 Task: Find connections with filter location Koynanagar with filter topic #socialentrepreneurshipwith filter profile language French with filter current company Ssangyong Engineering & Construction Co. Ltd. with filter school Gogte Institute of Technology, Belgaum with filter industry Reupholstery and Furniture Repair with filter service category Social Media Marketing with filter keywords title Bookkeeper
Action: Mouse moved to (398, 250)
Screenshot: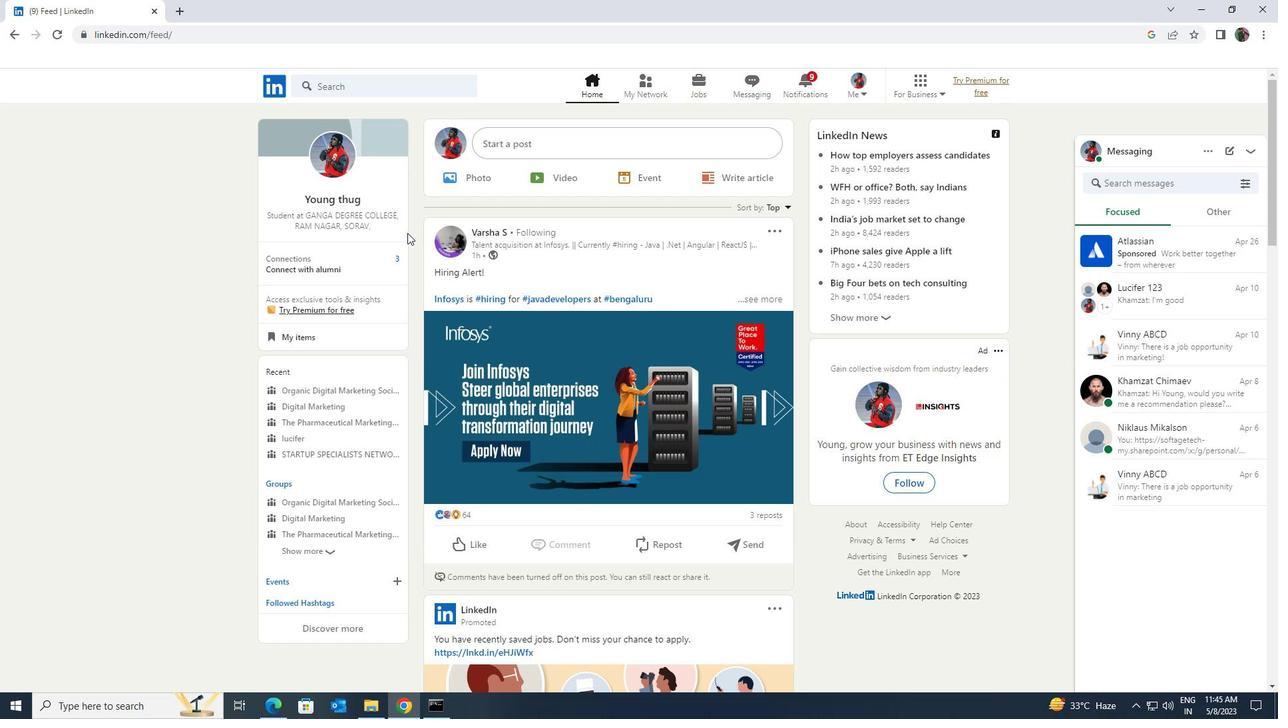 
Action: Mouse pressed left at (398, 250)
Screenshot: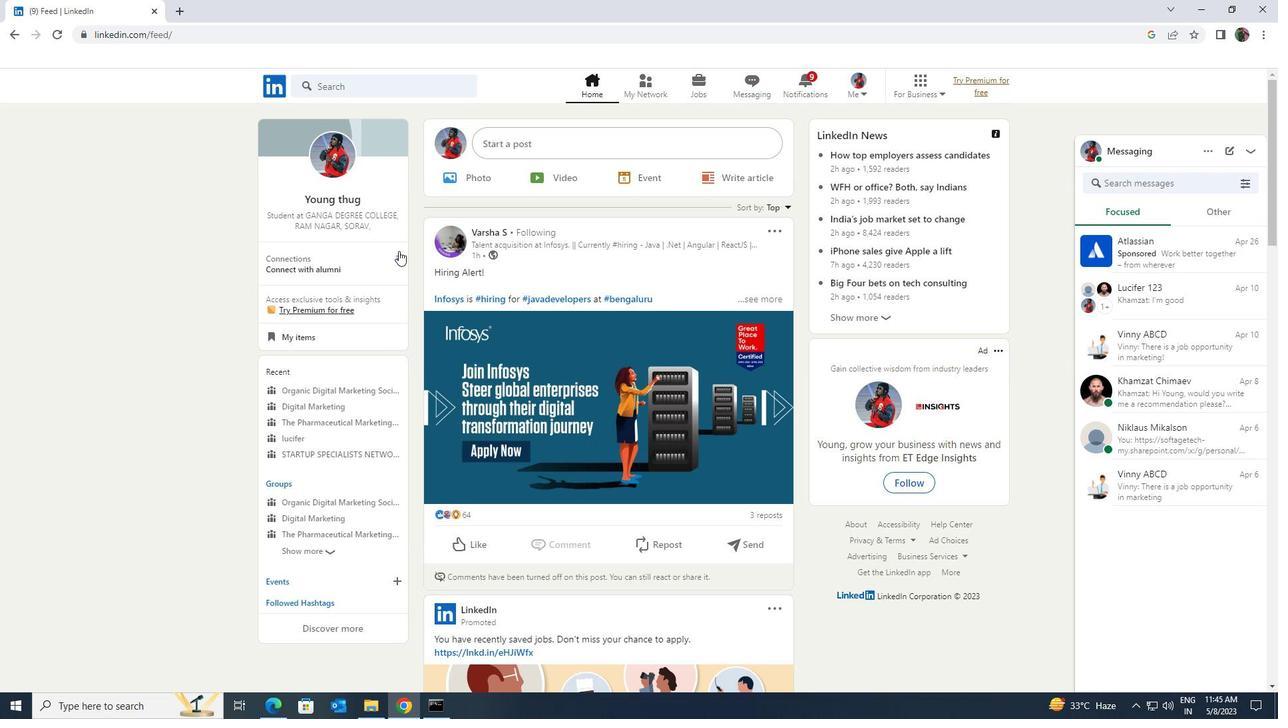
Action: Mouse moved to (403, 161)
Screenshot: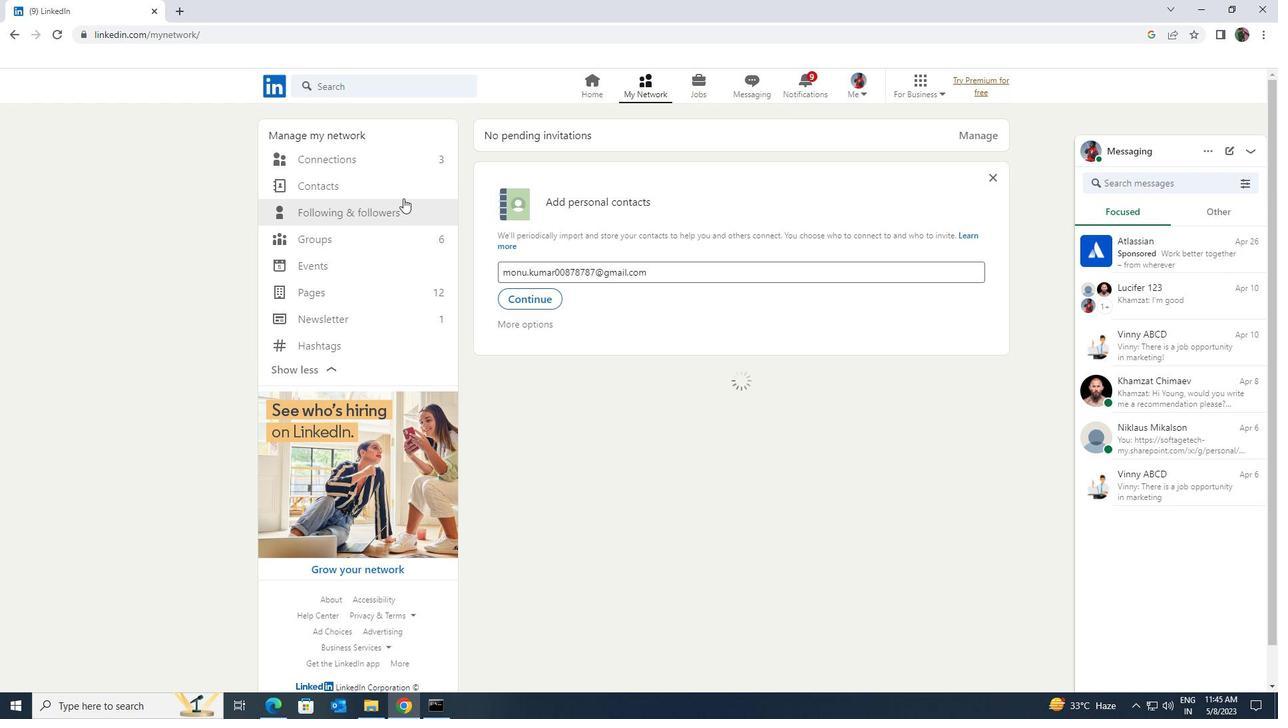 
Action: Mouse pressed left at (403, 161)
Screenshot: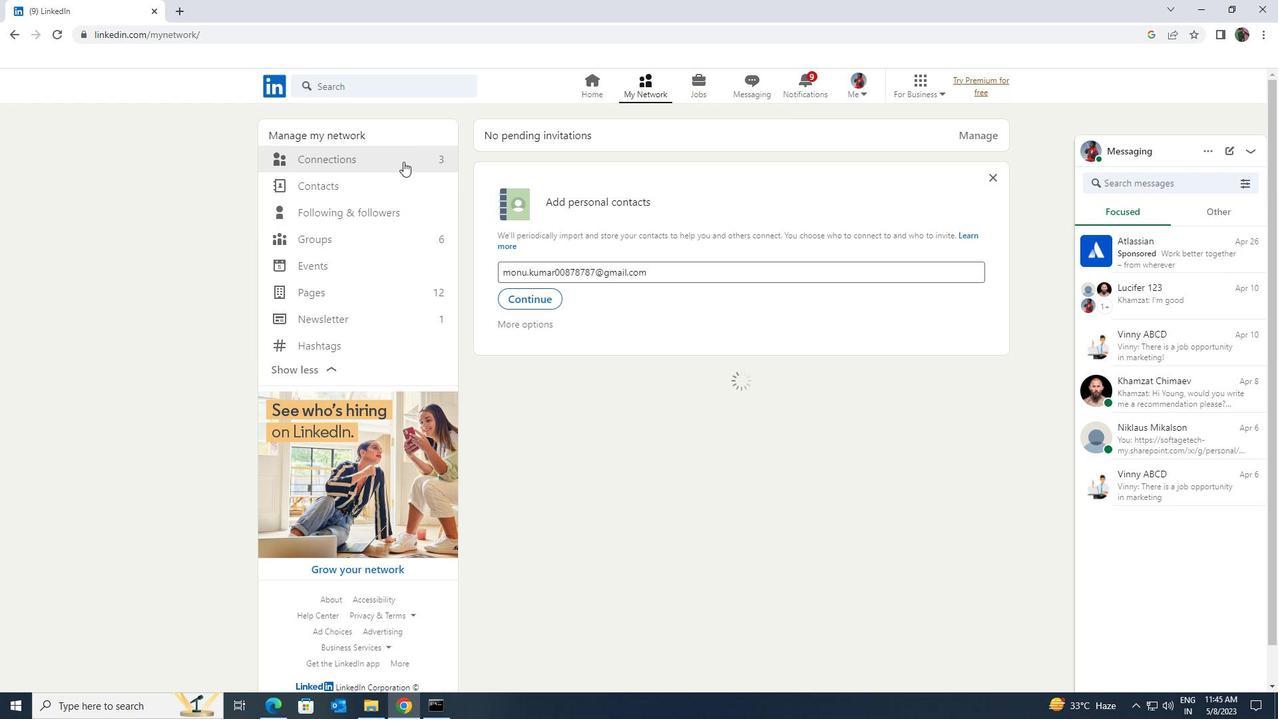 
Action: Mouse moved to (701, 158)
Screenshot: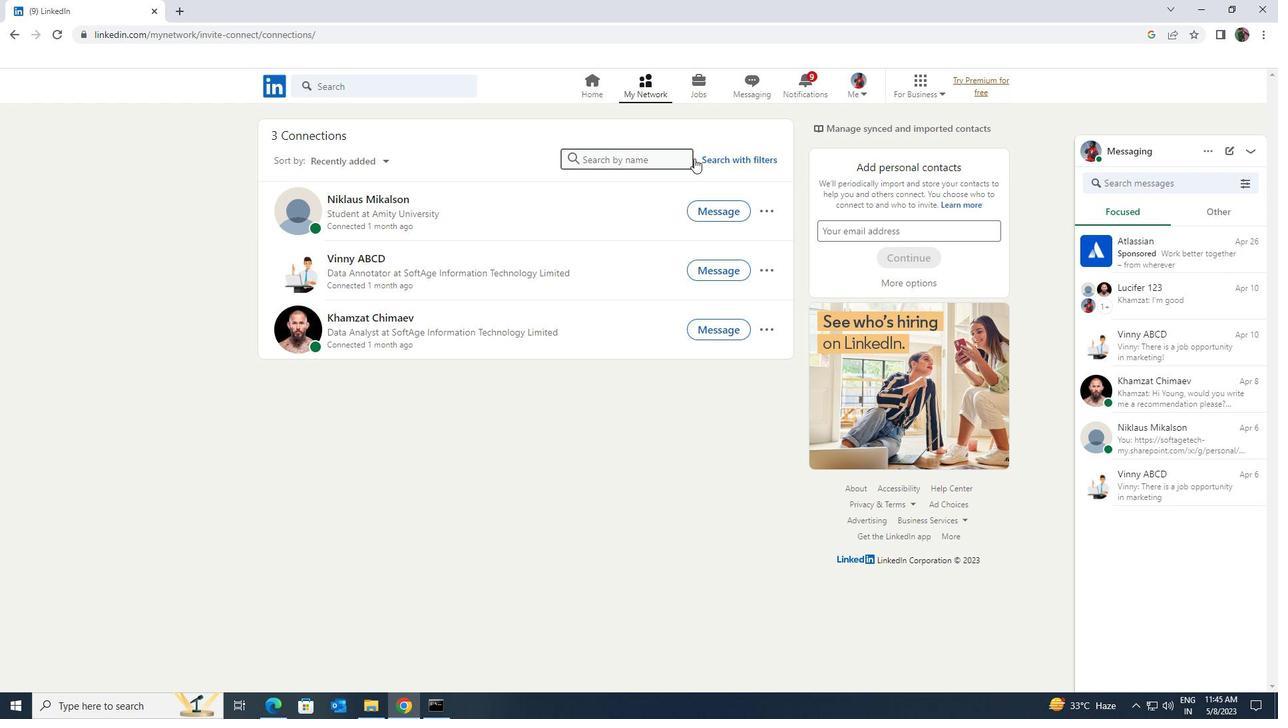 
Action: Mouse pressed left at (701, 158)
Screenshot: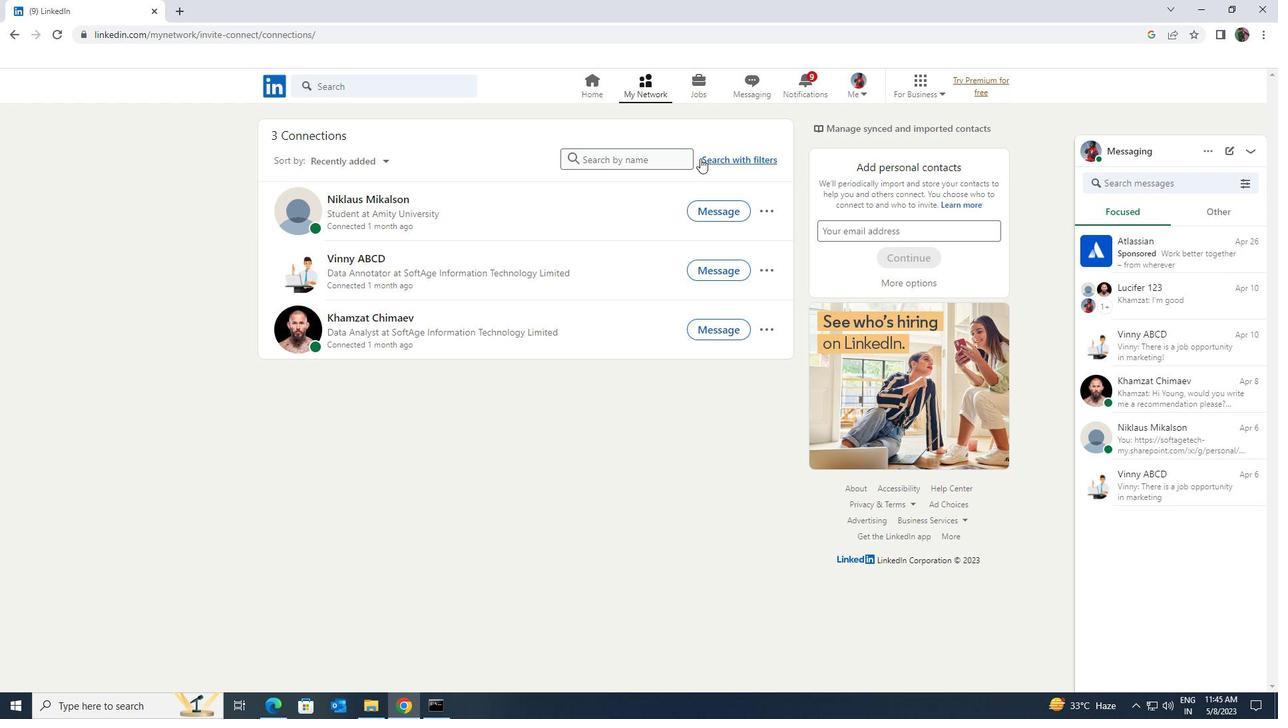 
Action: Mouse moved to (683, 123)
Screenshot: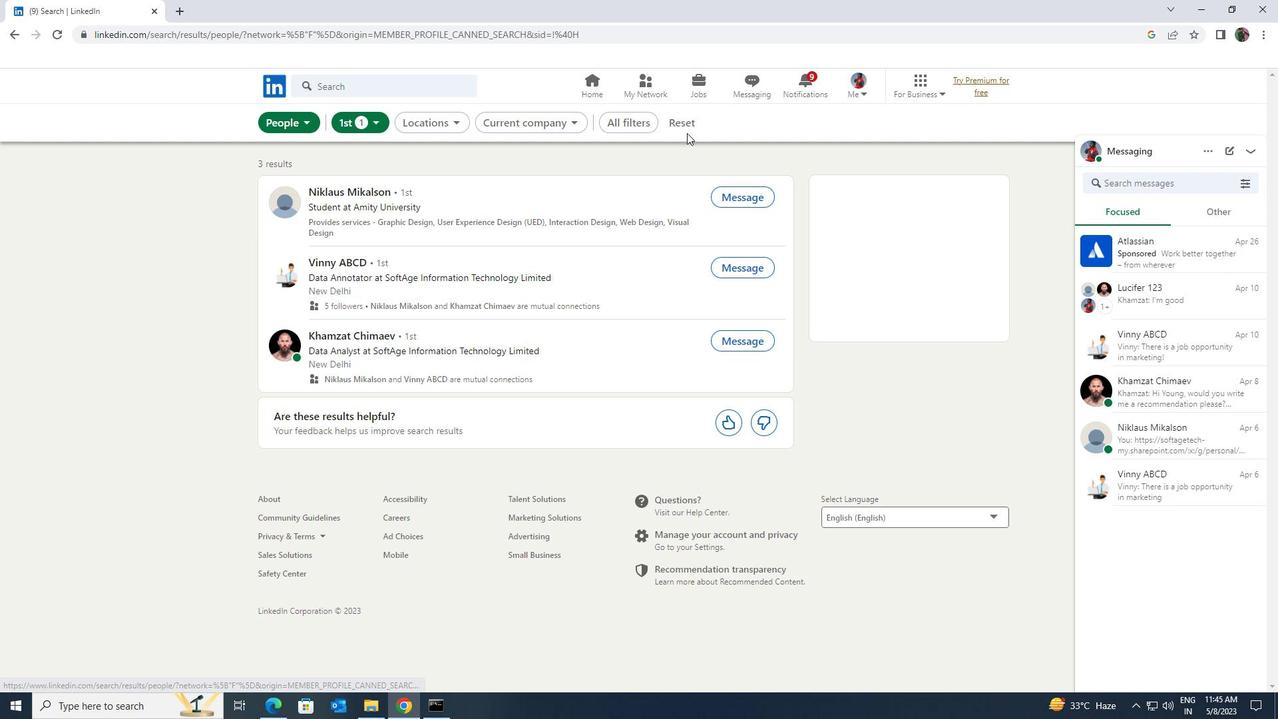 
Action: Mouse pressed left at (683, 123)
Screenshot: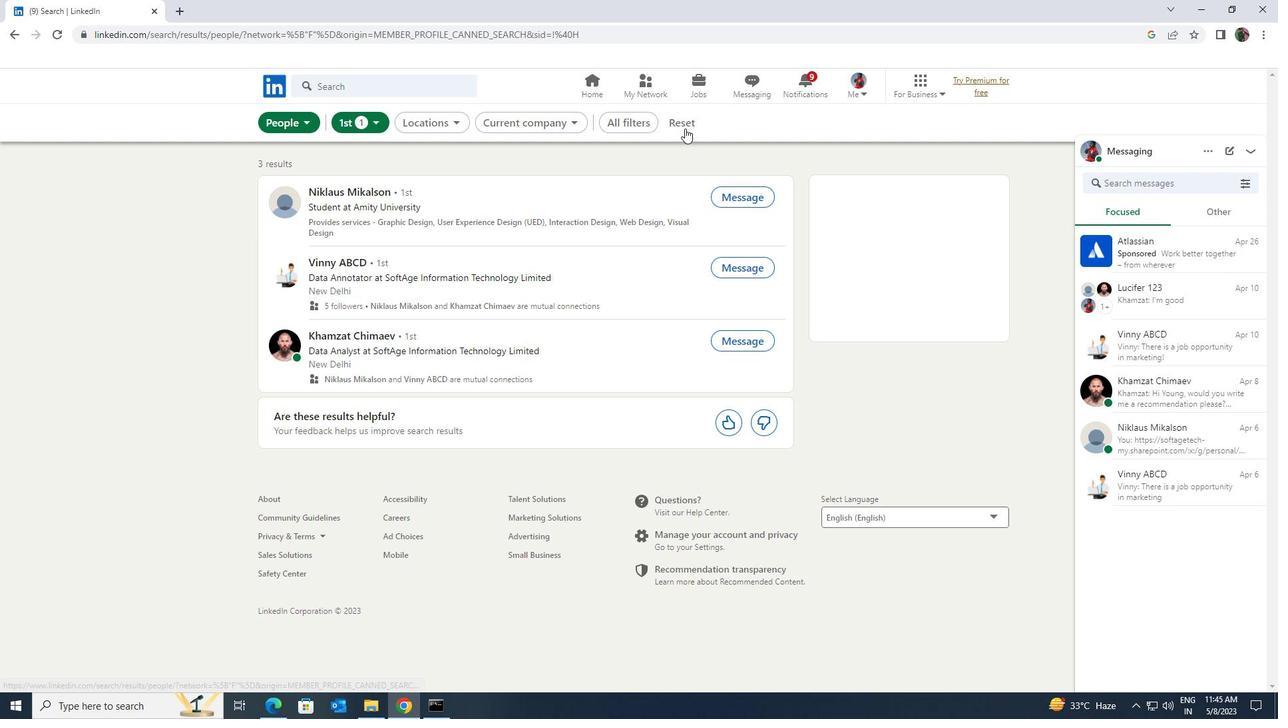 
Action: Mouse moved to (671, 123)
Screenshot: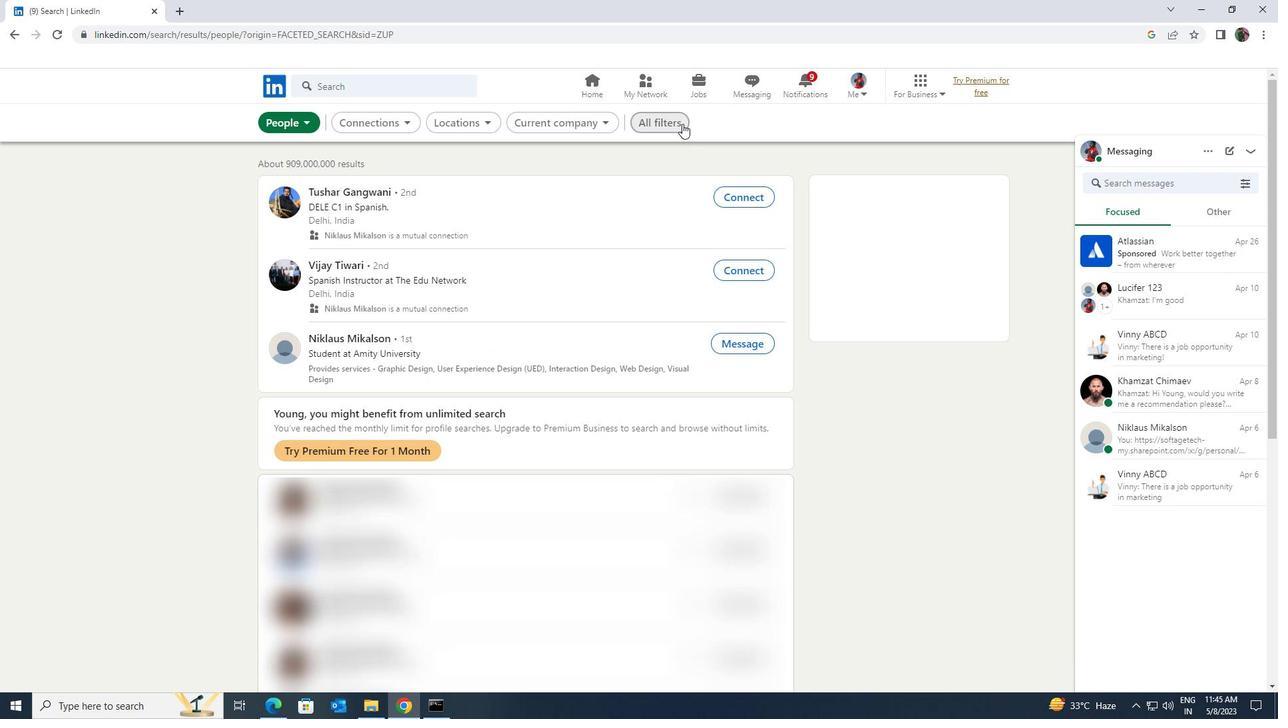 
Action: Mouse pressed left at (671, 123)
Screenshot: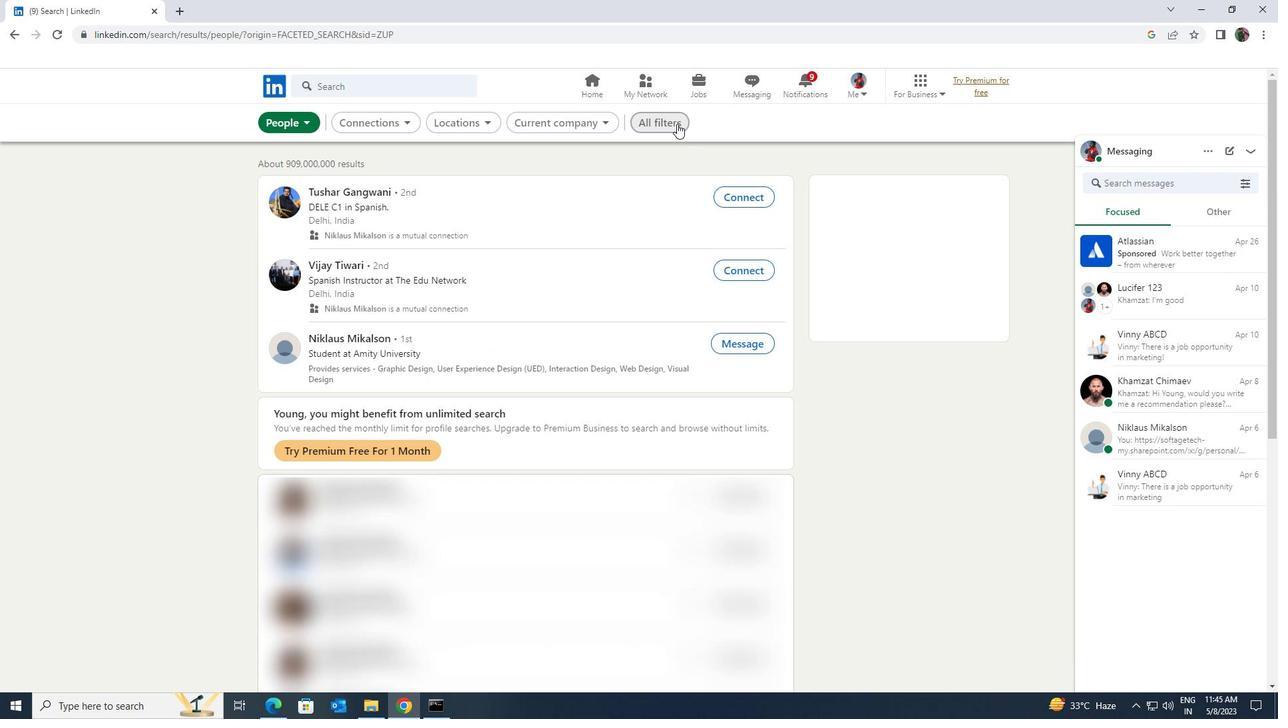 
Action: Mouse moved to (1103, 525)
Screenshot: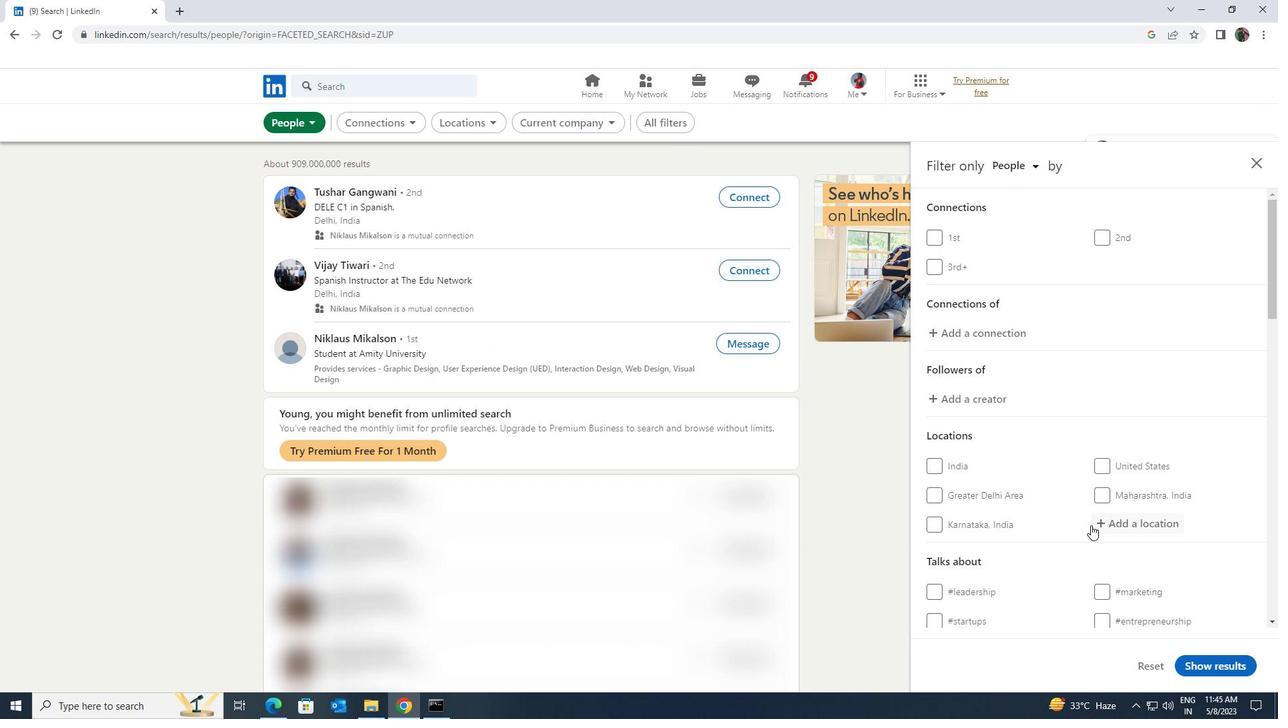 
Action: Mouse pressed left at (1103, 525)
Screenshot: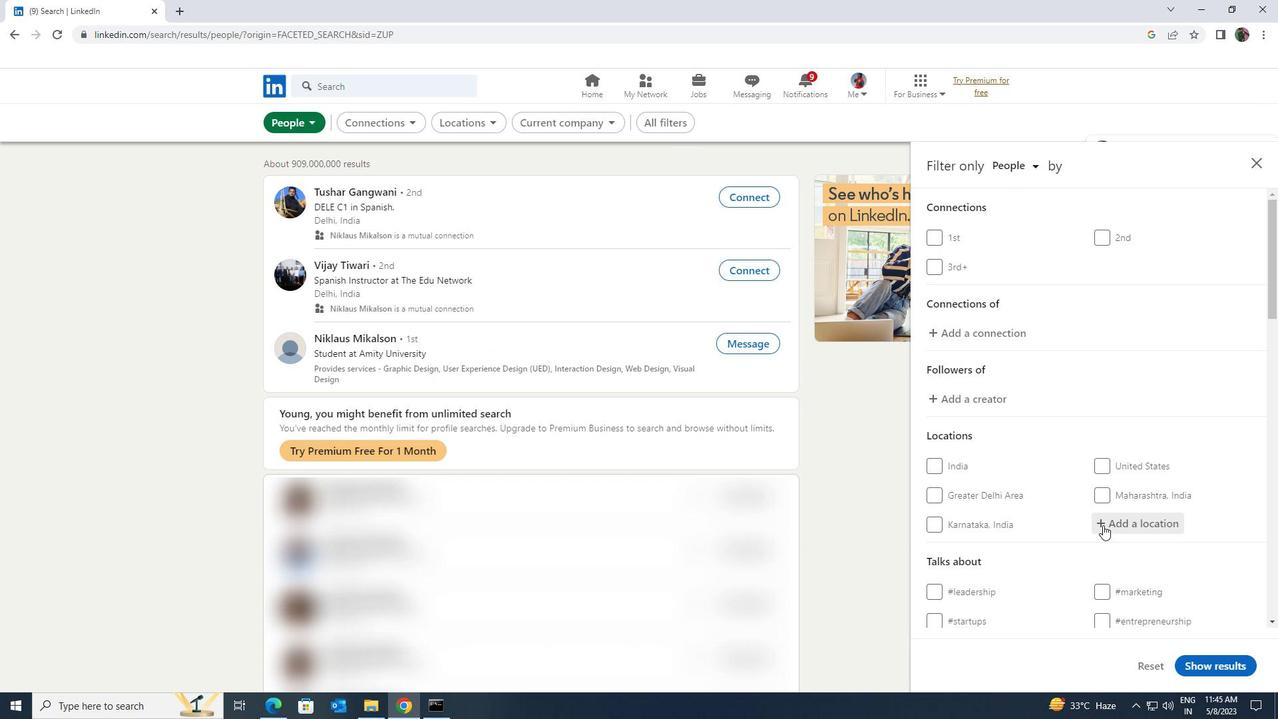 
Action: Key pressed <Key.shift><Key.shift><Key.shift><Key.shift><Key.shift>KOYANANAGAR
Screenshot: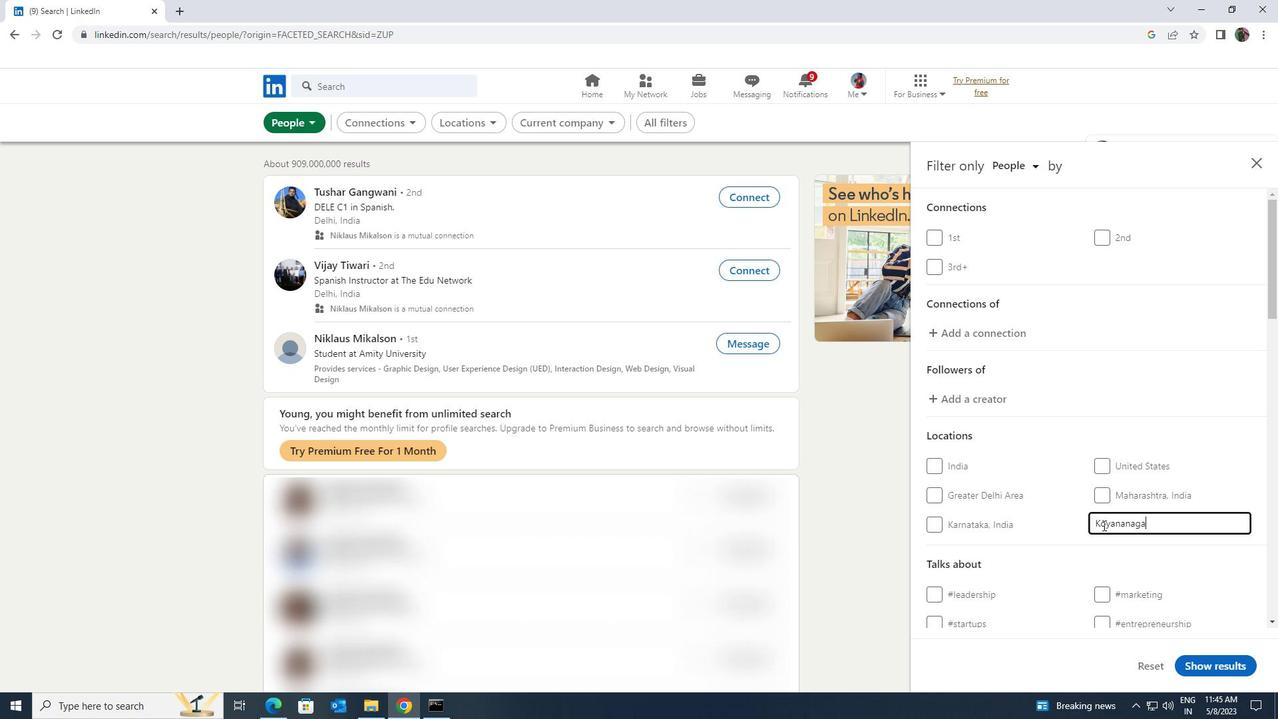 
Action: Mouse moved to (1119, 525)
Screenshot: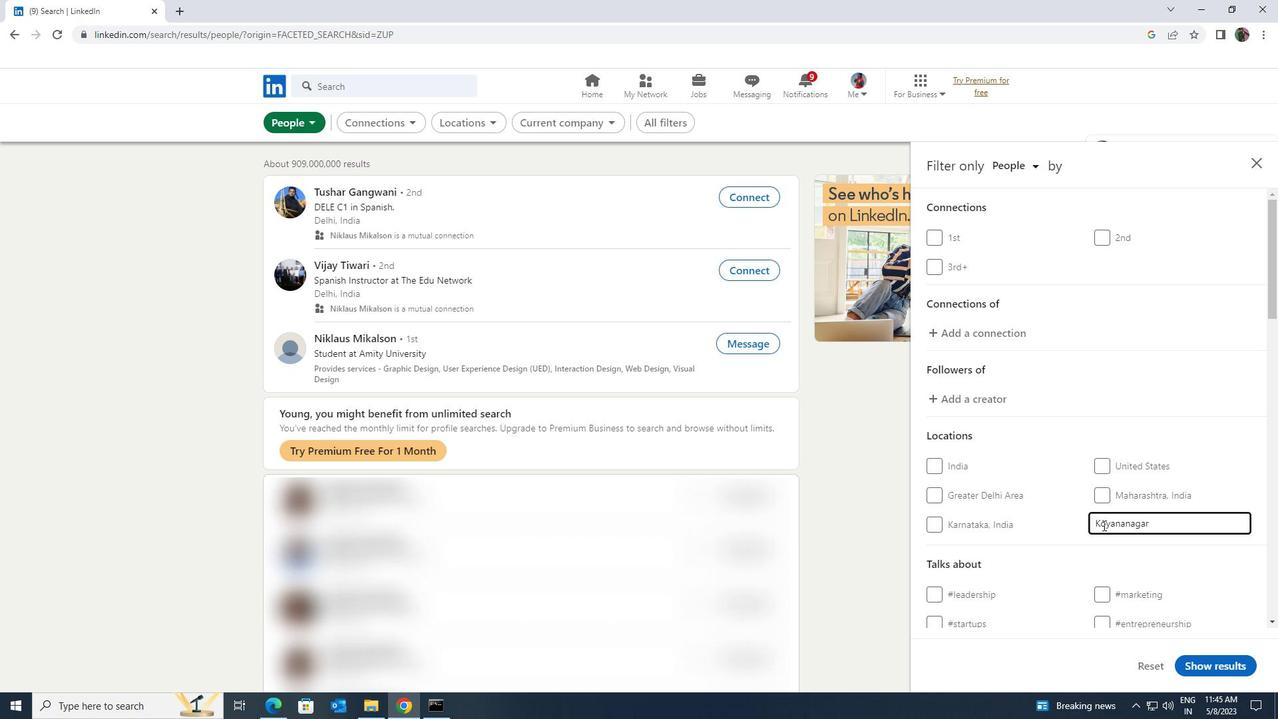 
Action: Mouse scrolled (1119, 524) with delta (0, 0)
Screenshot: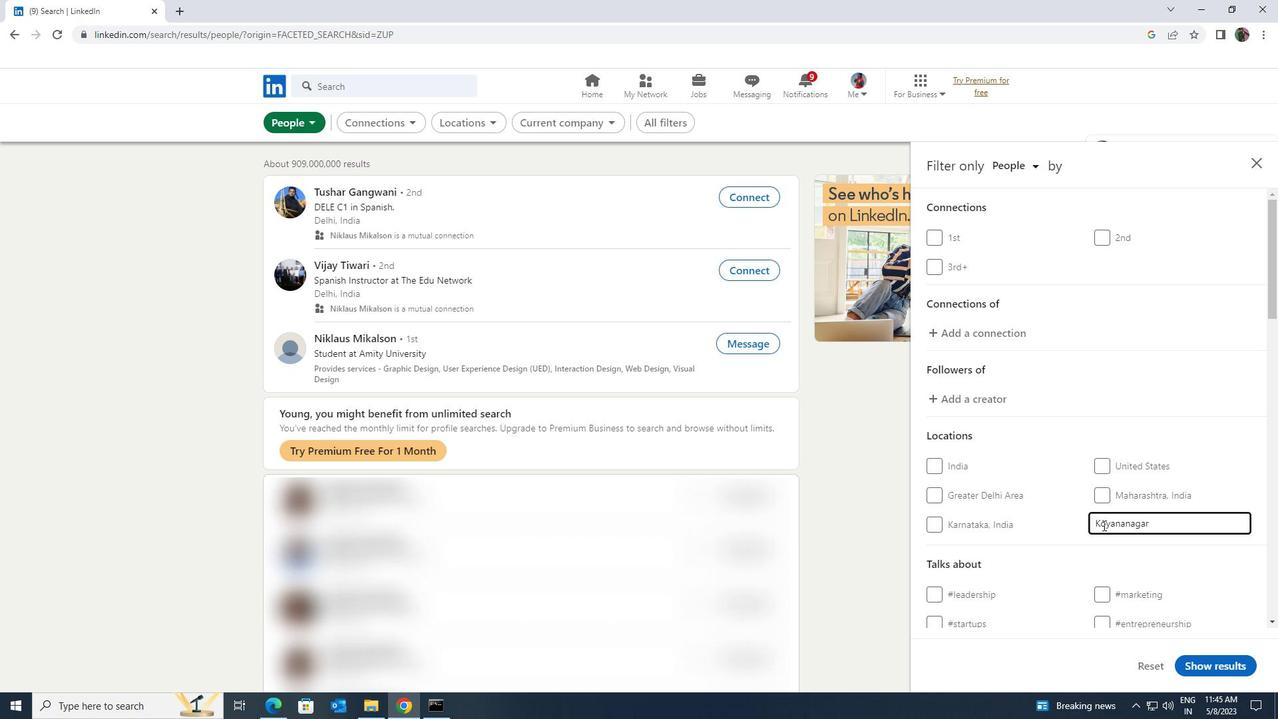 
Action: Mouse moved to (1131, 575)
Screenshot: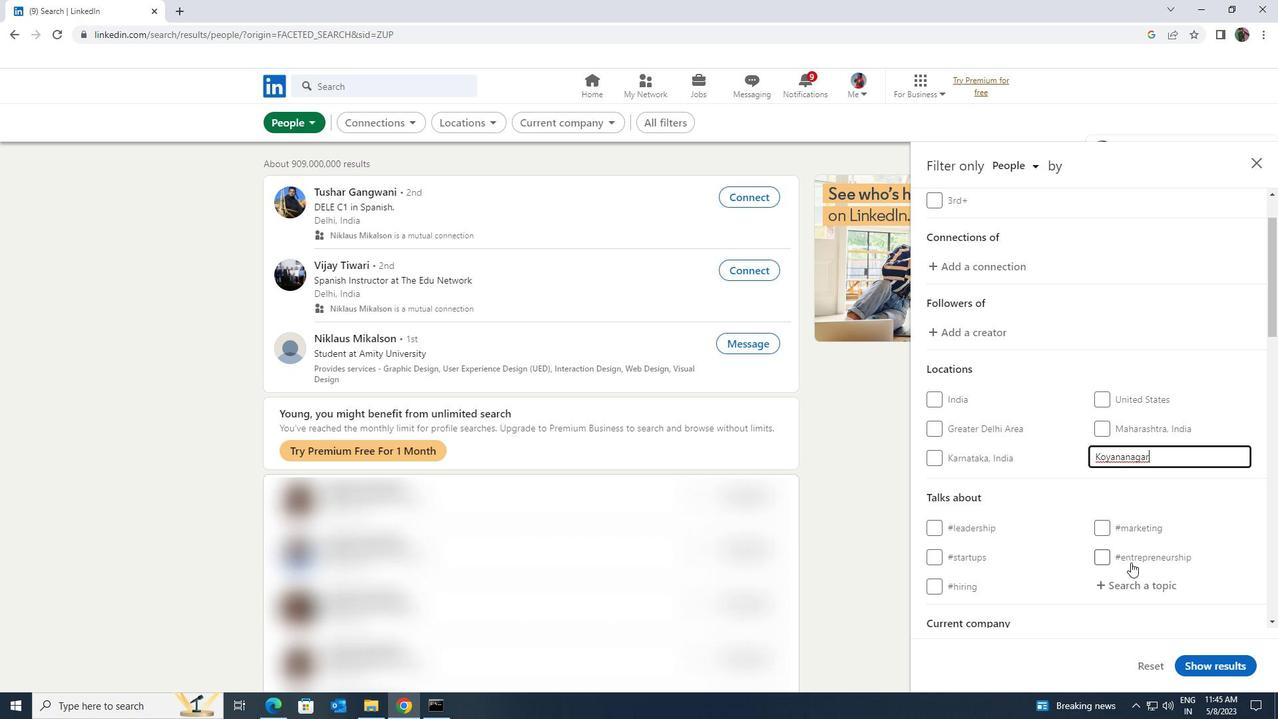 
Action: Mouse pressed left at (1131, 575)
Screenshot: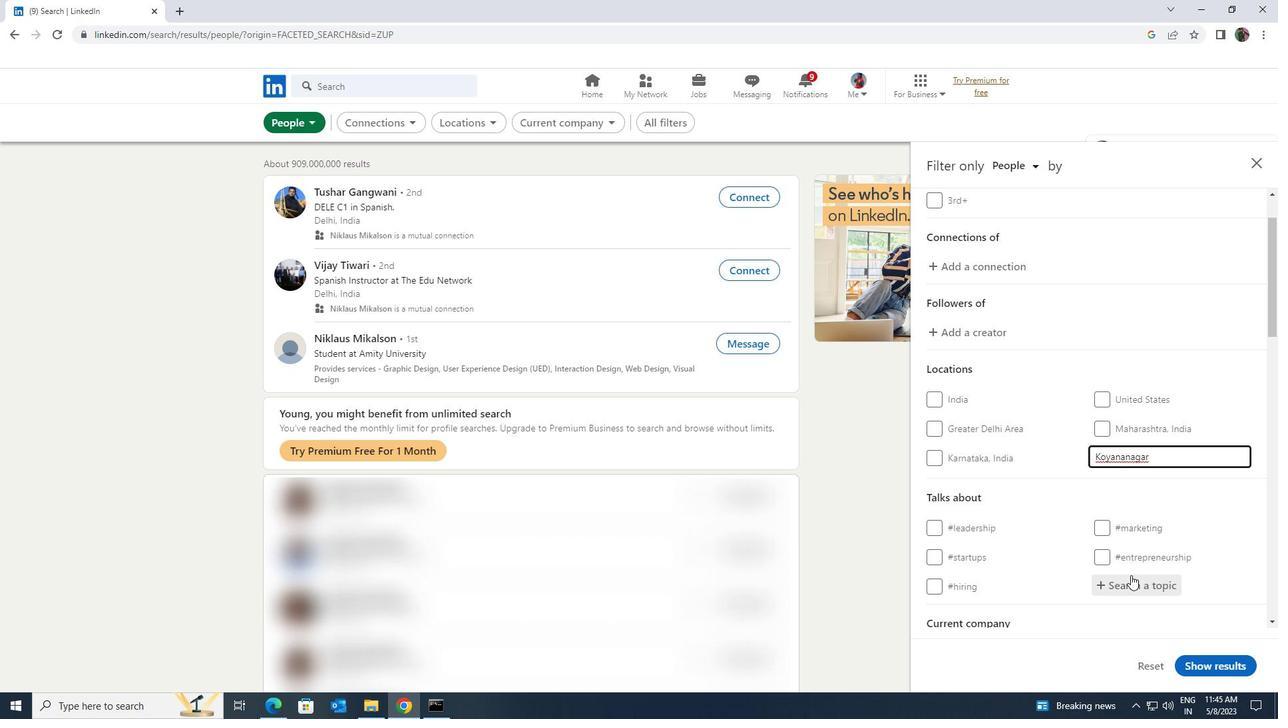 
Action: Key pressed <Key.shift><Key.shift>SOCIALENTR
Screenshot: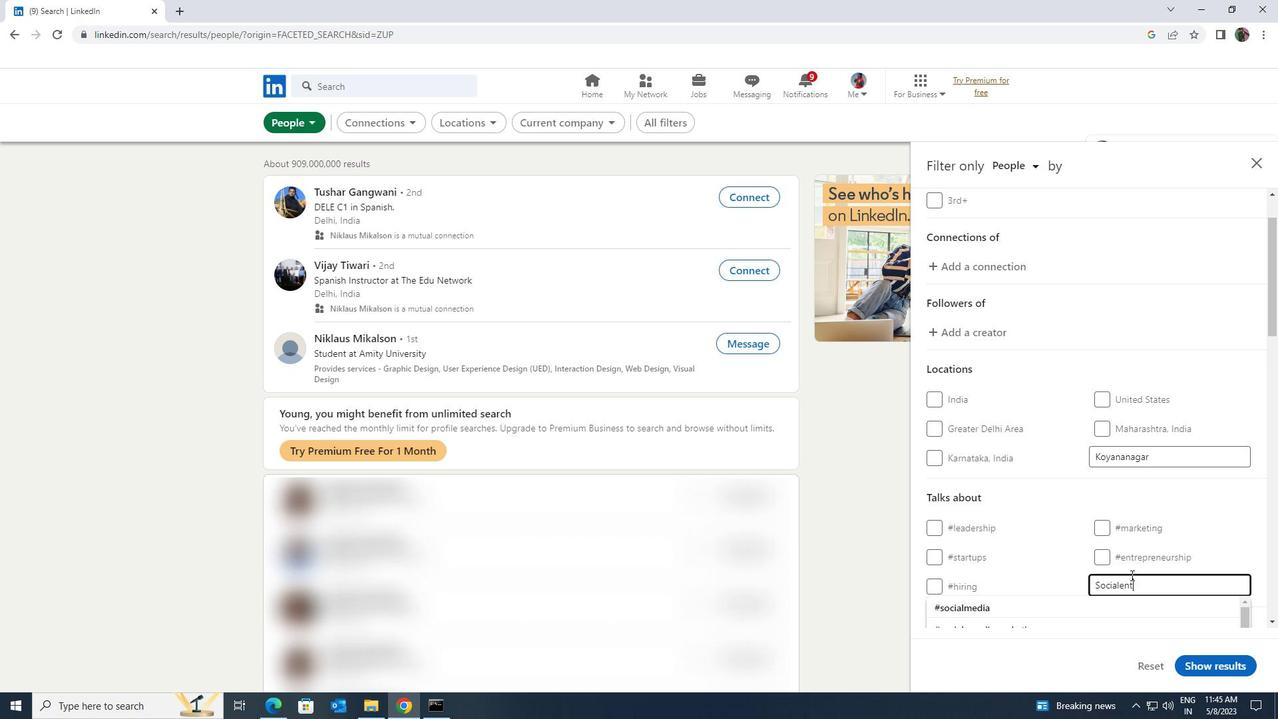 
Action: Mouse moved to (1111, 593)
Screenshot: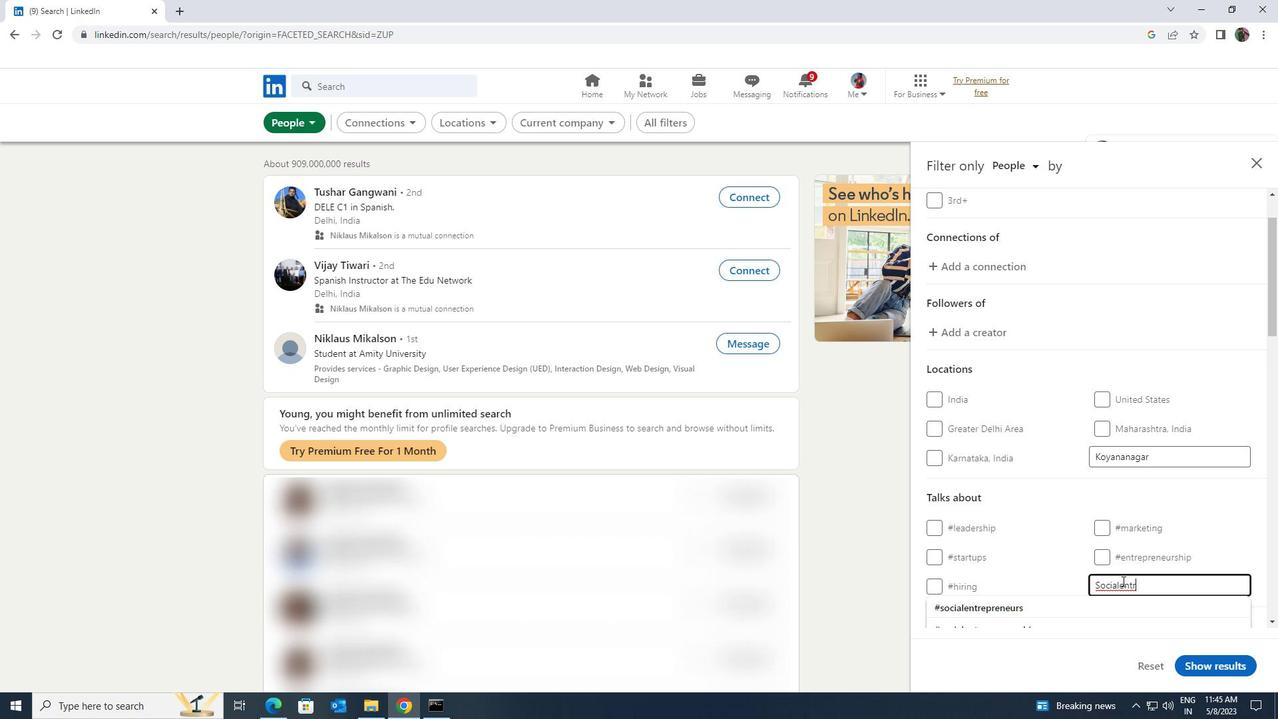 
Action: Mouse scrolled (1111, 593) with delta (0, 0)
Screenshot: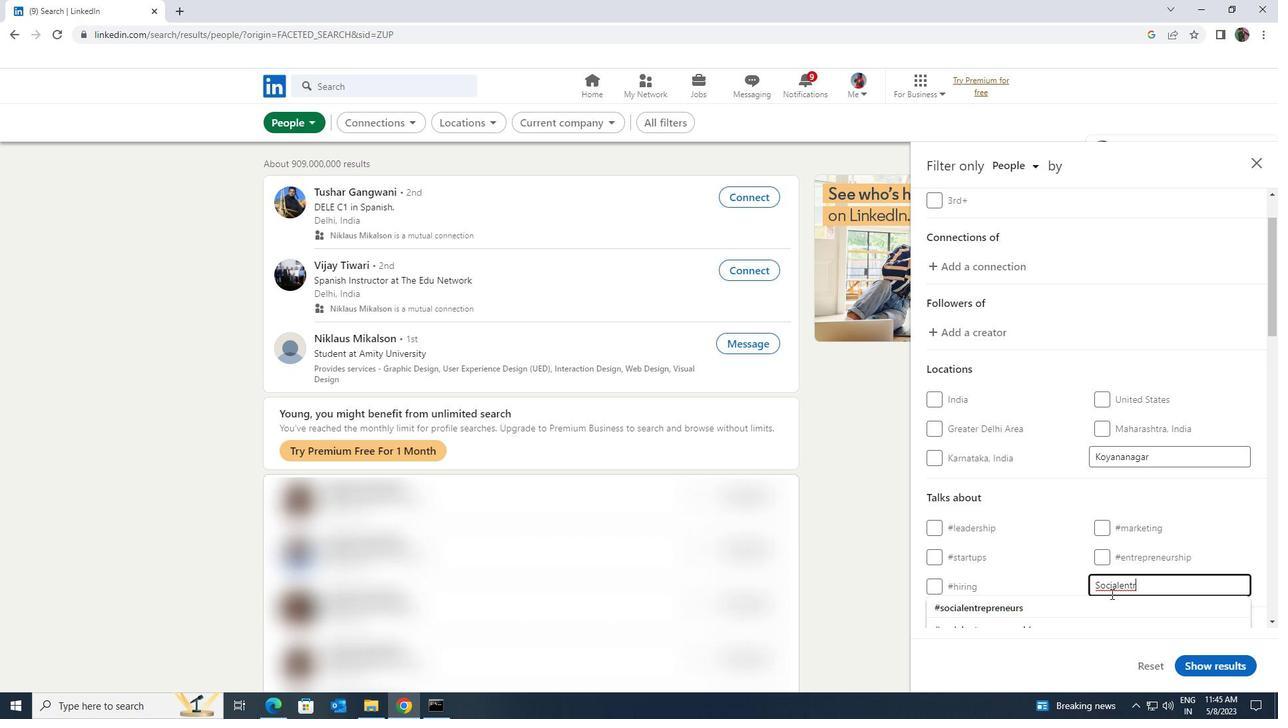 
Action: Mouse moved to (1101, 561)
Screenshot: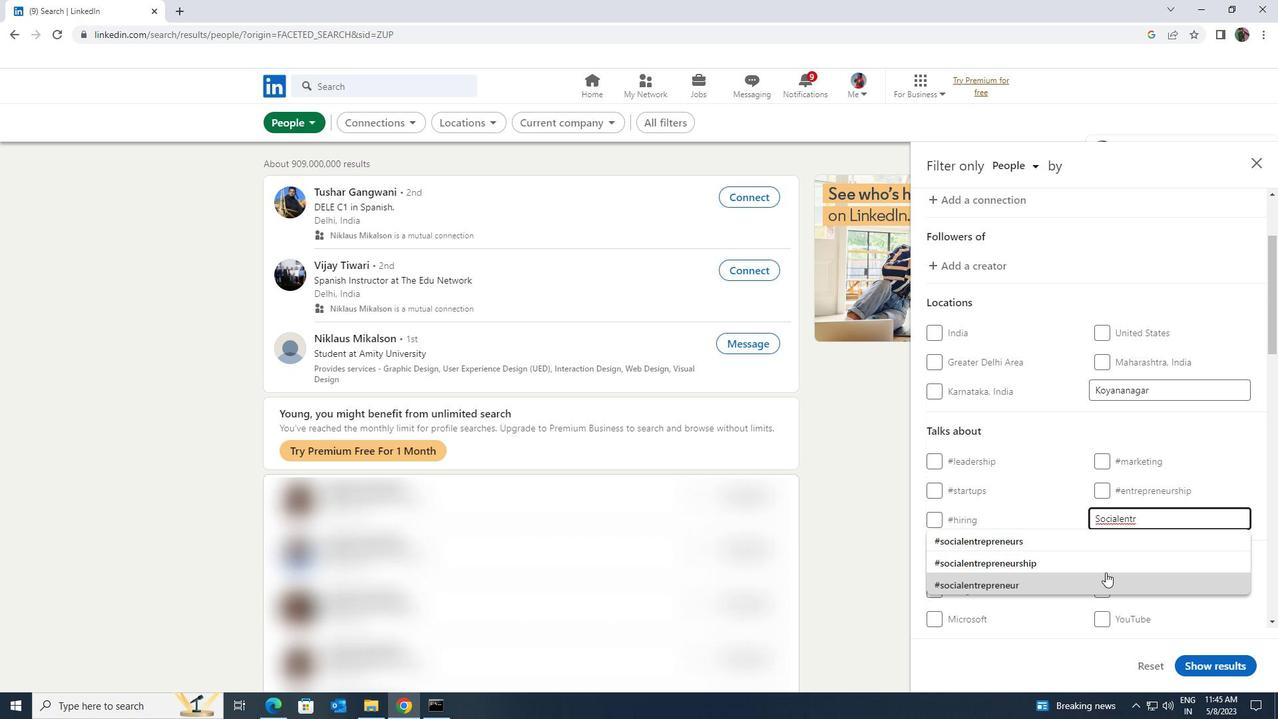 
Action: Mouse pressed left at (1101, 561)
Screenshot: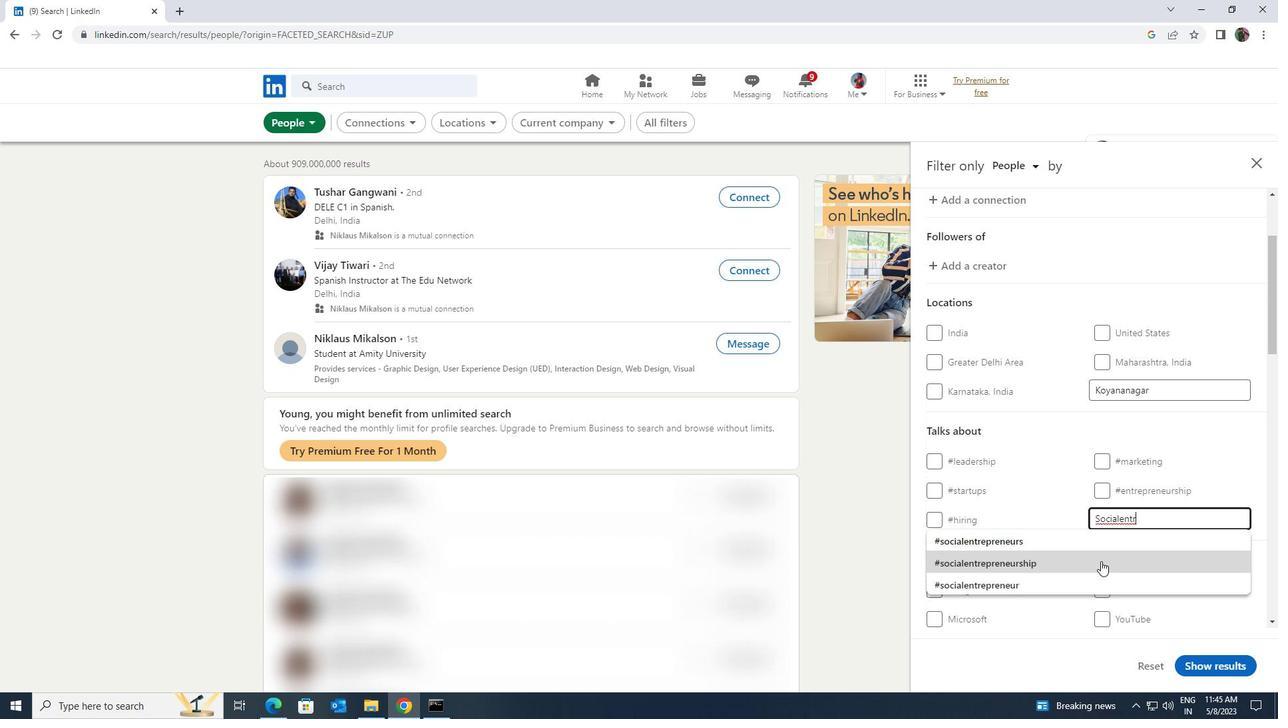 
Action: Mouse scrolled (1101, 560) with delta (0, 0)
Screenshot: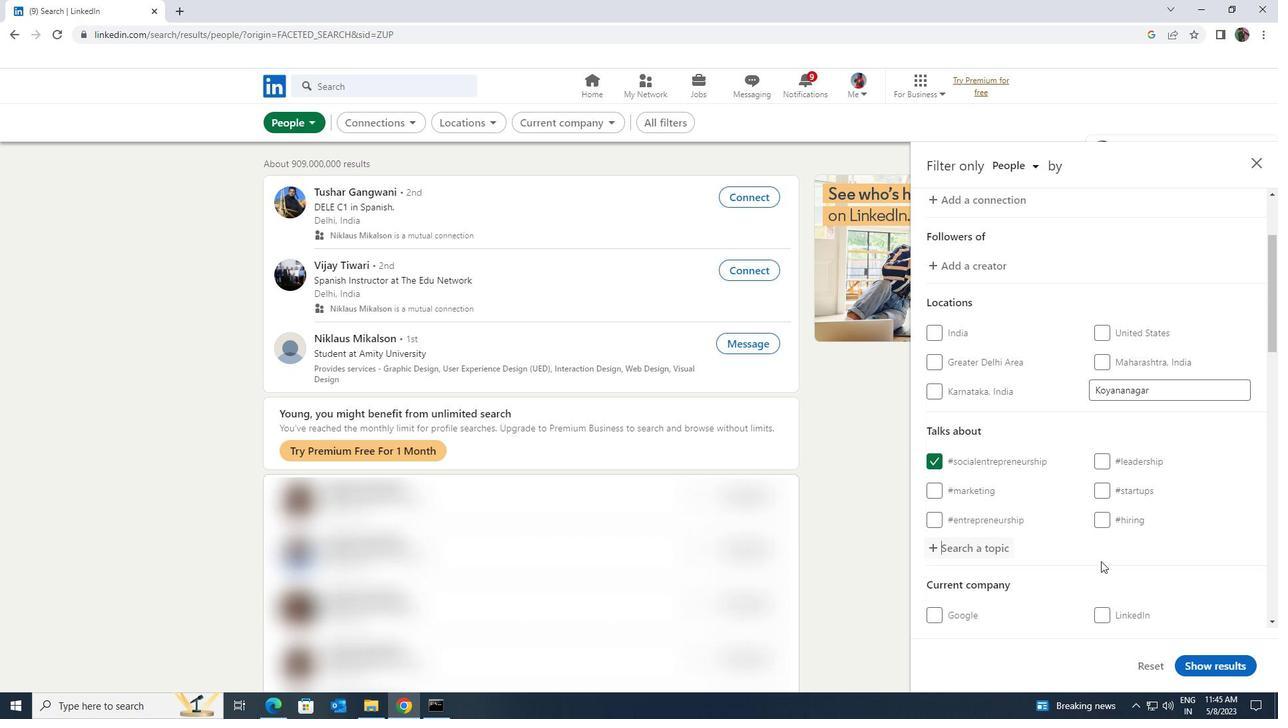 
Action: Mouse scrolled (1101, 560) with delta (0, 0)
Screenshot: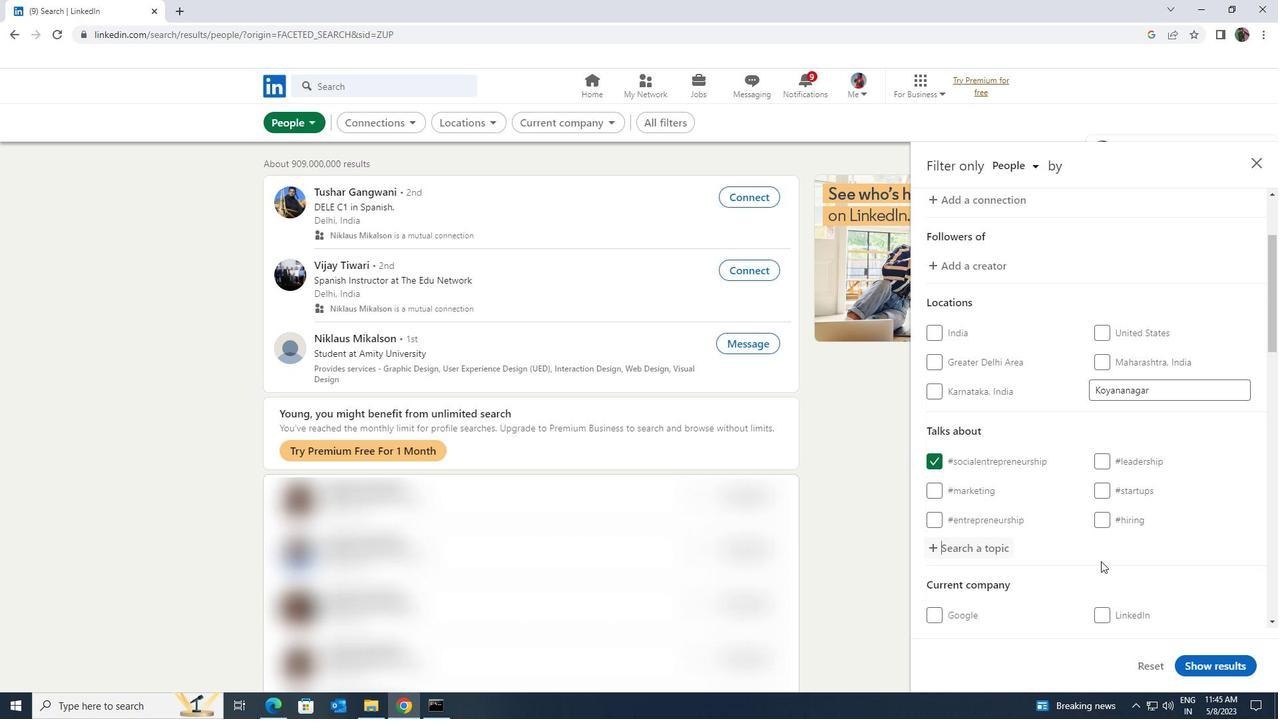 
Action: Mouse scrolled (1101, 560) with delta (0, 0)
Screenshot: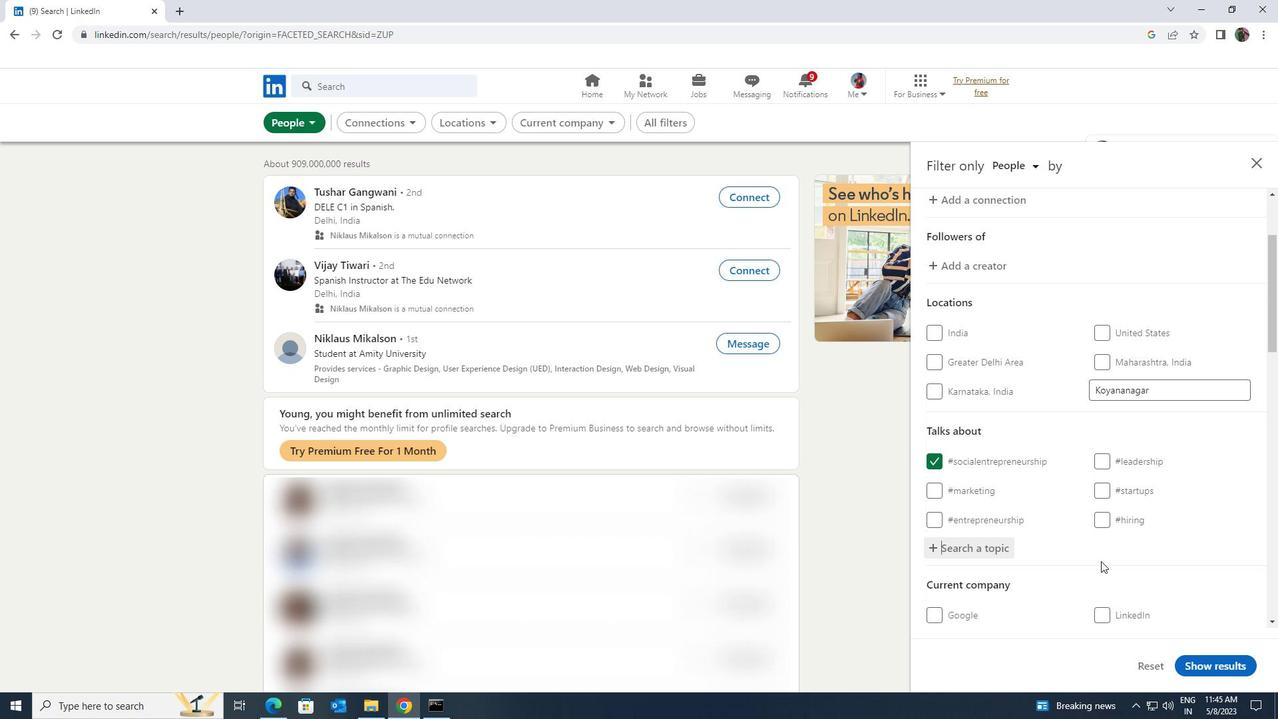 
Action: Mouse scrolled (1101, 560) with delta (0, 0)
Screenshot: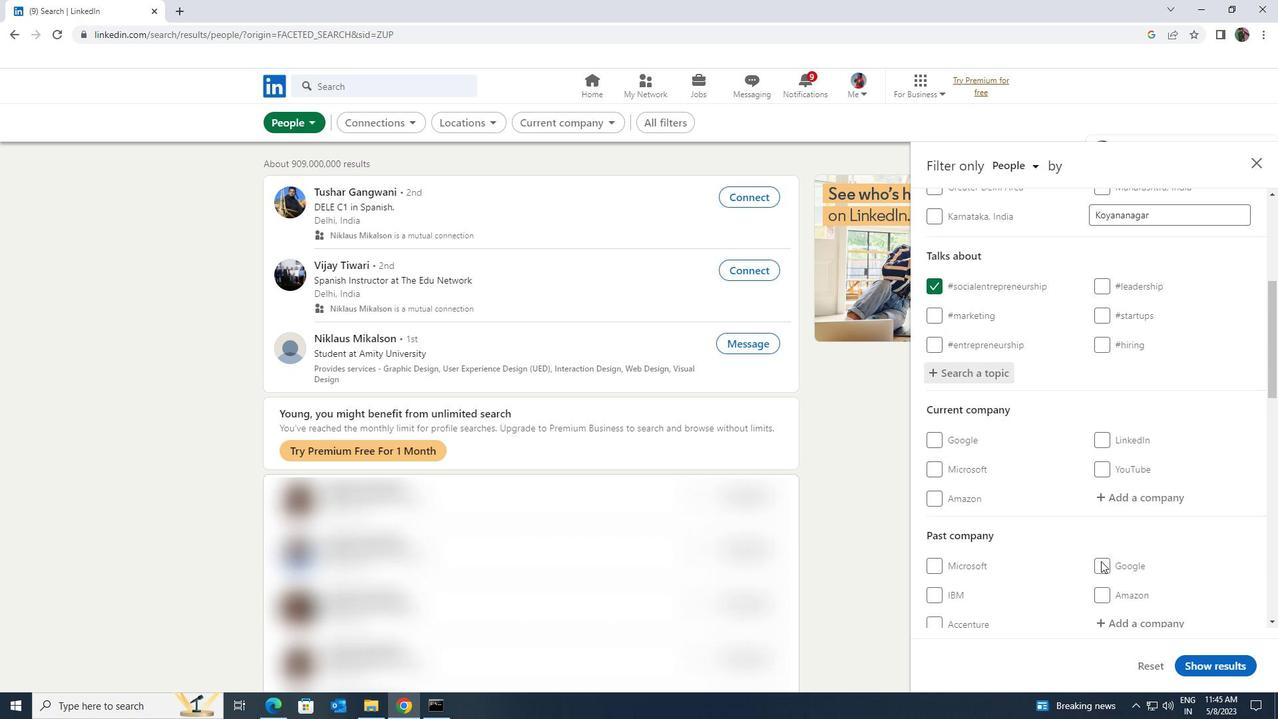 
Action: Mouse scrolled (1101, 560) with delta (0, 0)
Screenshot: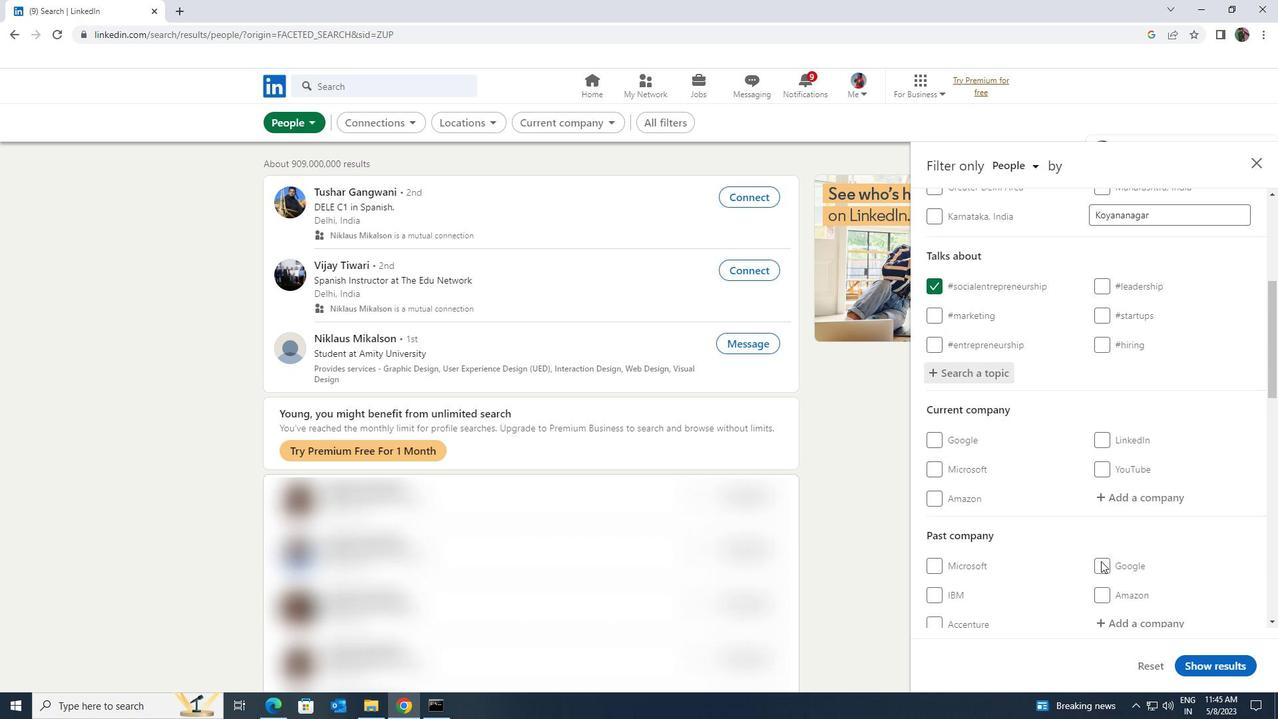 
Action: Mouse scrolled (1101, 560) with delta (0, 0)
Screenshot: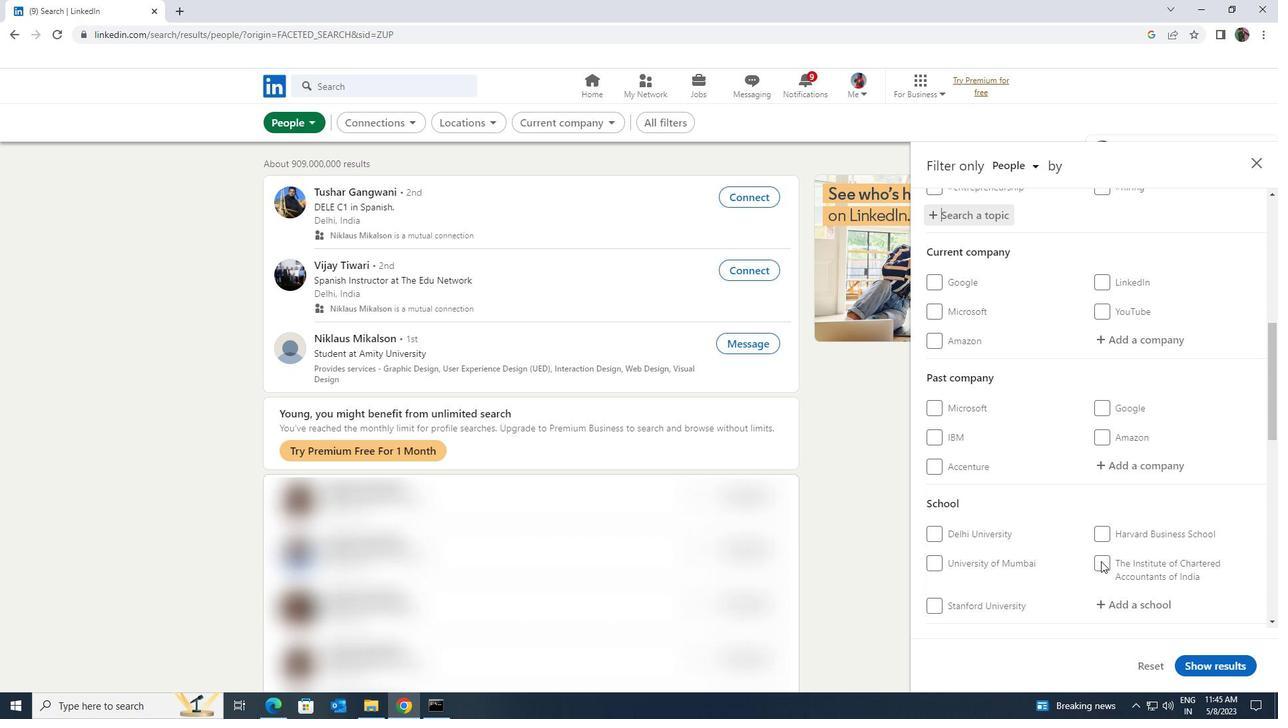 
Action: Mouse scrolled (1101, 560) with delta (0, 0)
Screenshot: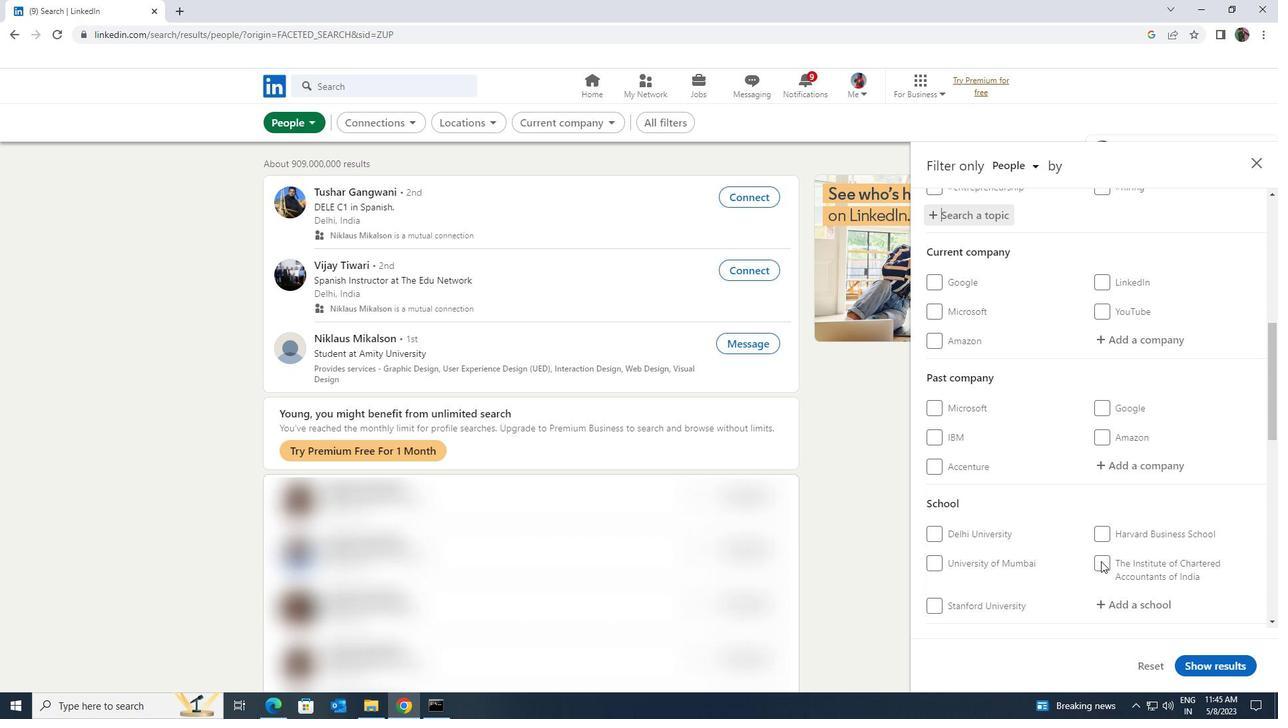 
Action: Mouse scrolled (1101, 560) with delta (0, 0)
Screenshot: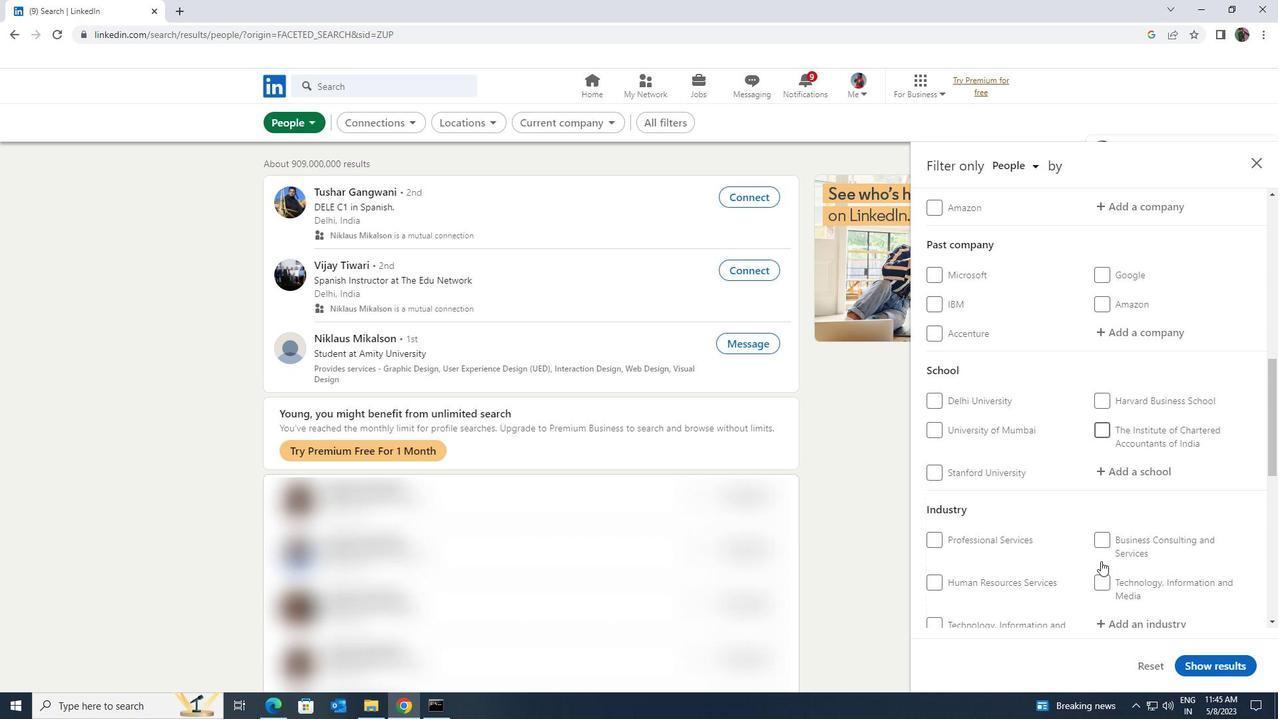 
Action: Mouse scrolled (1101, 560) with delta (0, 0)
Screenshot: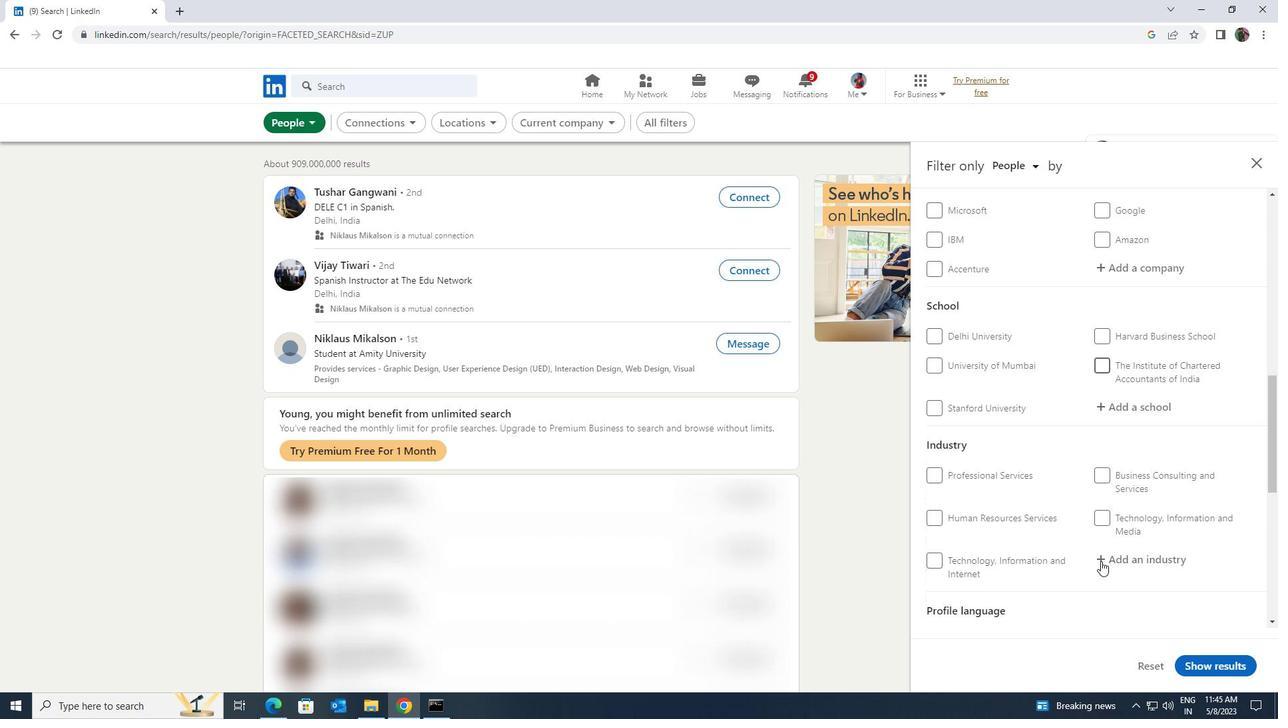 
Action: Mouse moved to (1101, 565)
Screenshot: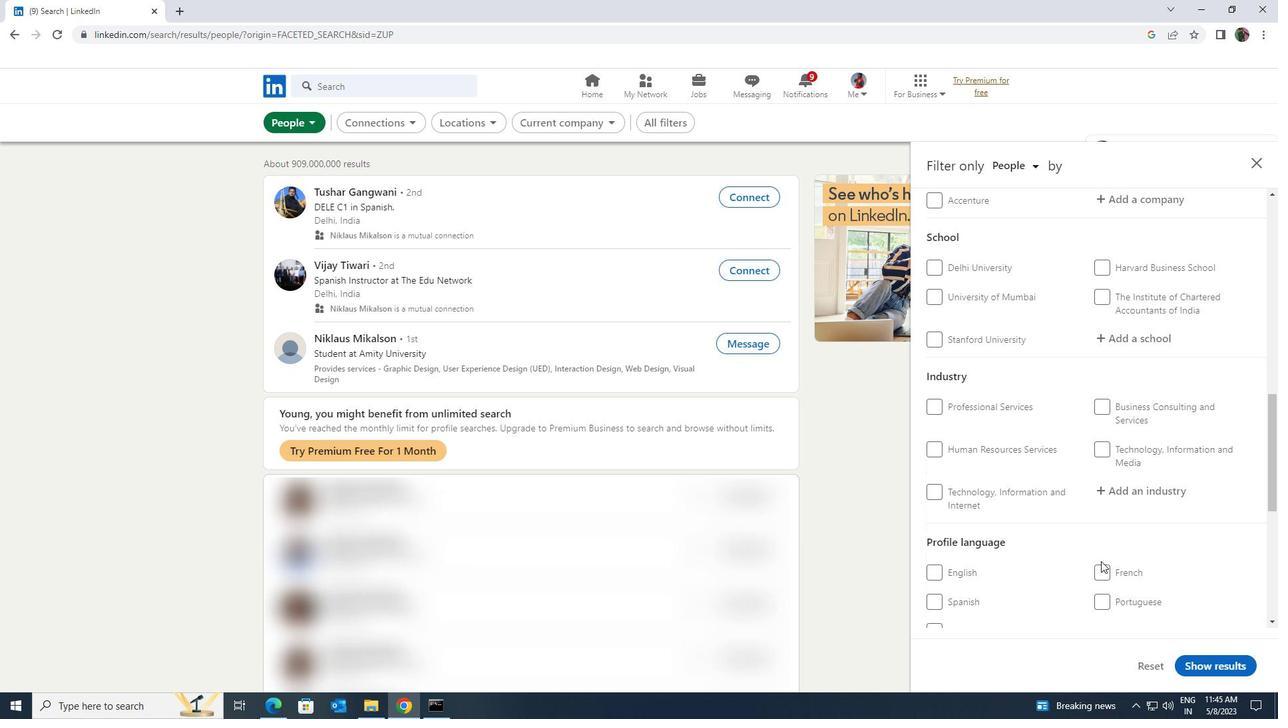 
Action: Mouse pressed left at (1101, 565)
Screenshot: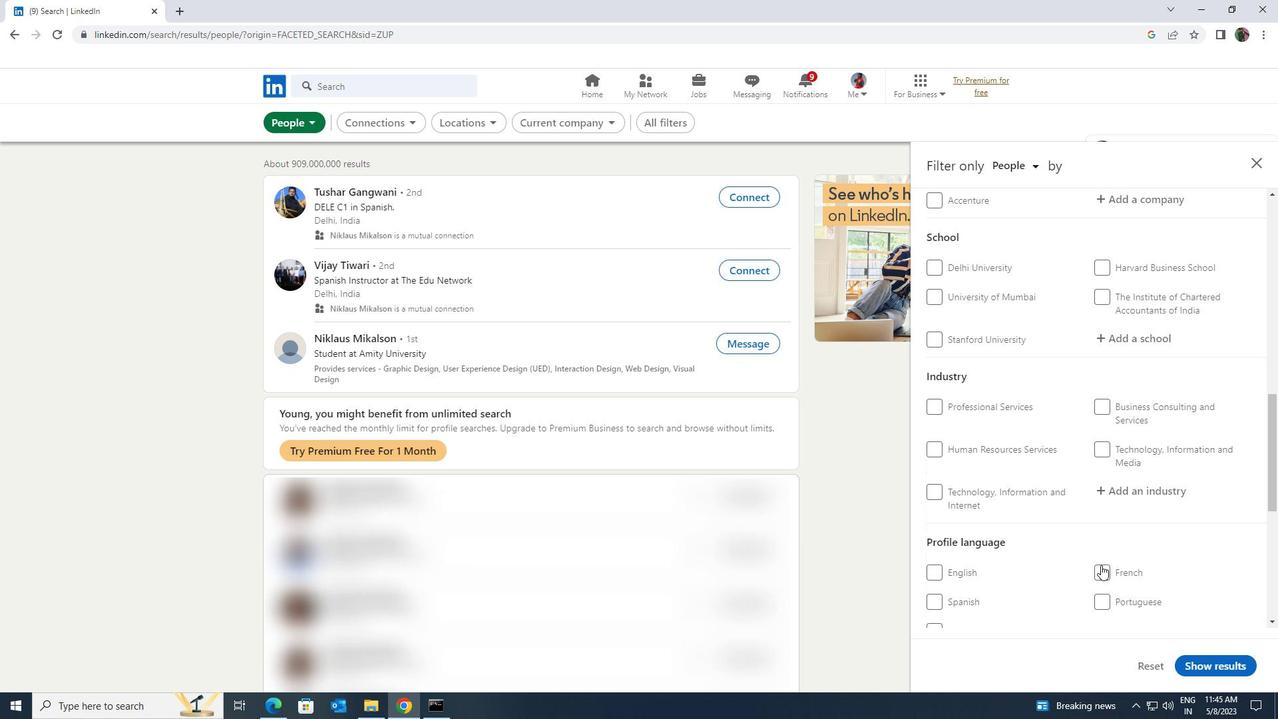
Action: Mouse scrolled (1101, 565) with delta (0, 0)
Screenshot: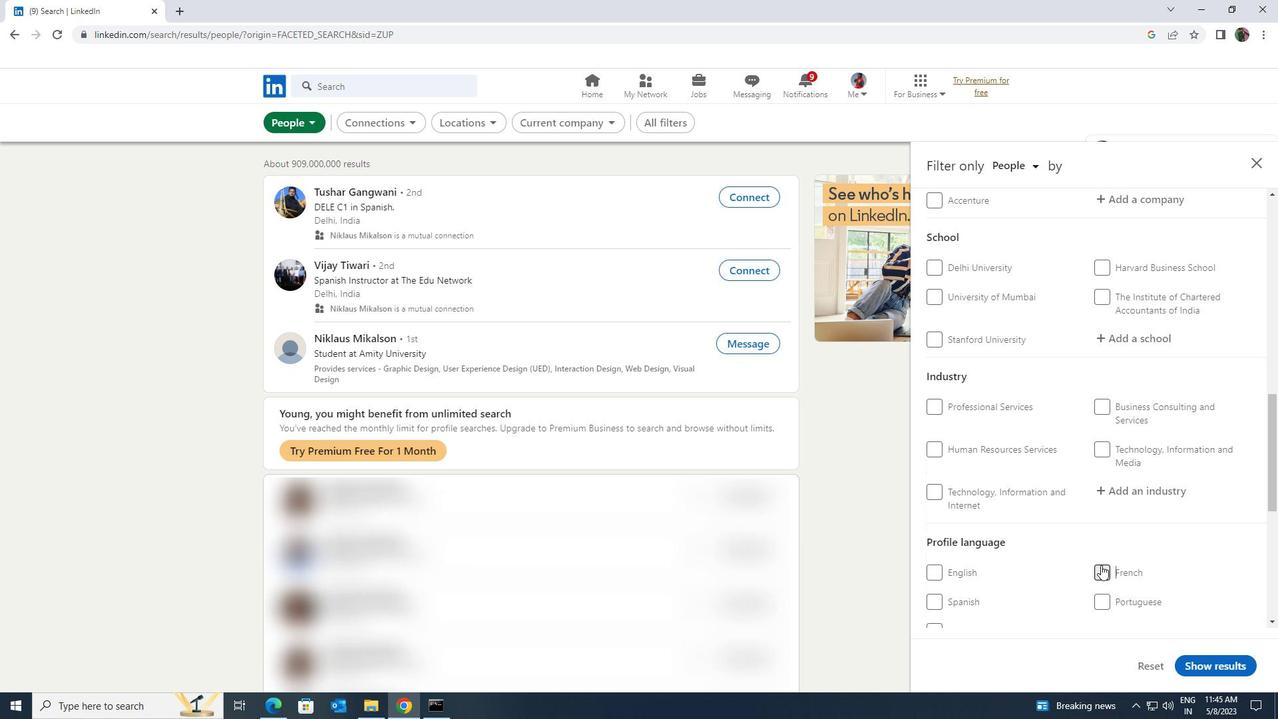 
Action: Mouse scrolled (1101, 565) with delta (0, 0)
Screenshot: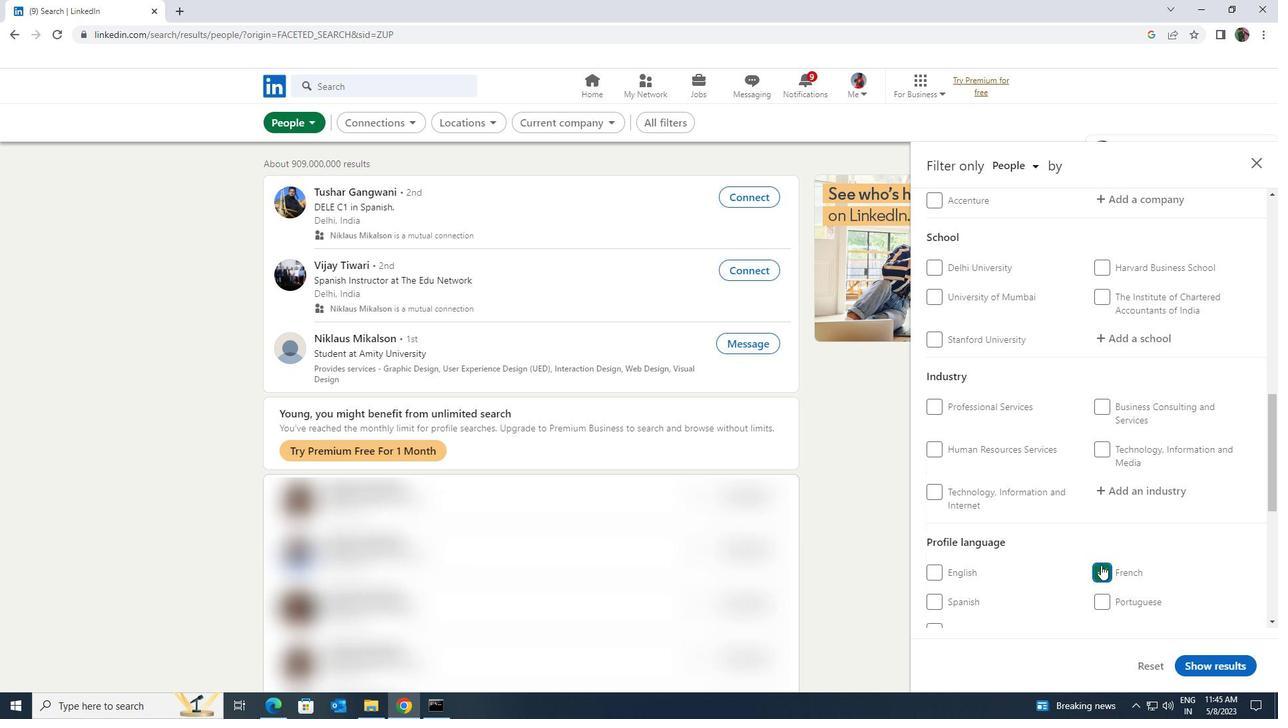 
Action: Mouse scrolled (1101, 565) with delta (0, 0)
Screenshot: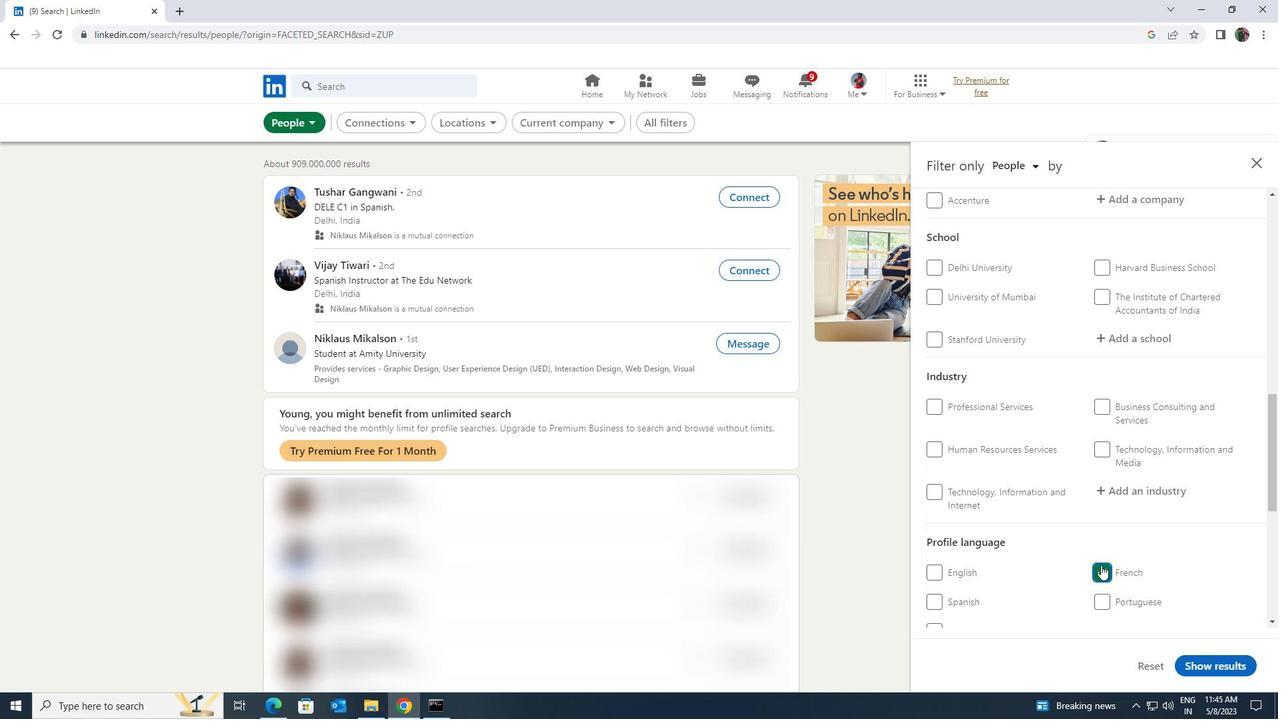 
Action: Mouse scrolled (1101, 565) with delta (0, 0)
Screenshot: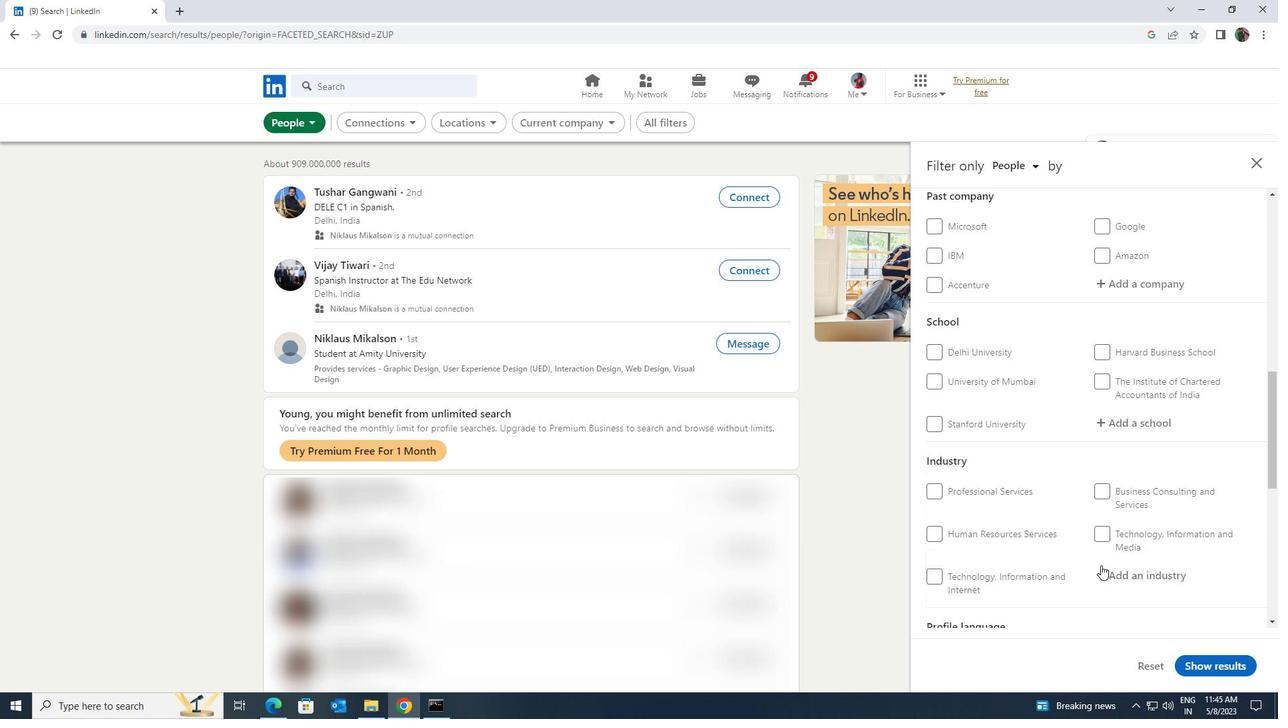 
Action: Mouse scrolled (1101, 565) with delta (0, 0)
Screenshot: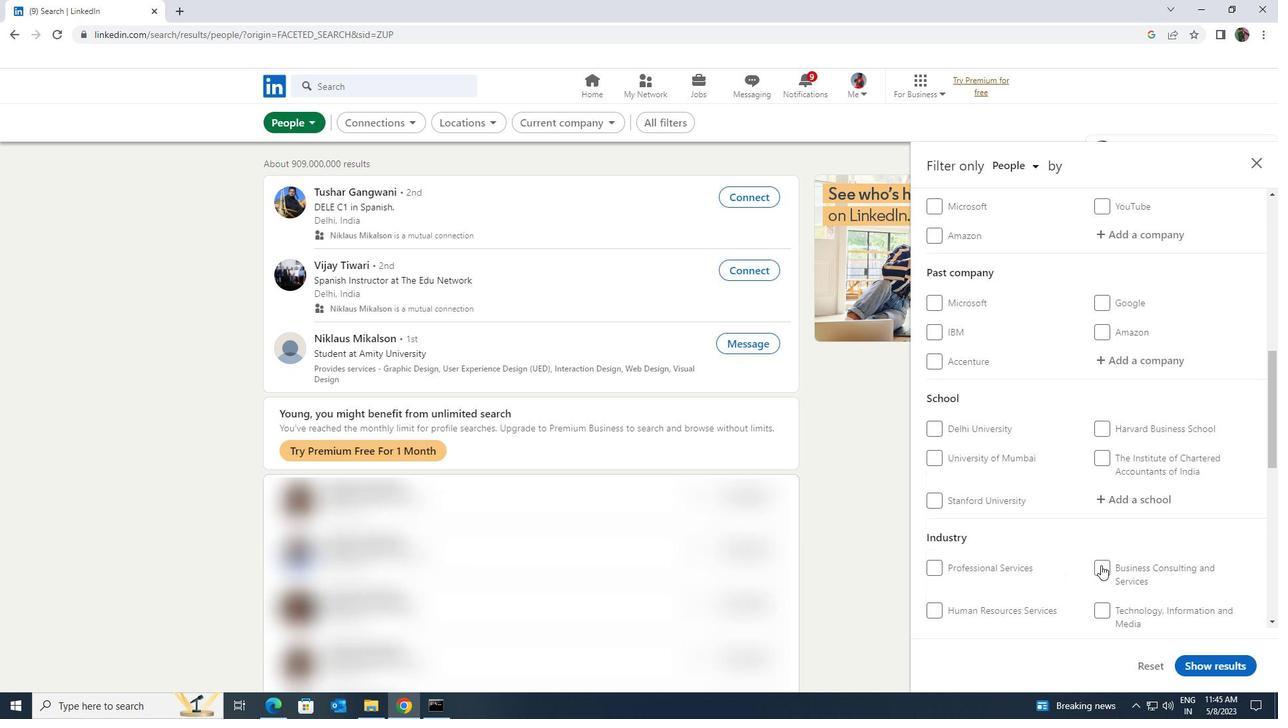 
Action: Mouse scrolled (1101, 565) with delta (0, 0)
Screenshot: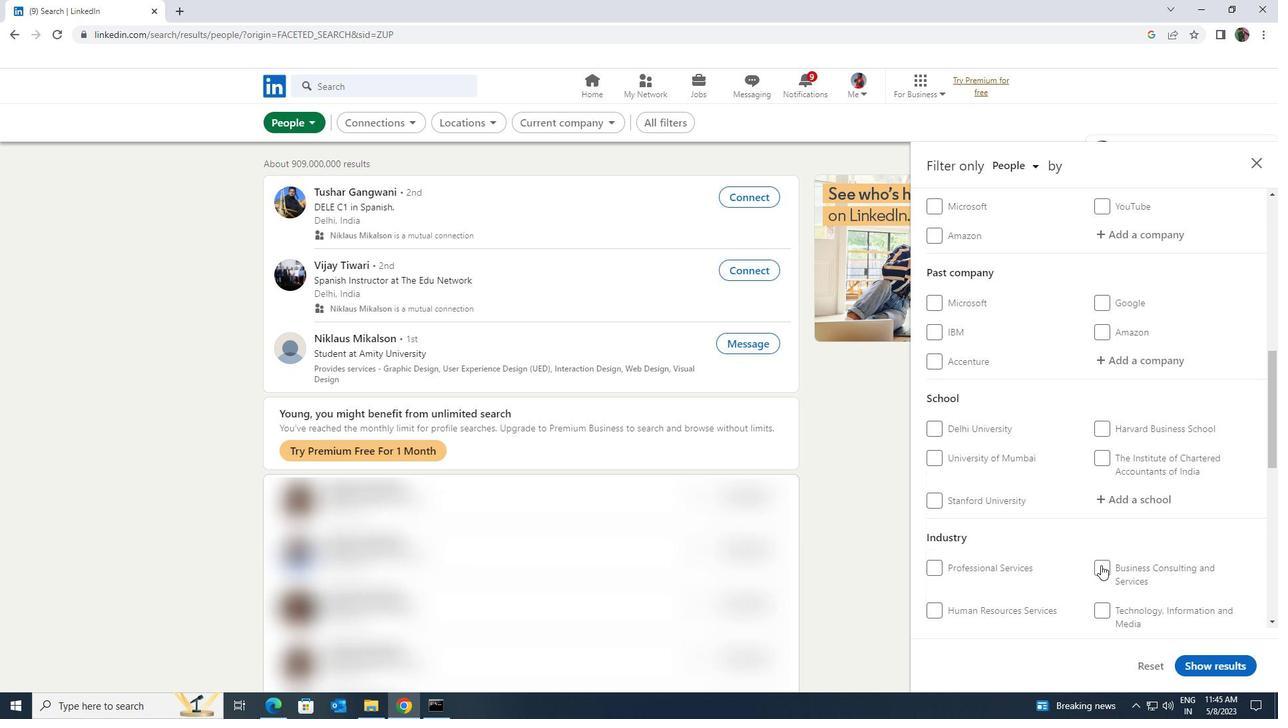 
Action: Mouse scrolled (1101, 565) with delta (0, 0)
Screenshot: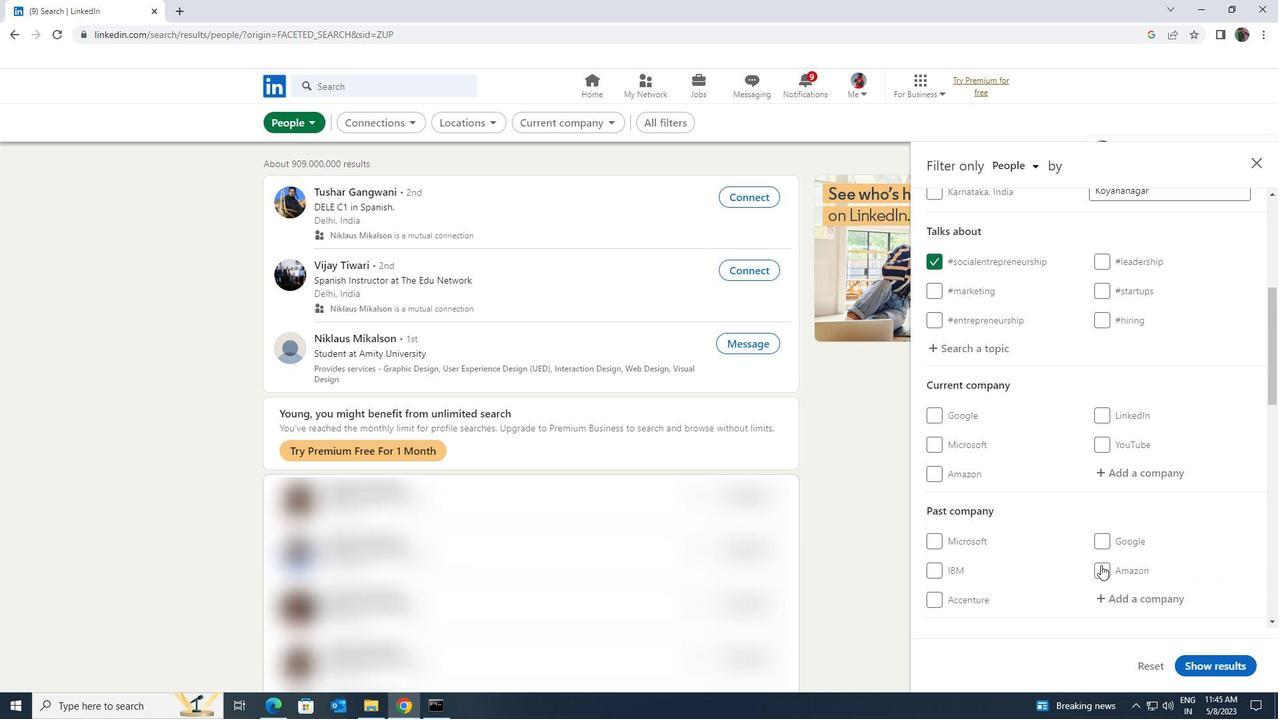 
Action: Mouse moved to (1111, 545)
Screenshot: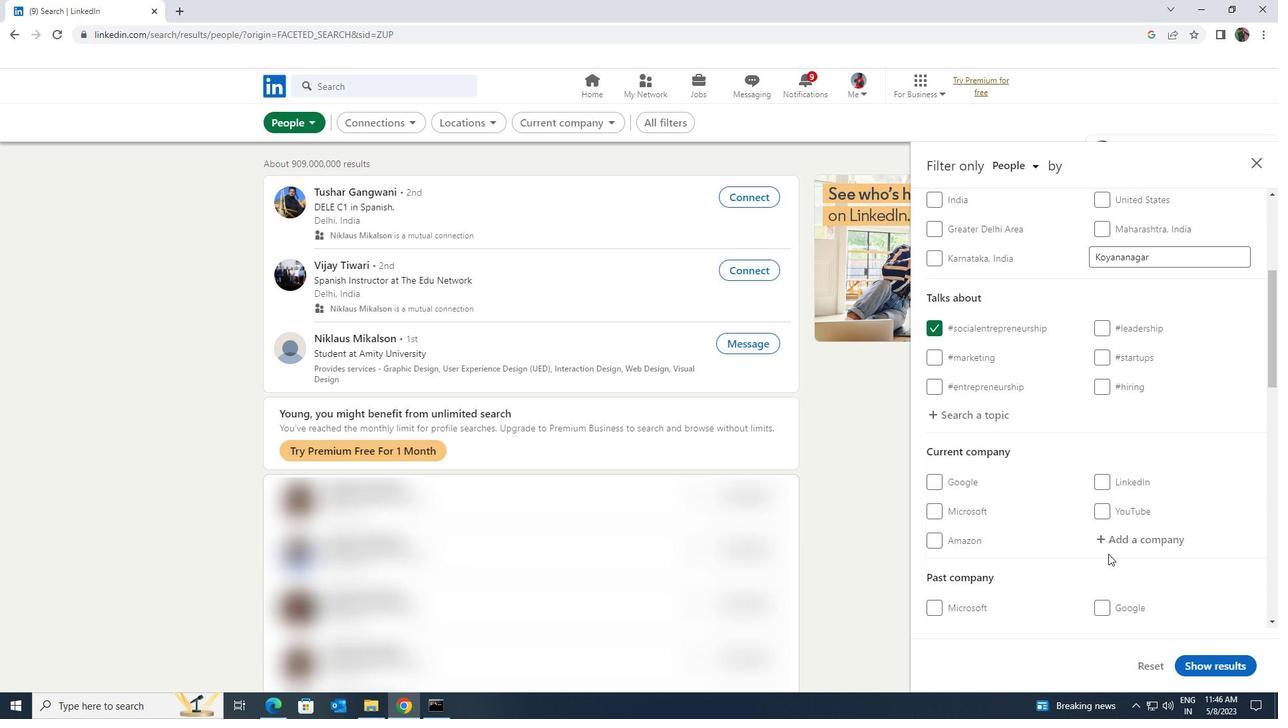 
Action: Mouse pressed left at (1111, 545)
Screenshot: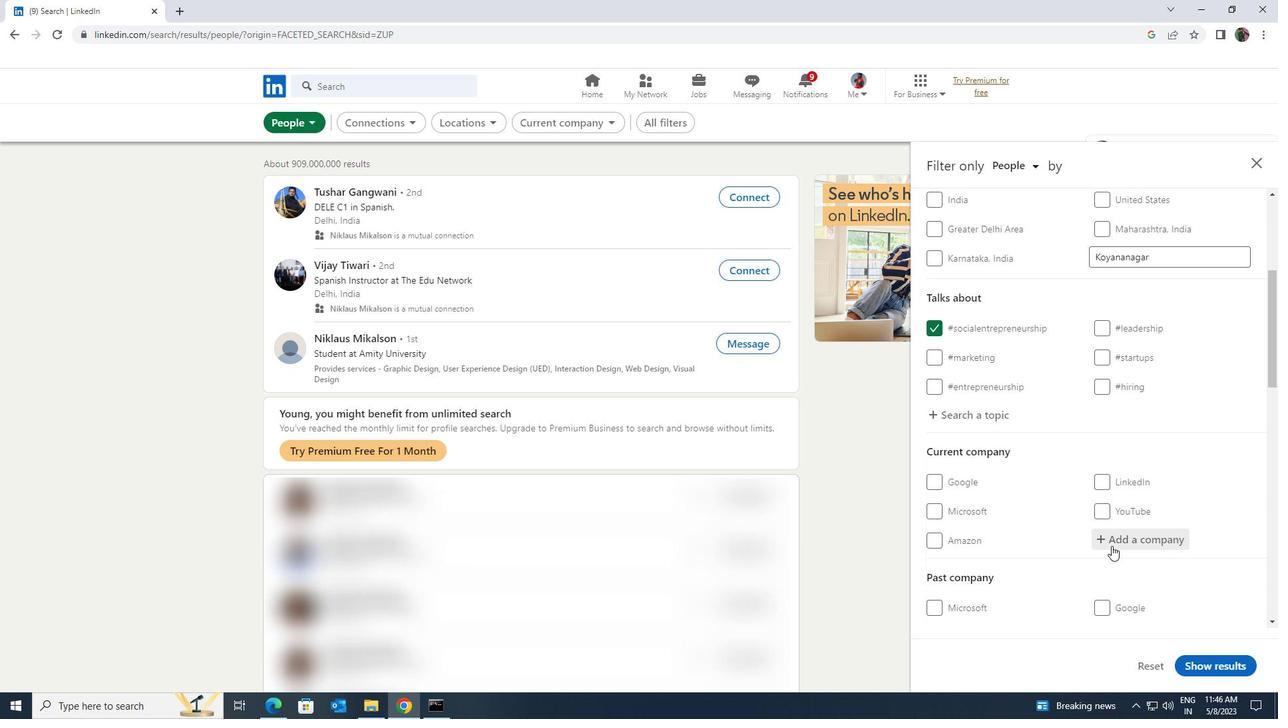 
Action: Key pressed <Key.shift><Key.shift><Key.shift><Key.shift><Key.shift><Key.shift><Key.shift><Key.shift><Key.shift><Key.shift><Key.shift><Key.shift><Key.shift>SSANGY
Screenshot: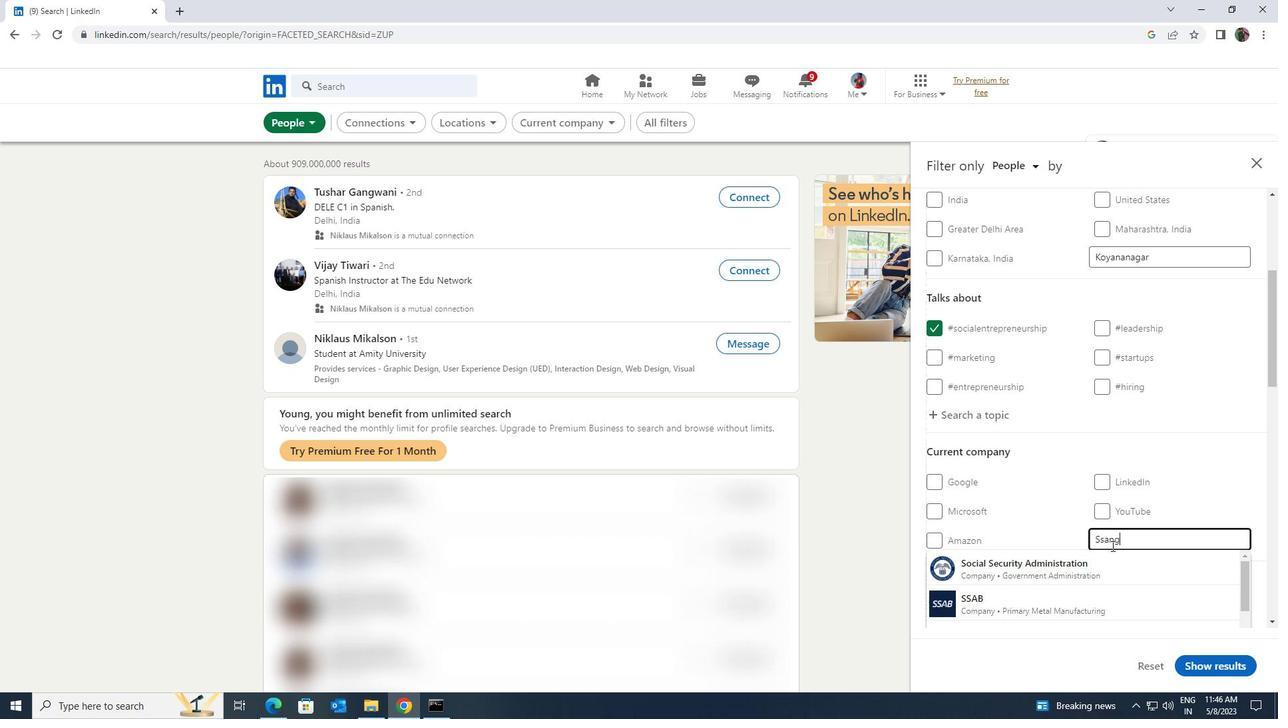 
Action: Mouse moved to (1113, 554)
Screenshot: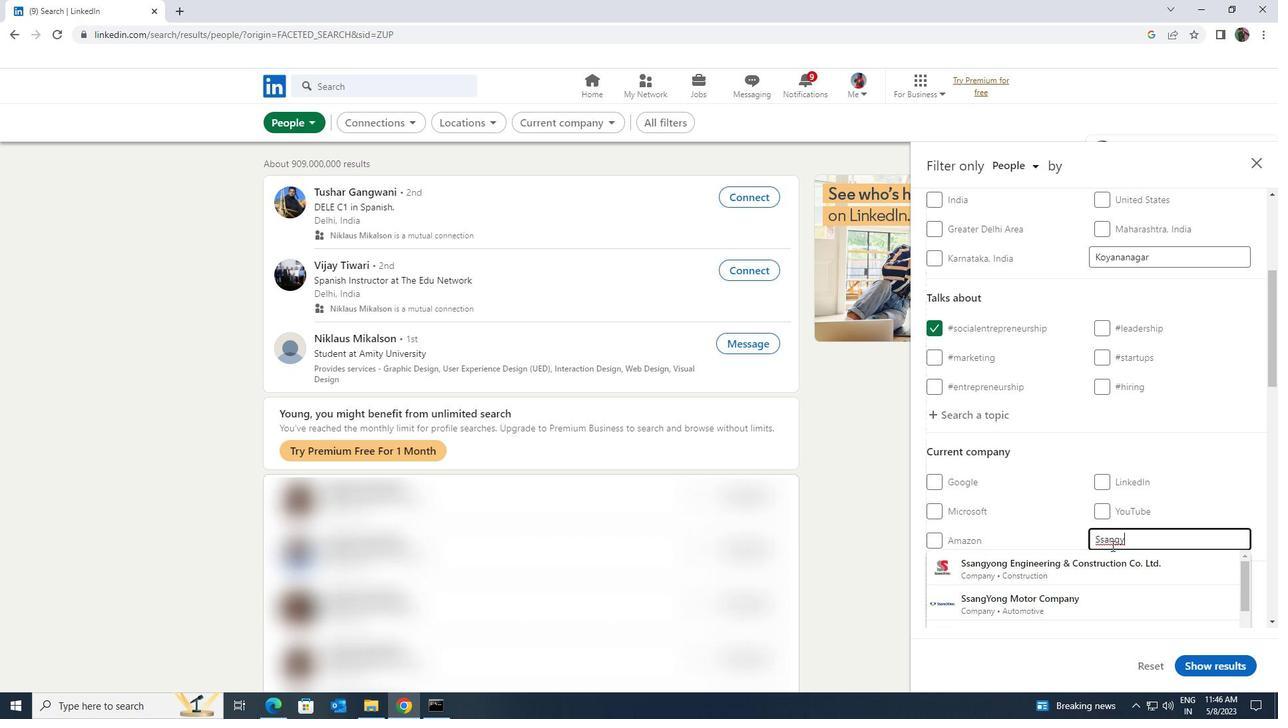 
Action: Mouse pressed left at (1113, 554)
Screenshot: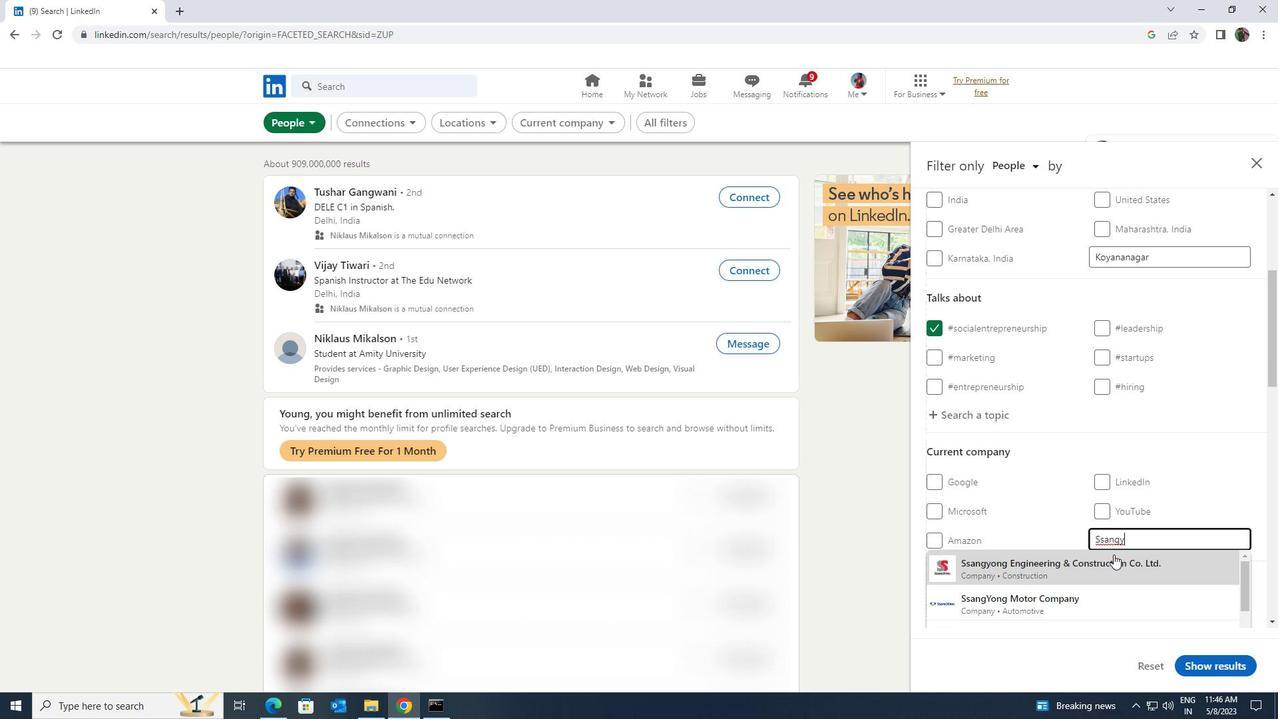 
Action: Mouse scrolled (1113, 553) with delta (0, 0)
Screenshot: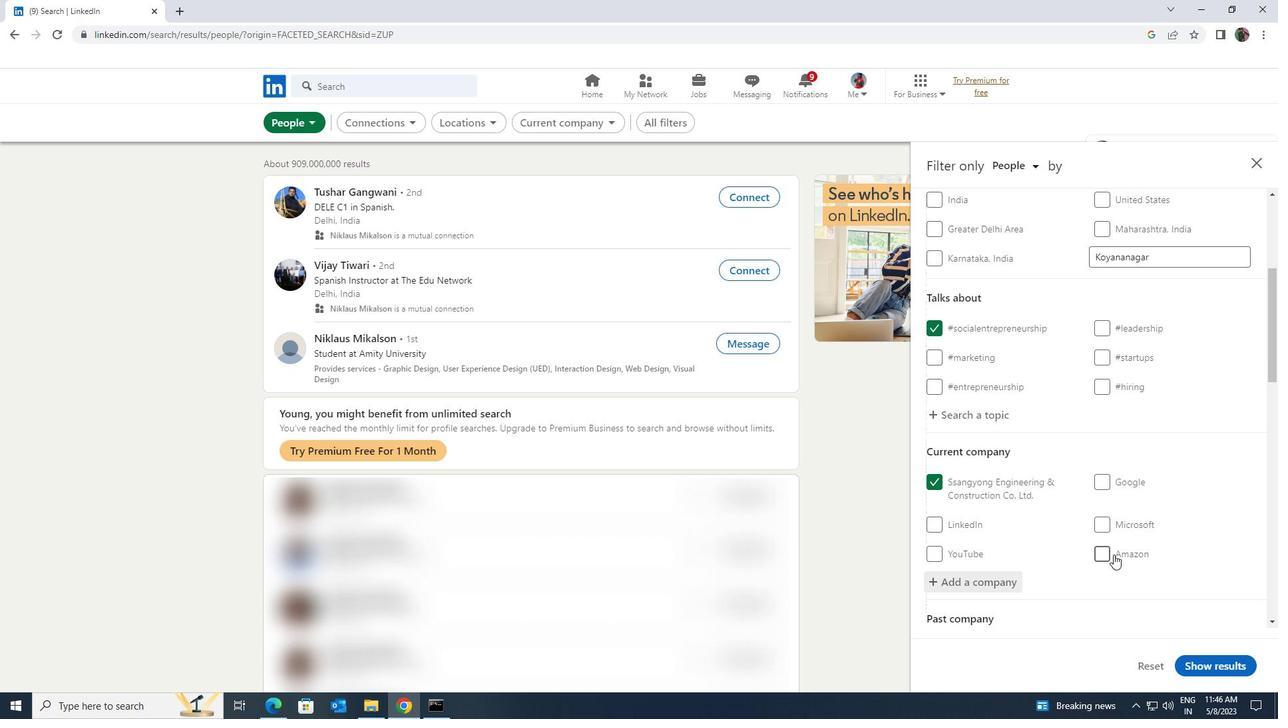 
Action: Mouse scrolled (1113, 553) with delta (0, 0)
Screenshot: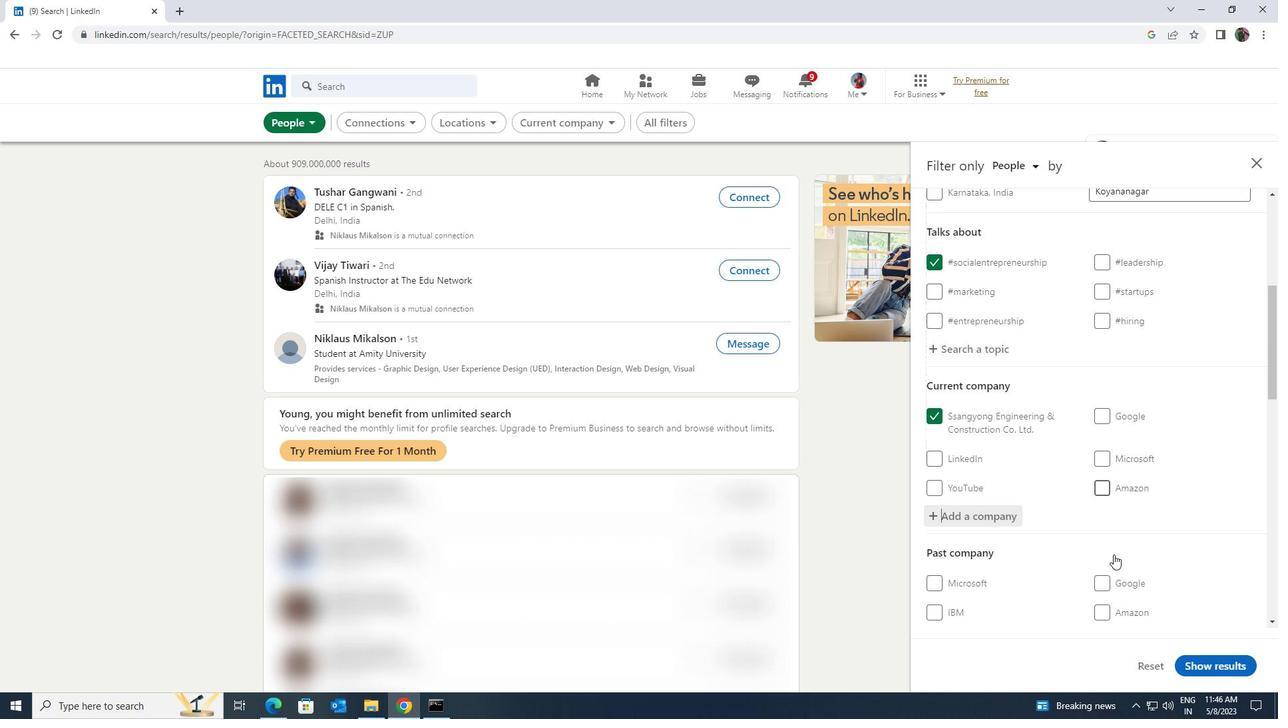 
Action: Mouse scrolled (1113, 553) with delta (0, 0)
Screenshot: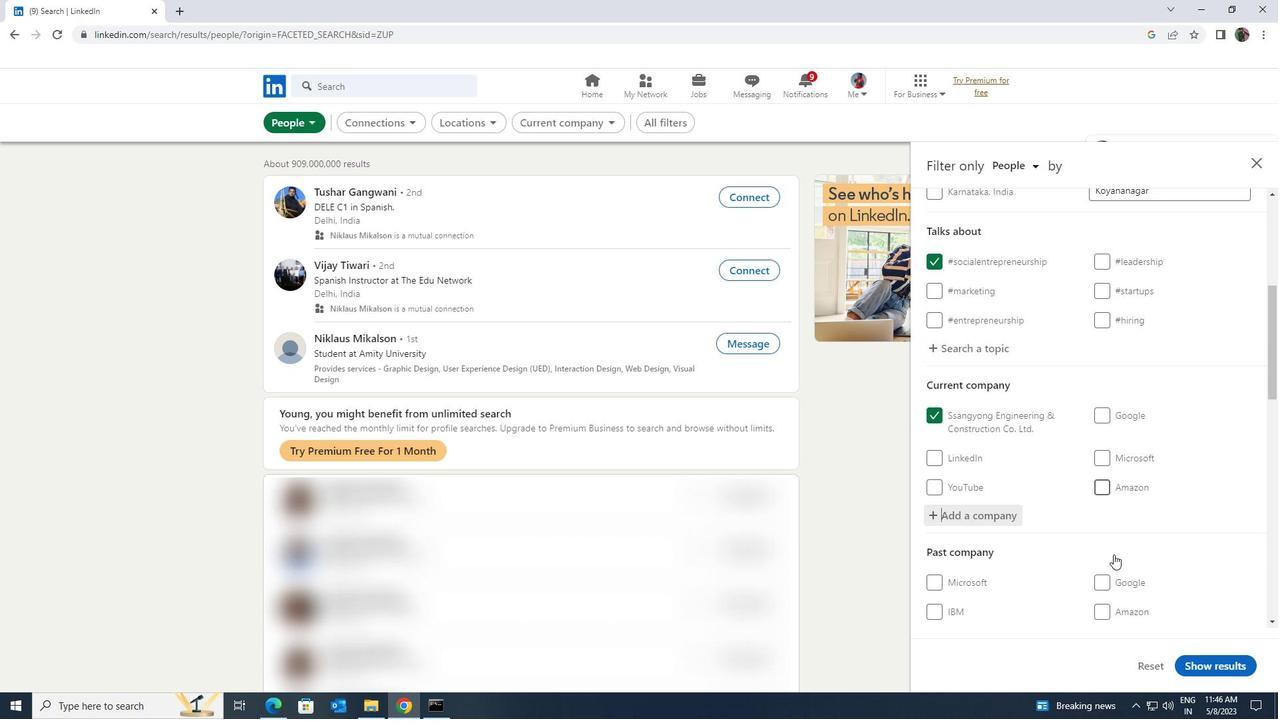 
Action: Mouse scrolled (1113, 553) with delta (0, 0)
Screenshot: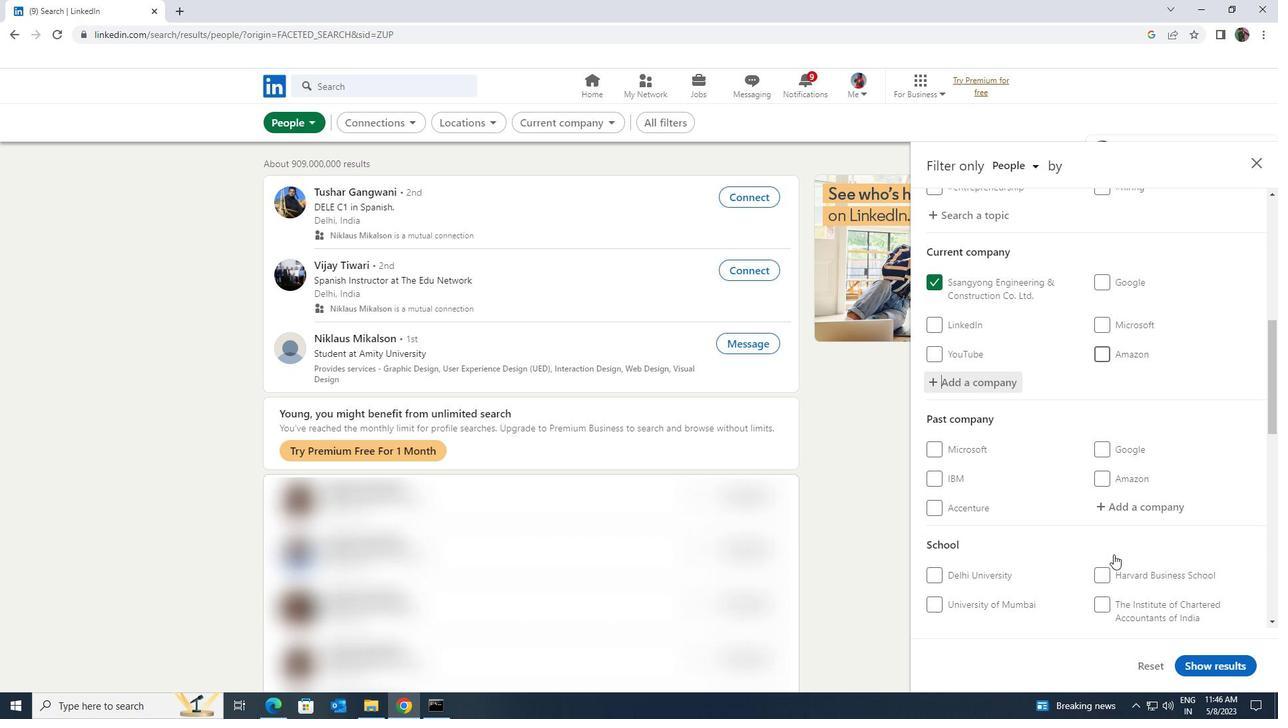 
Action: Mouse moved to (1121, 573)
Screenshot: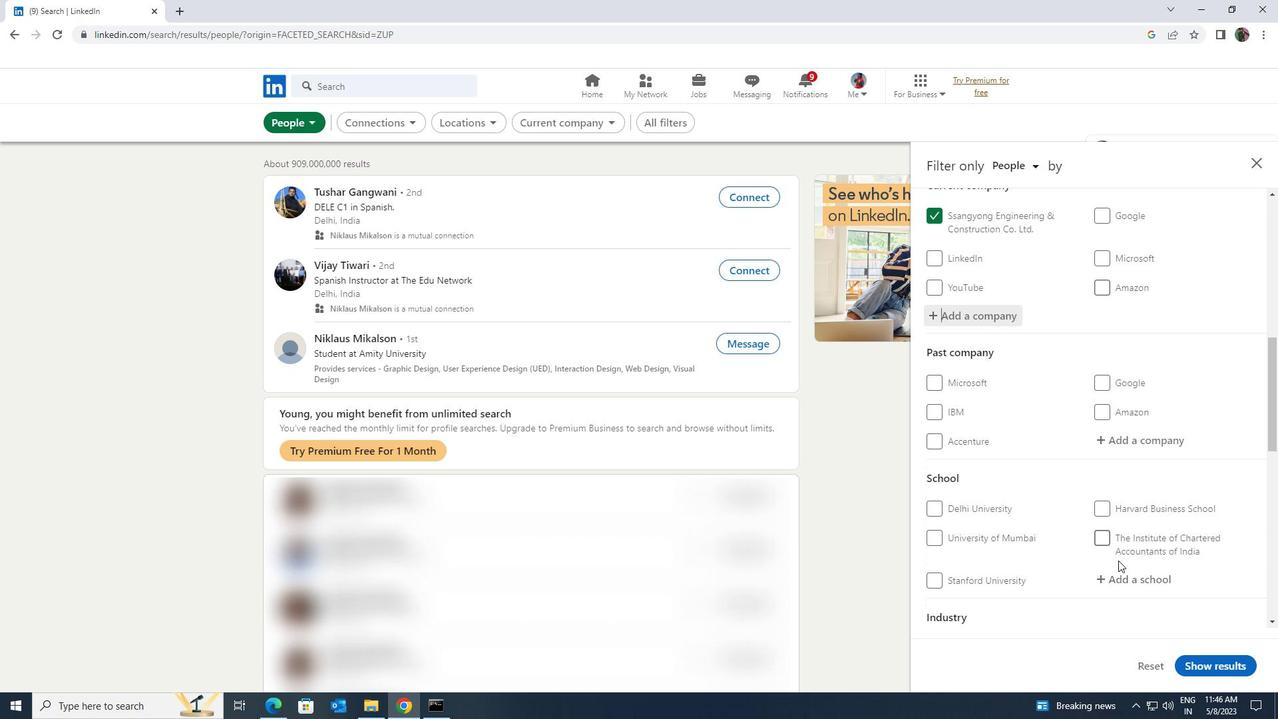 
Action: Mouse pressed left at (1121, 573)
Screenshot: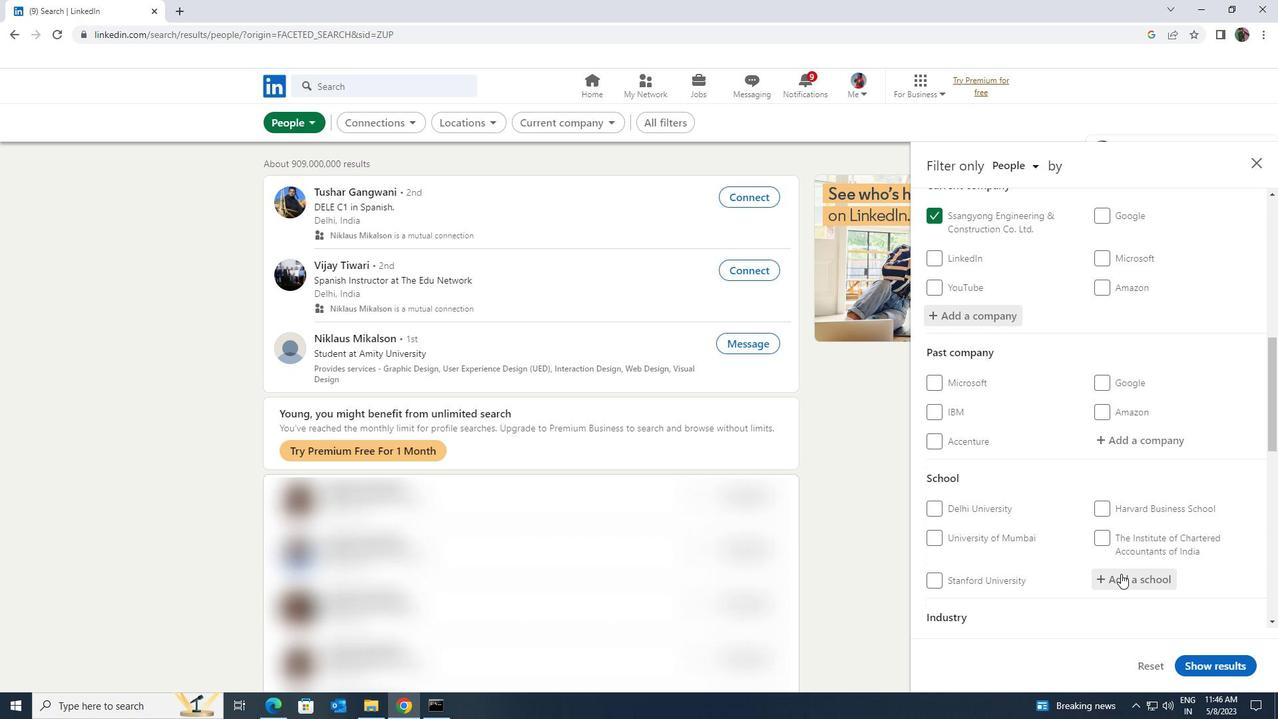 
Action: Key pressed <Key.shift><Key.shift><Key.shift><Key.shift><Key.shift><Key.shift><Key.shift><Key.shift><Key.shift><Key.shift>GOGTE<Key.space><Key.shift>INSTITUTE
Screenshot: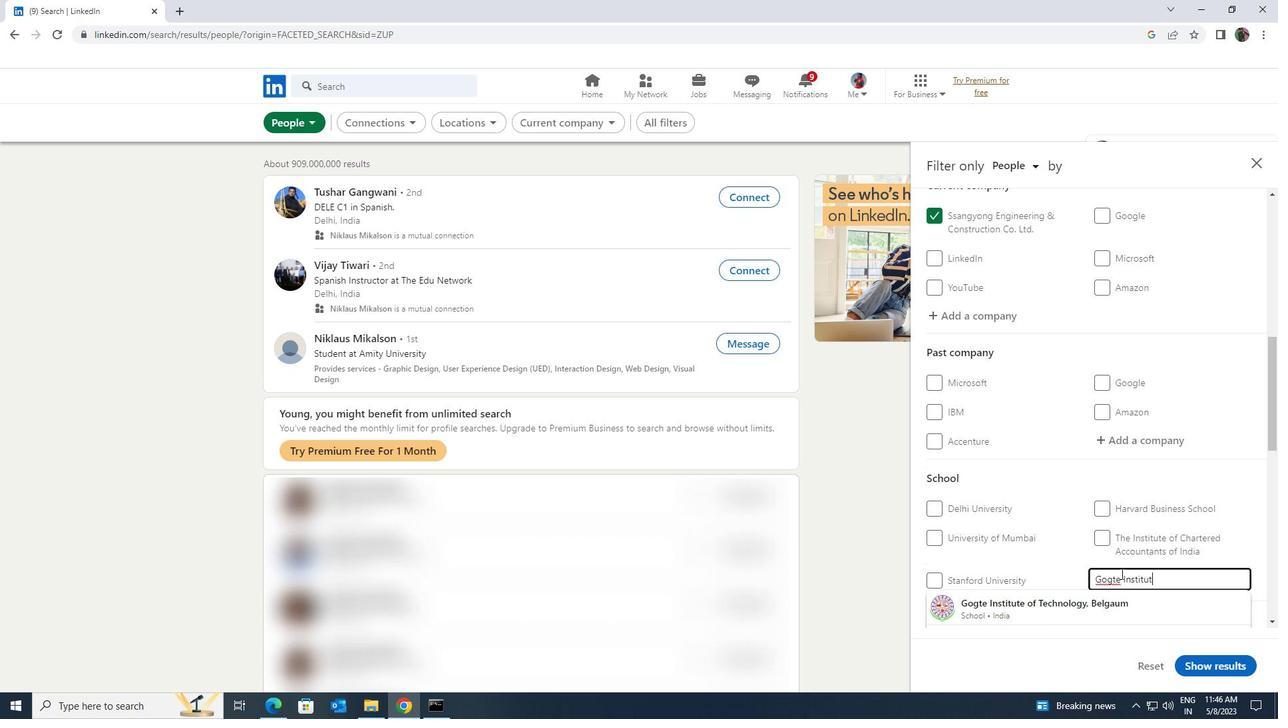 
Action: Mouse moved to (1119, 595)
Screenshot: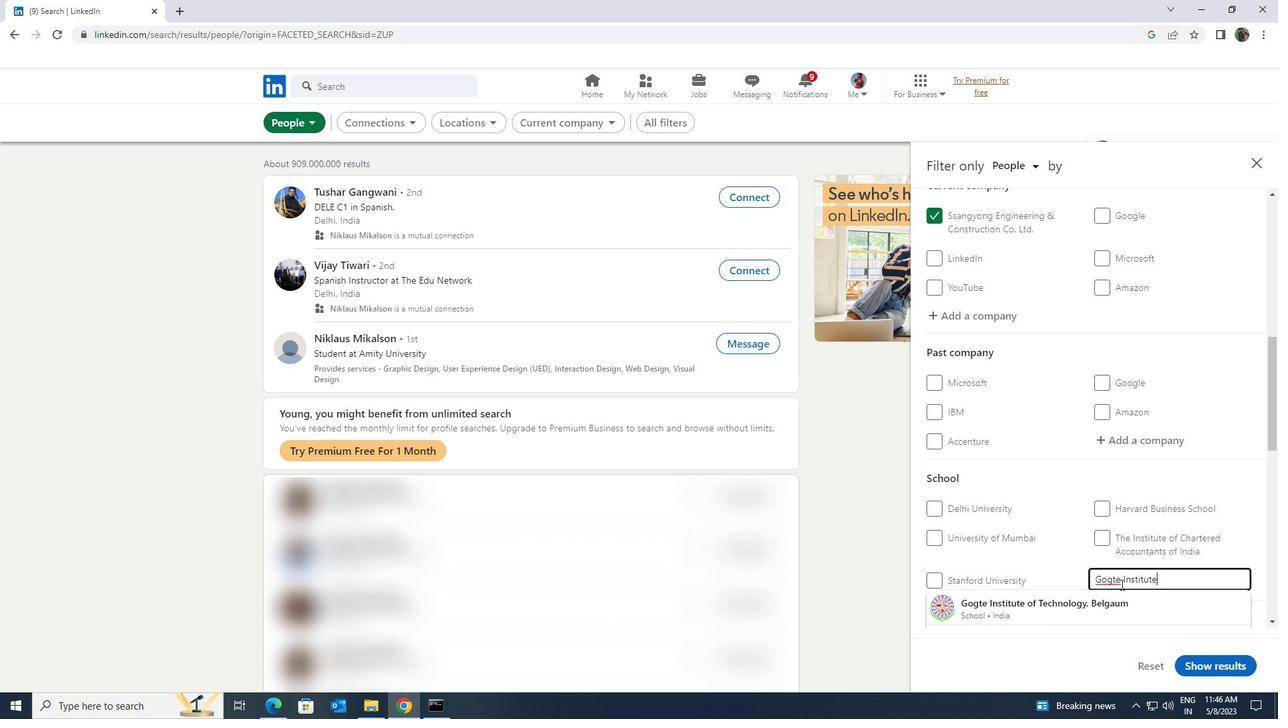 
Action: Mouse pressed left at (1119, 595)
Screenshot: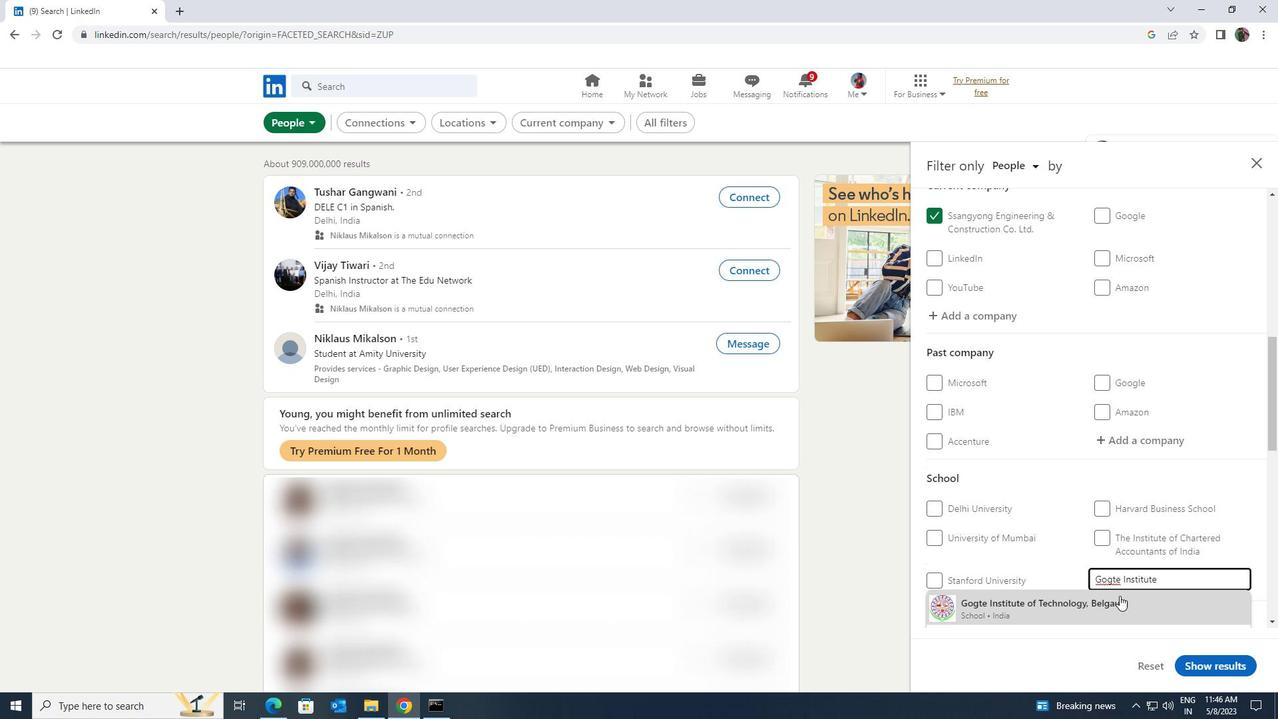
Action: Mouse moved to (1121, 594)
Screenshot: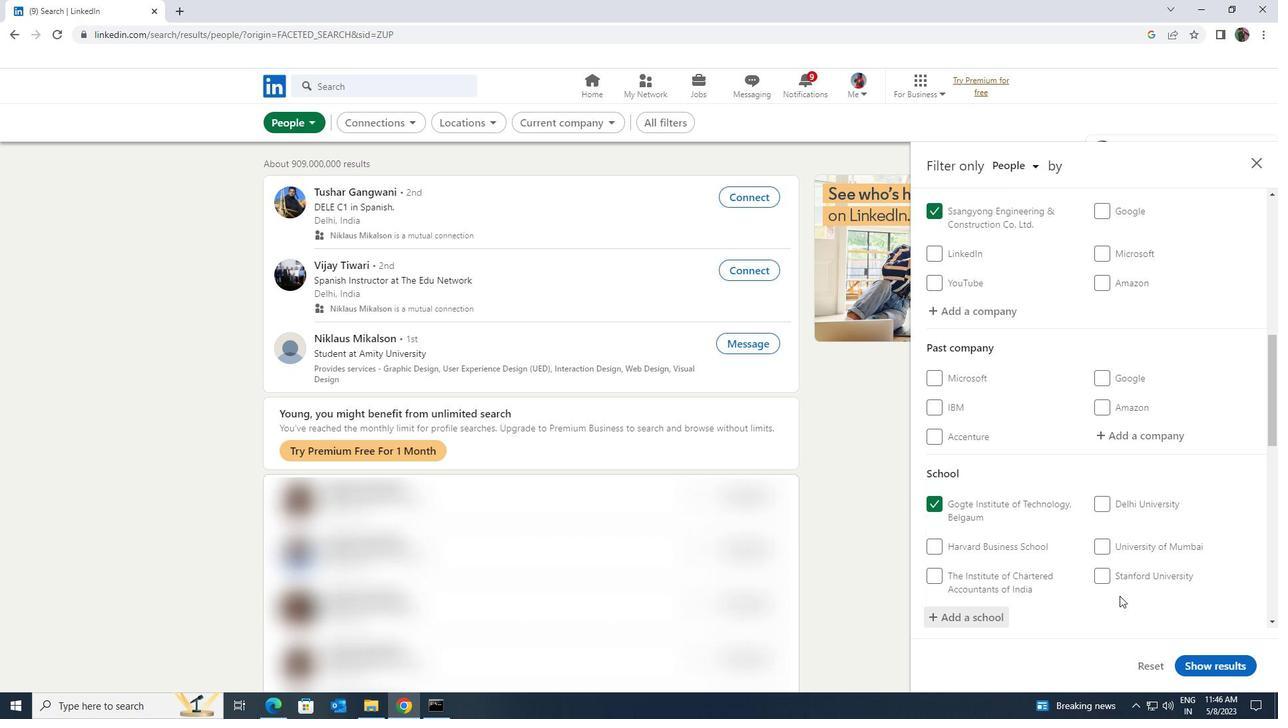 
Action: Mouse scrolled (1121, 593) with delta (0, 0)
Screenshot: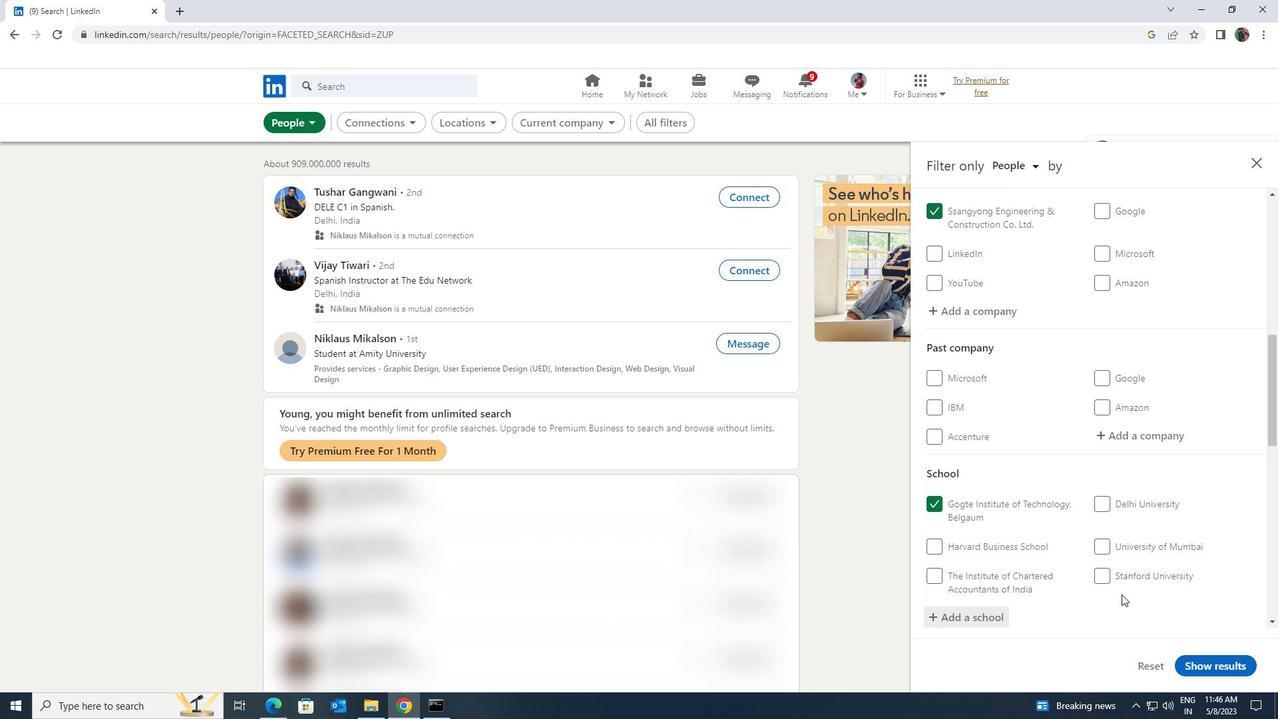
Action: Mouse scrolled (1121, 593) with delta (0, 0)
Screenshot: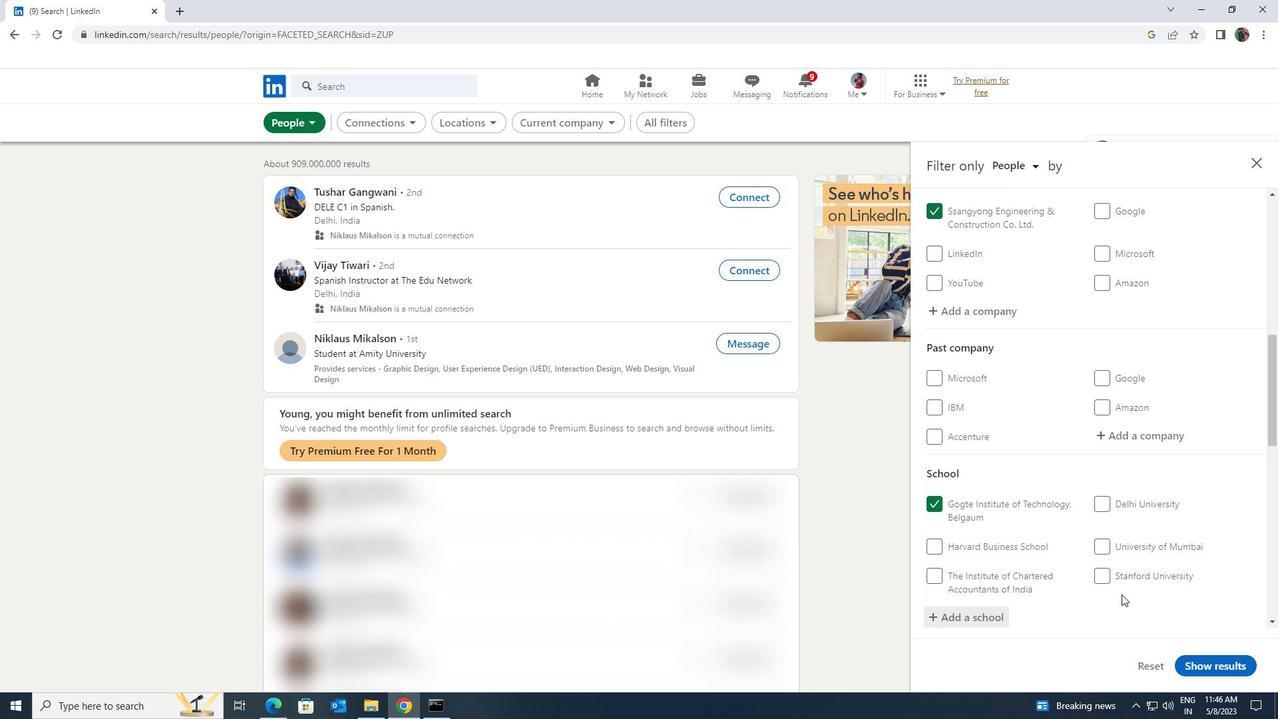 
Action: Mouse moved to (1122, 591)
Screenshot: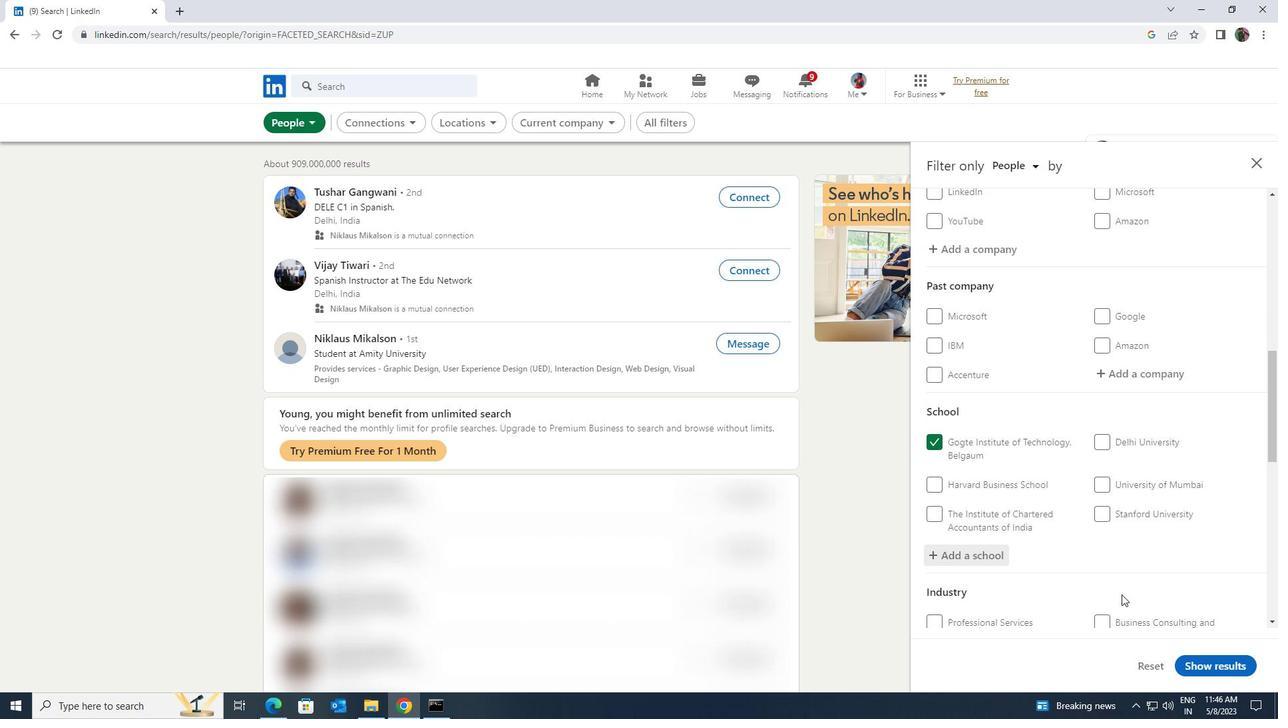 
Action: Mouse scrolled (1122, 591) with delta (0, 0)
Screenshot: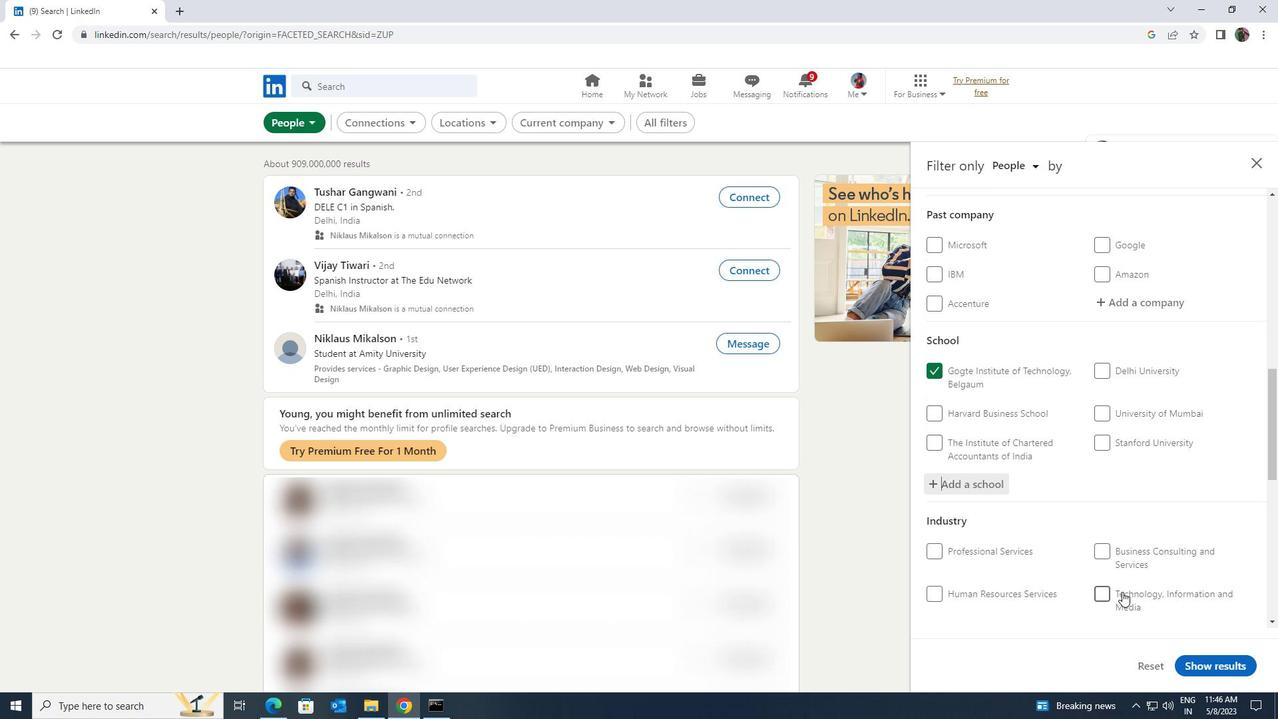 
Action: Mouse moved to (1123, 566)
Screenshot: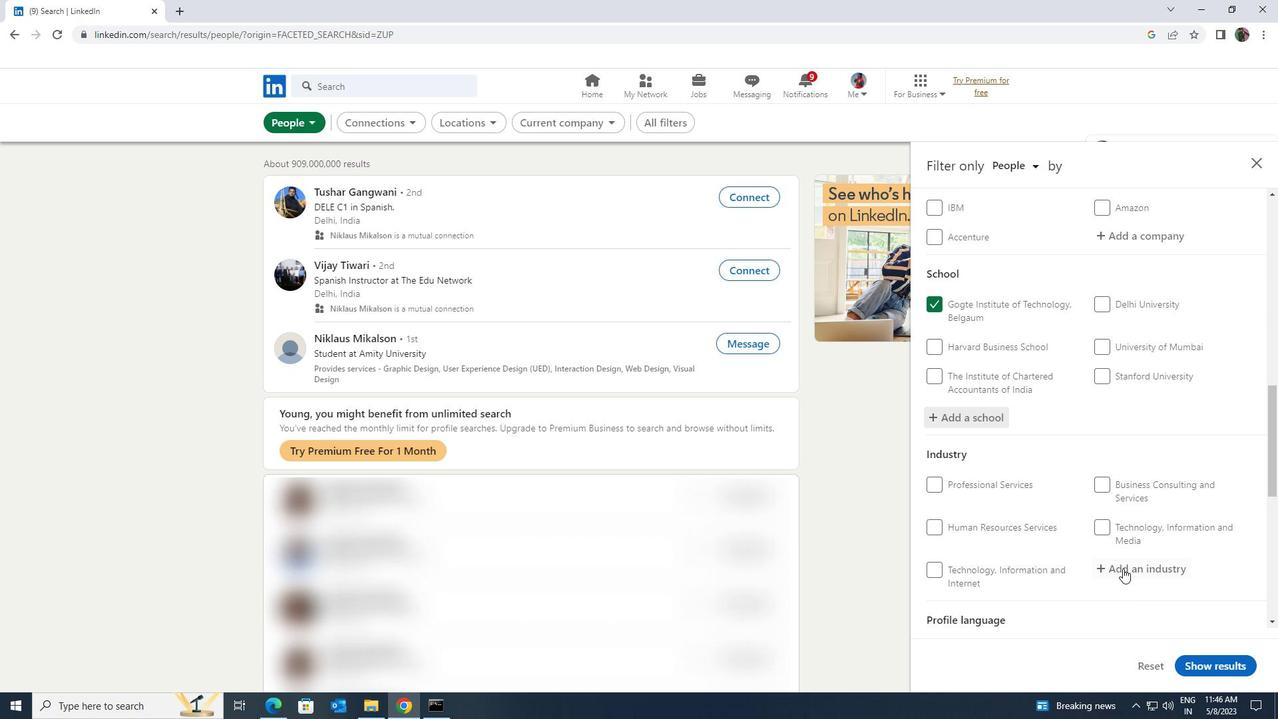 
Action: Mouse pressed left at (1123, 566)
Screenshot: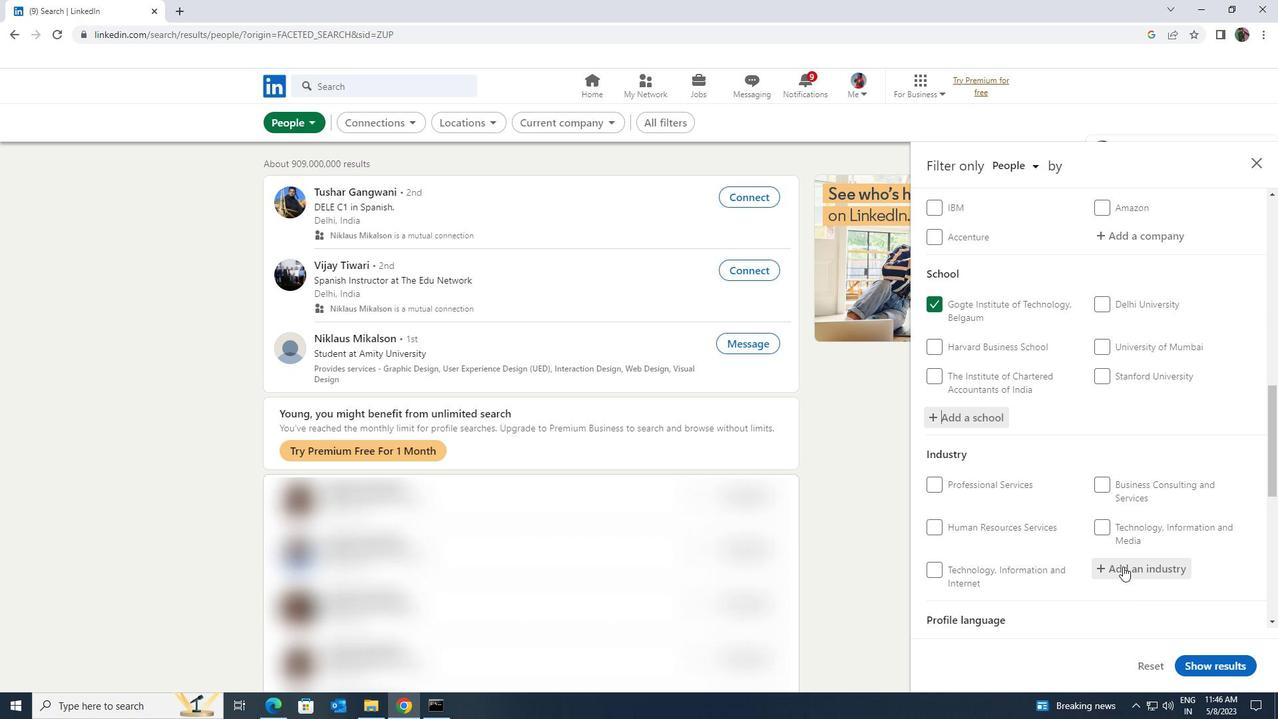 
Action: Key pressed <Key.shift><Key.shift><Key.shift><Key.shift><Key.shift><Key.shift><Key.shift><Key.shift><Key.shift><Key.shift><Key.shift><Key.shift><Key.shift><Key.shift><Key.shift><Key.shift>REUPHO
Screenshot: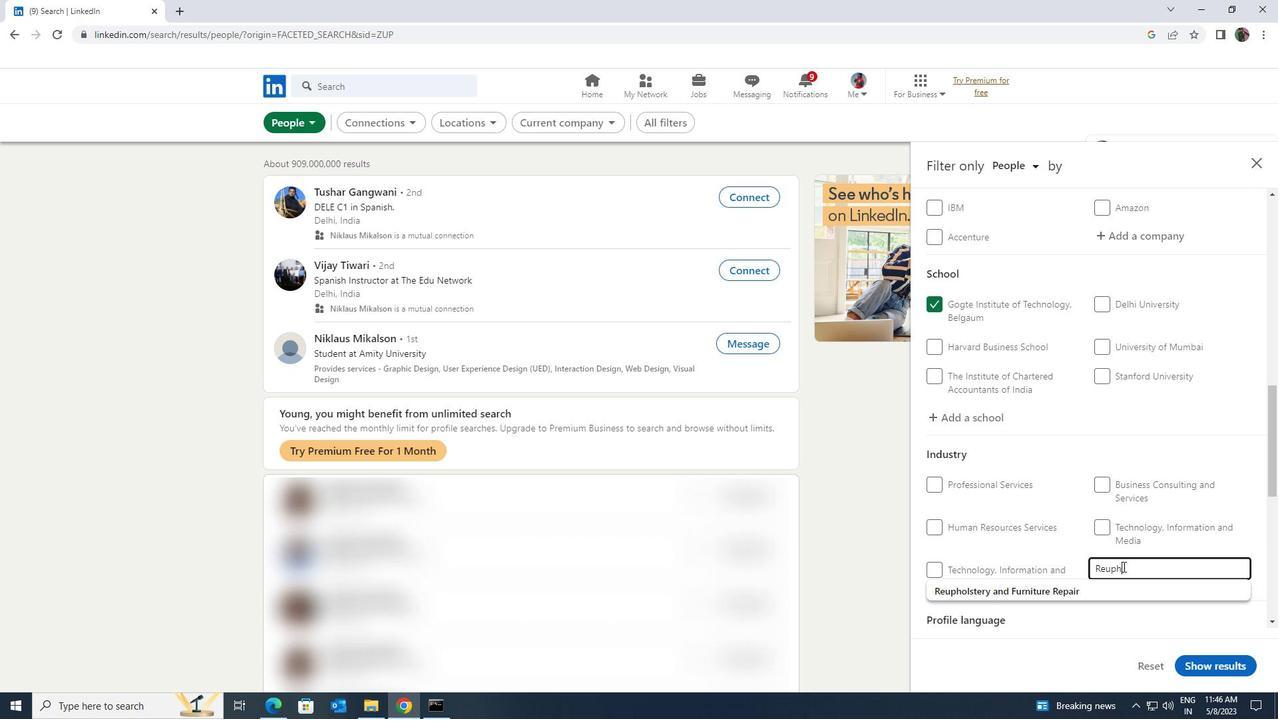 
Action: Mouse moved to (1121, 582)
Screenshot: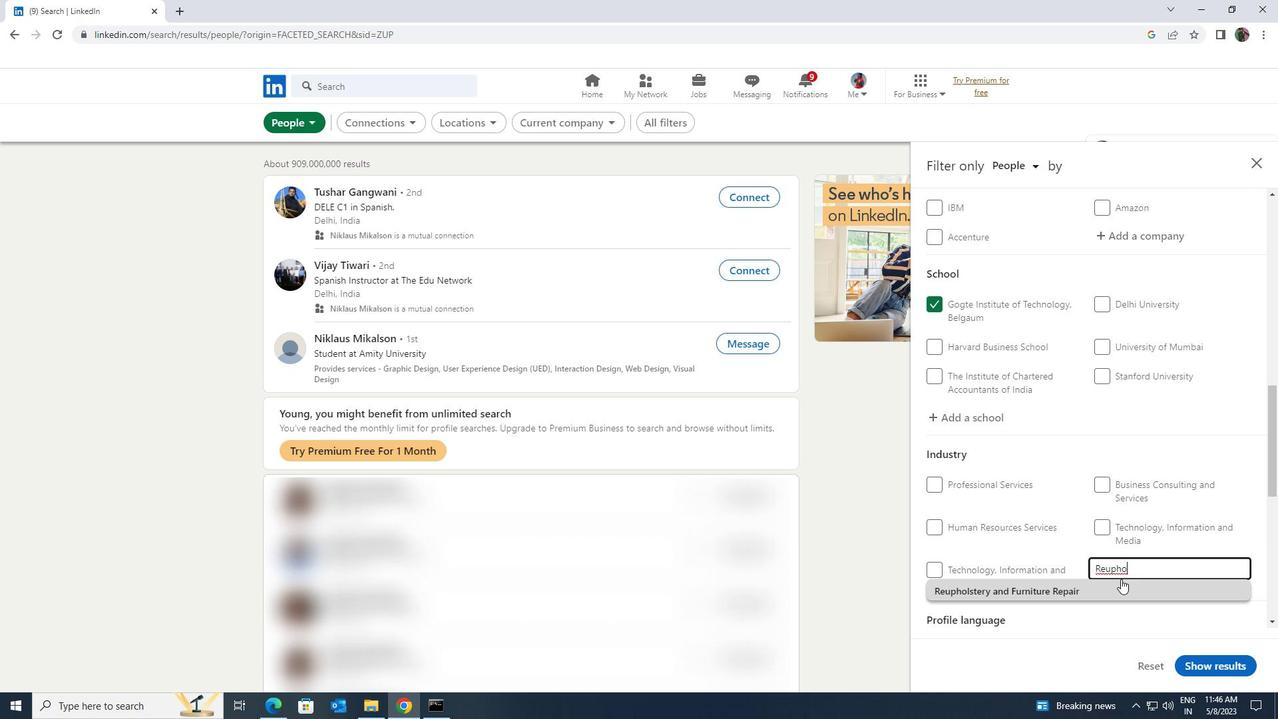 
Action: Mouse pressed left at (1121, 582)
Screenshot: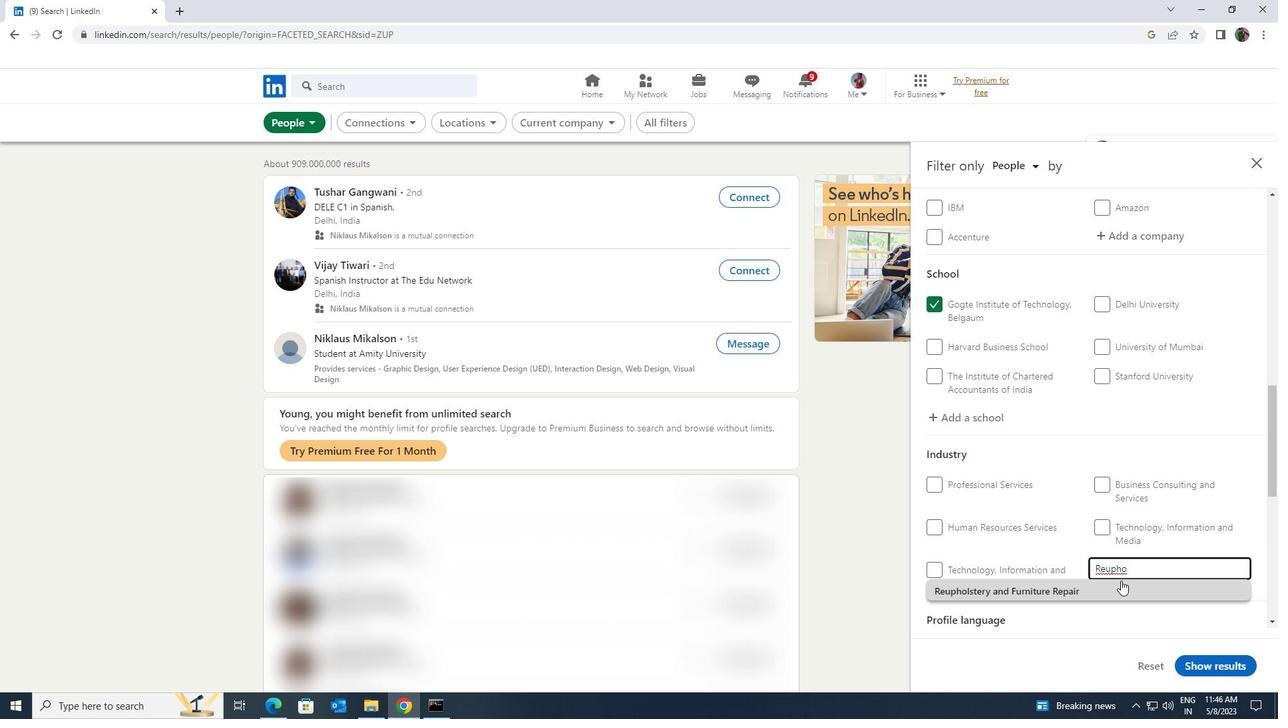 
Action: Mouse moved to (1121, 582)
Screenshot: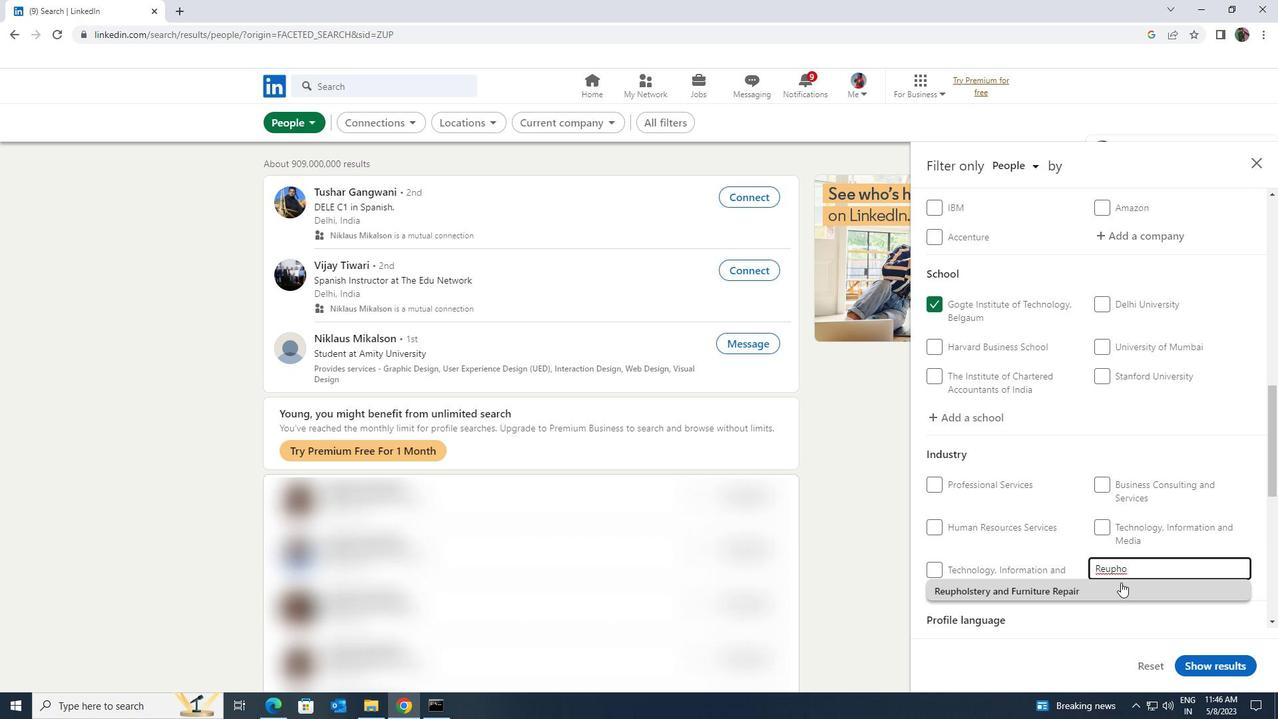 
Action: Mouse scrolled (1121, 581) with delta (0, 0)
Screenshot: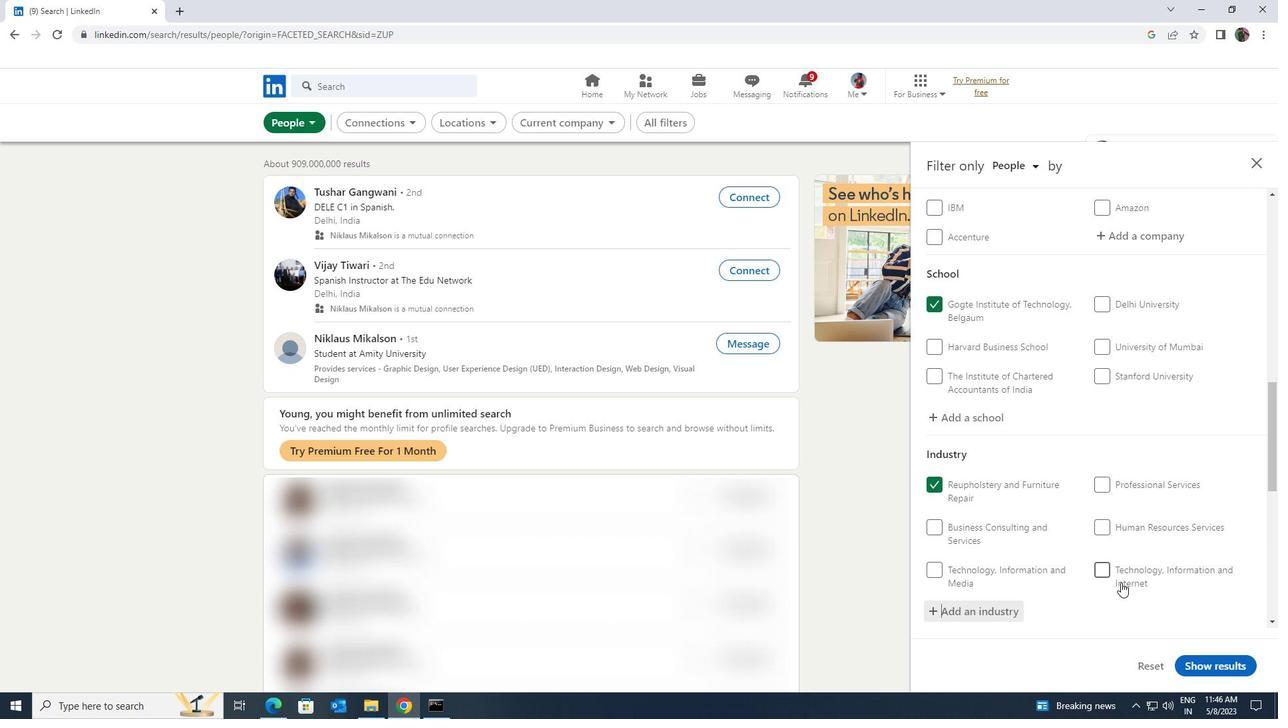 
Action: Mouse scrolled (1121, 581) with delta (0, 0)
Screenshot: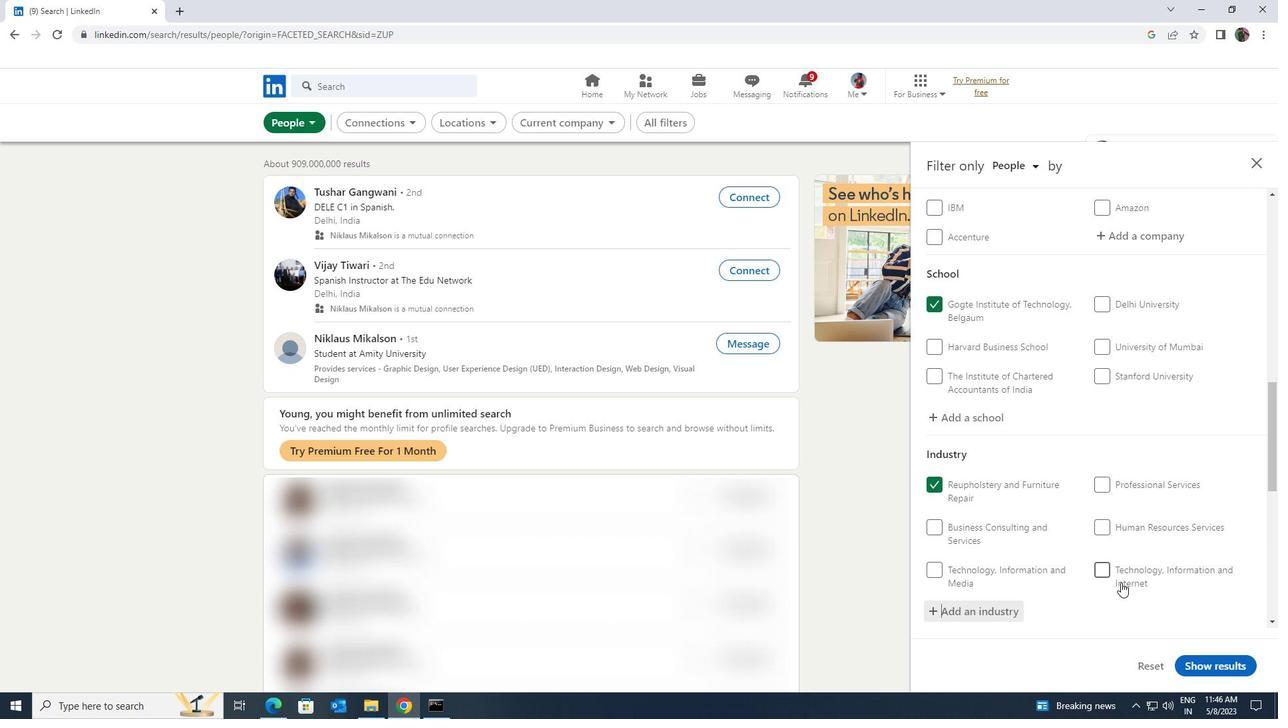 
Action: Mouse scrolled (1121, 581) with delta (0, 0)
Screenshot: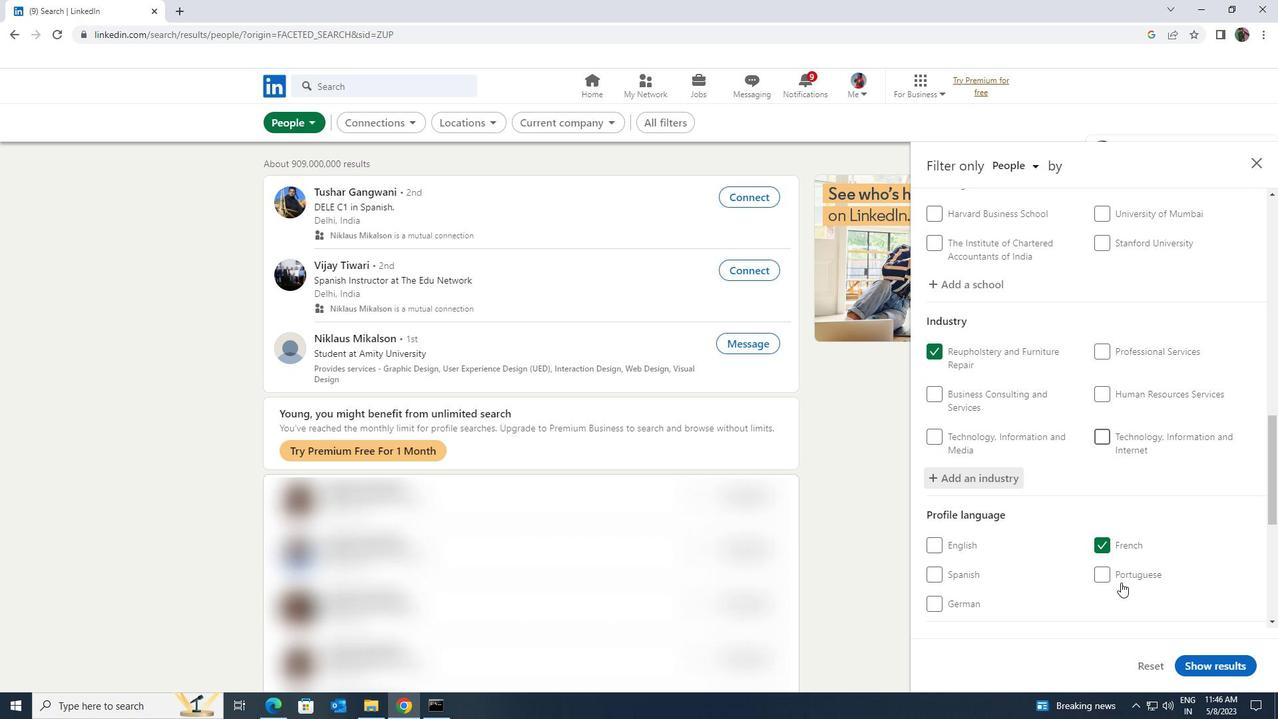 
Action: Mouse scrolled (1121, 581) with delta (0, 0)
Screenshot: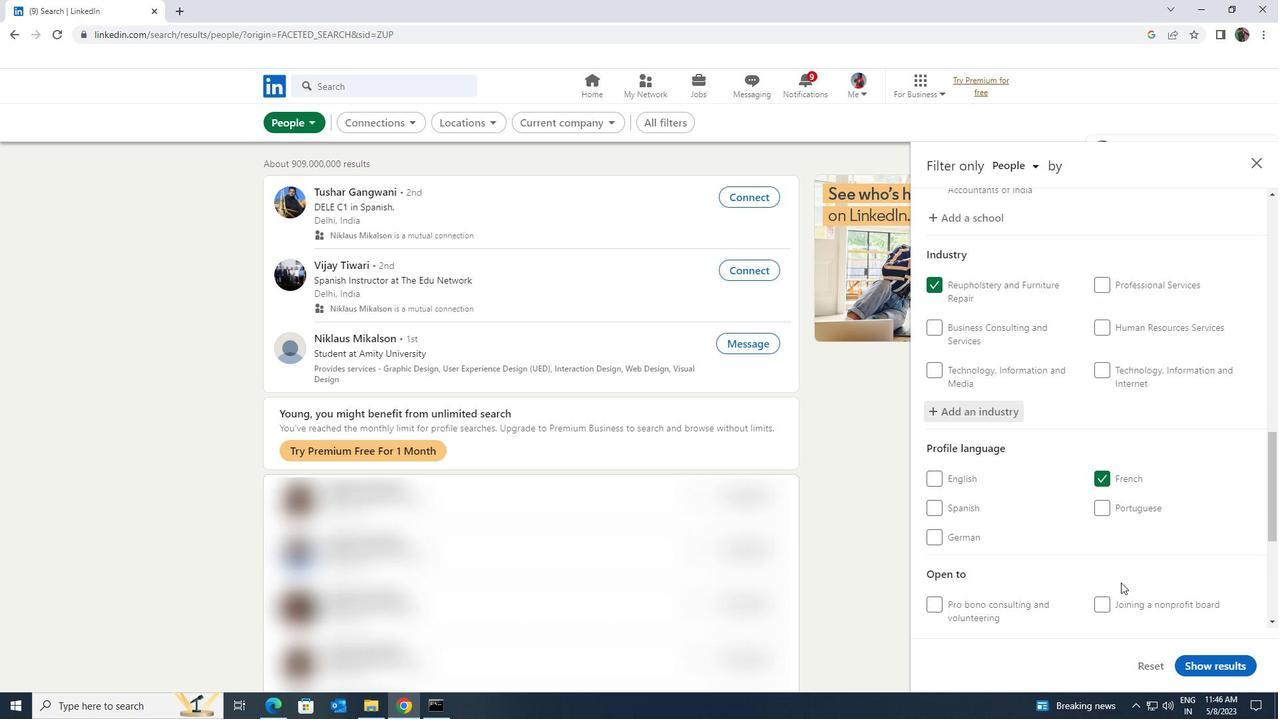 
Action: Mouse scrolled (1121, 581) with delta (0, 0)
Screenshot: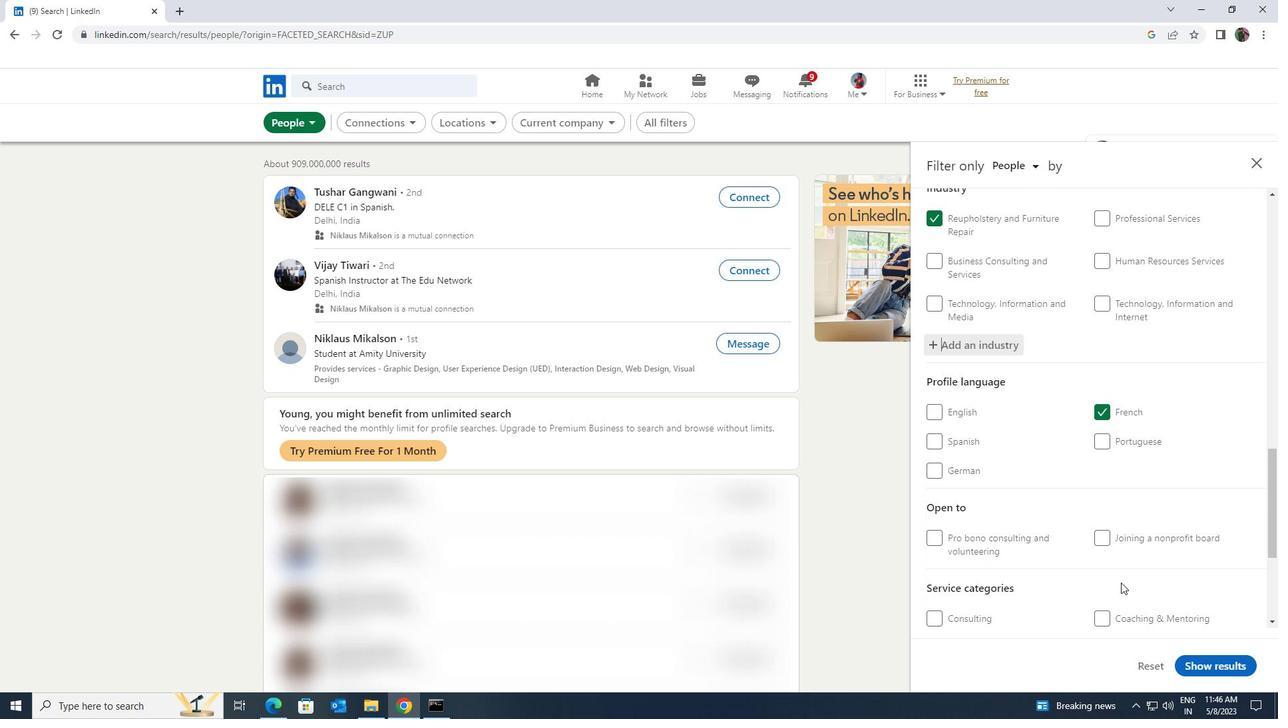 
Action: Mouse moved to (1117, 585)
Screenshot: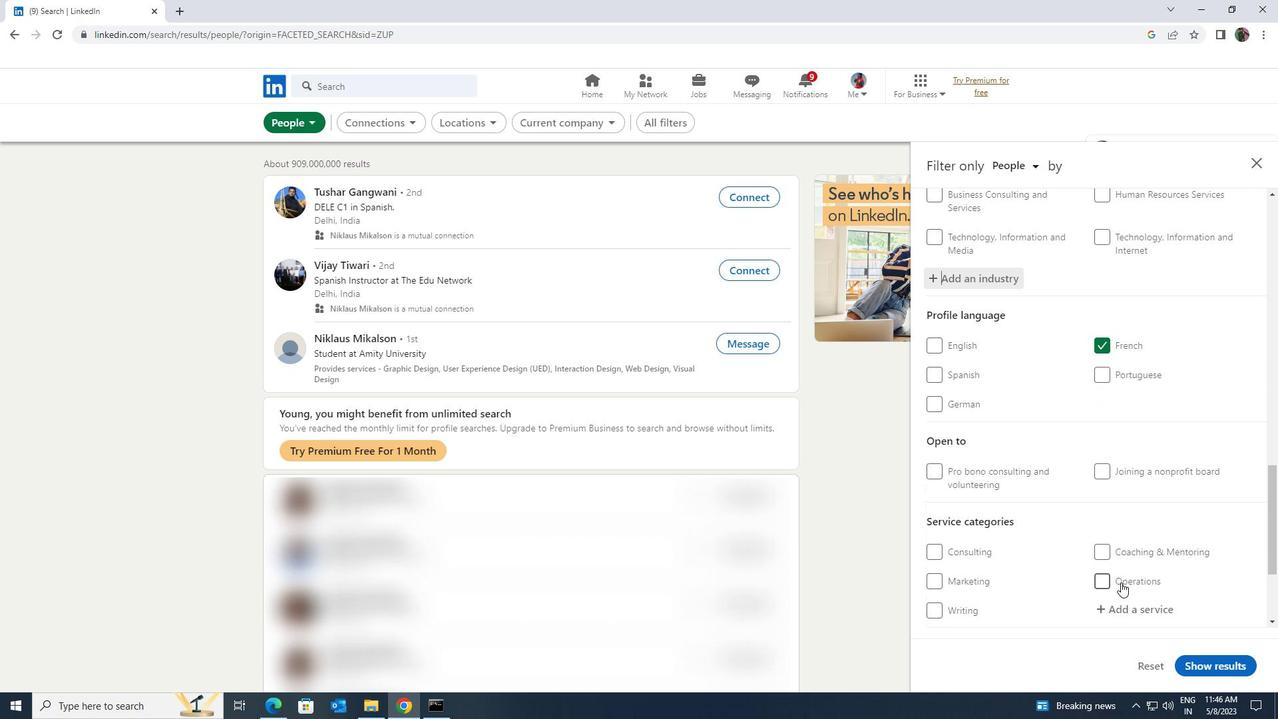 
Action: Mouse scrolled (1117, 585) with delta (0, 0)
Screenshot: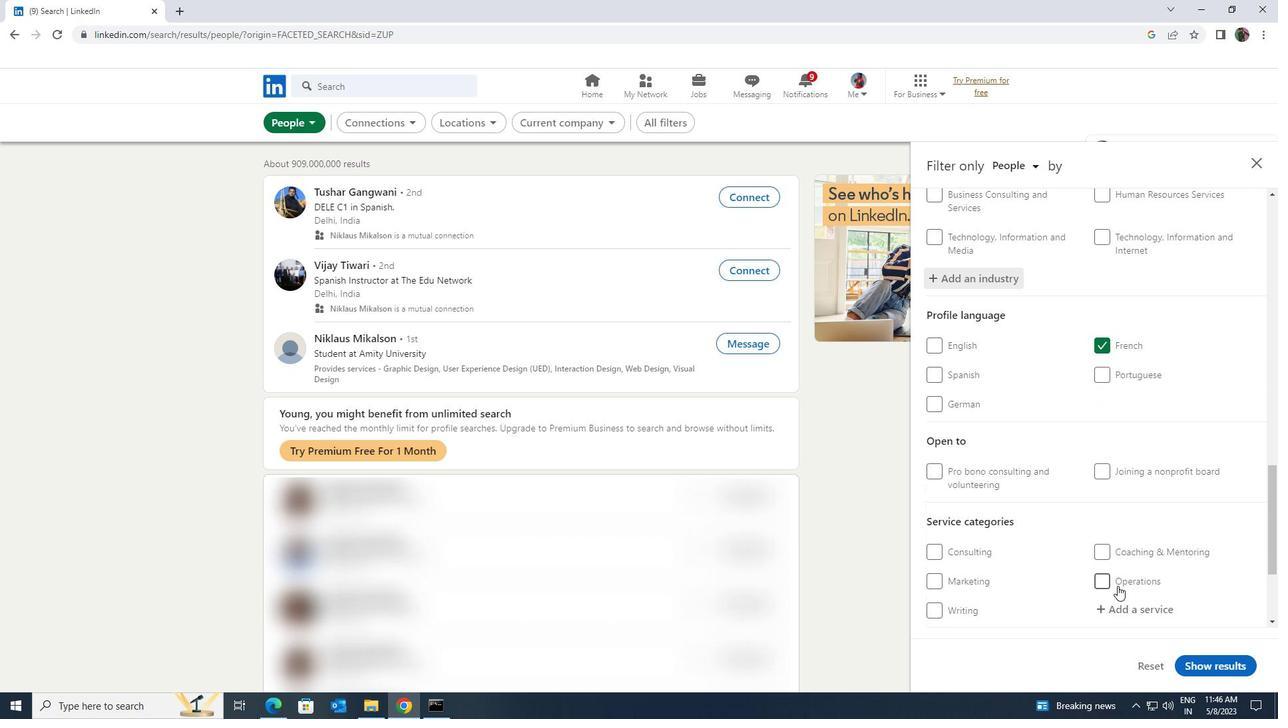 
Action: Mouse moved to (1114, 548)
Screenshot: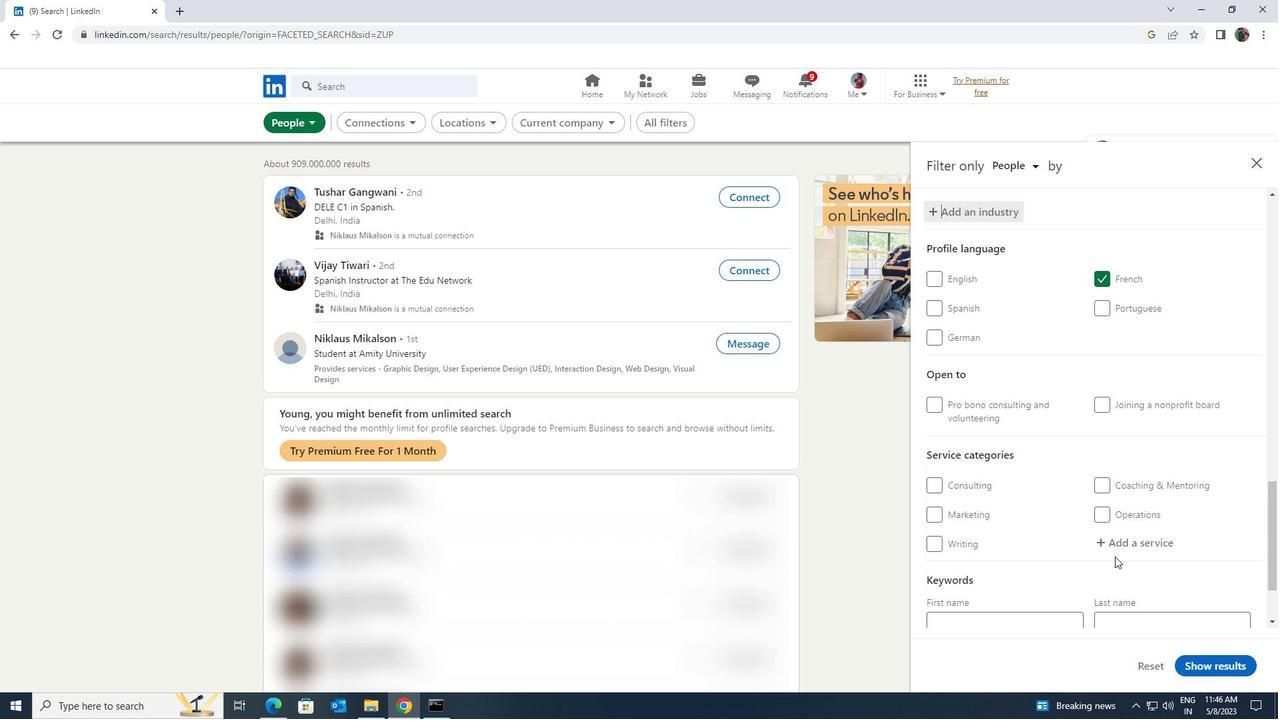
Action: Mouse pressed left at (1114, 548)
Screenshot: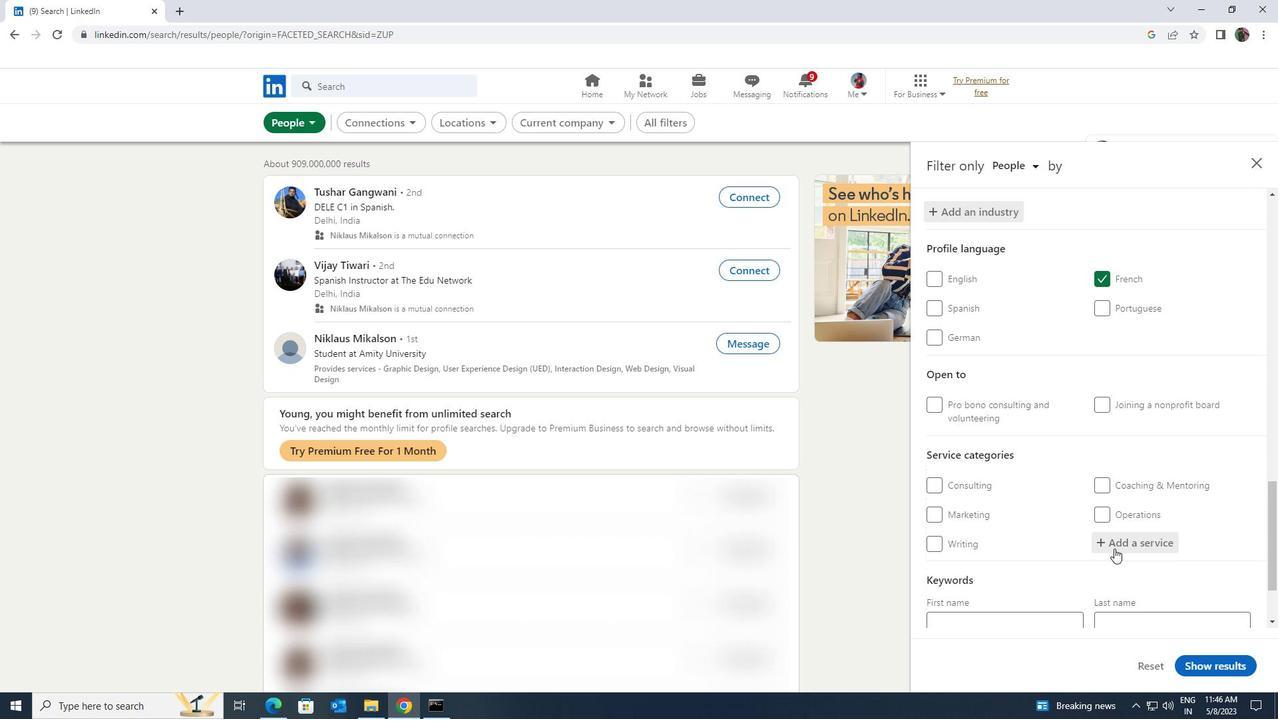 
Action: Key pressed <Key.shift><Key.shift><Key.shift><Key.shift>SOCIAL<Key.space><Key.shift>MEDIA
Screenshot: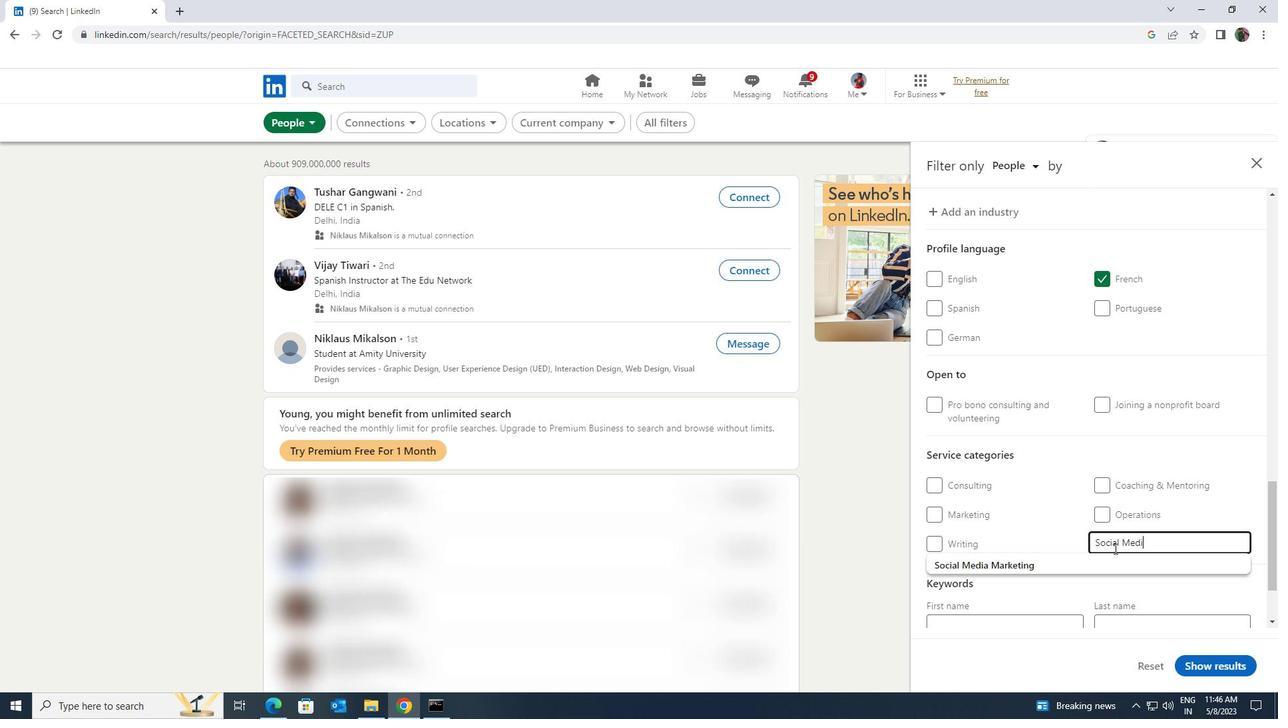 
Action: Mouse moved to (1111, 559)
Screenshot: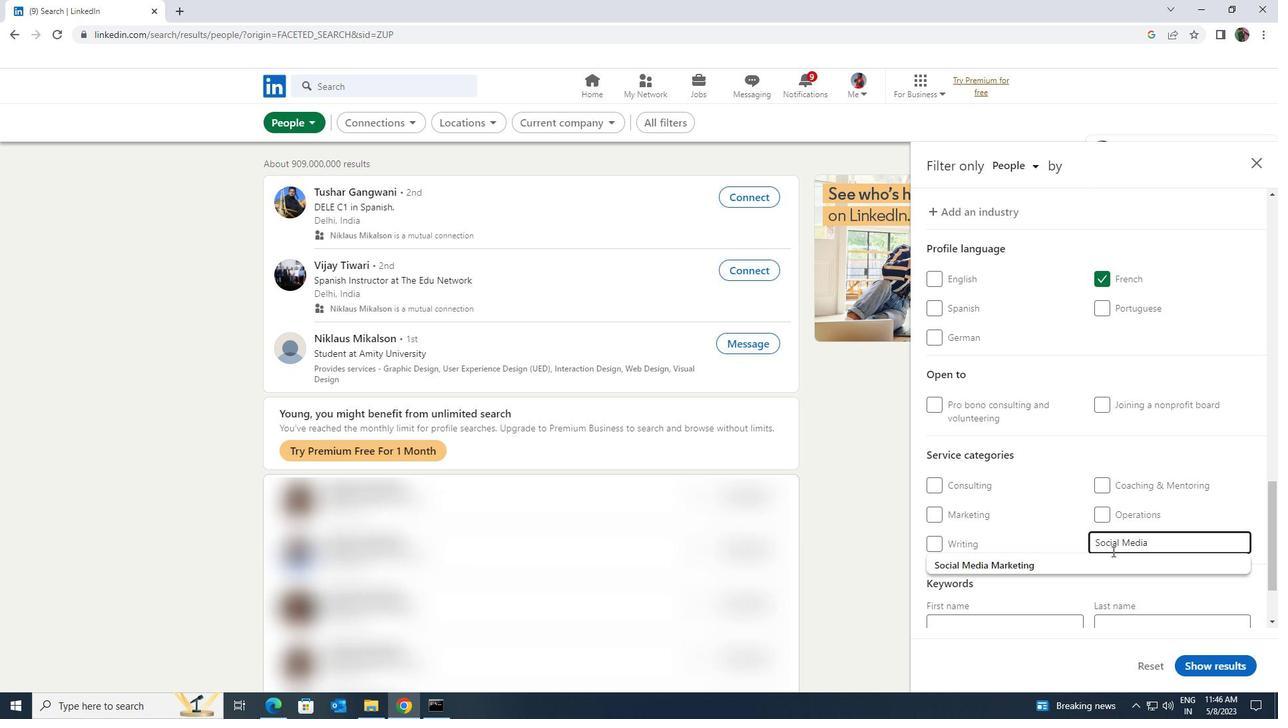 
Action: Mouse pressed left at (1111, 559)
Screenshot: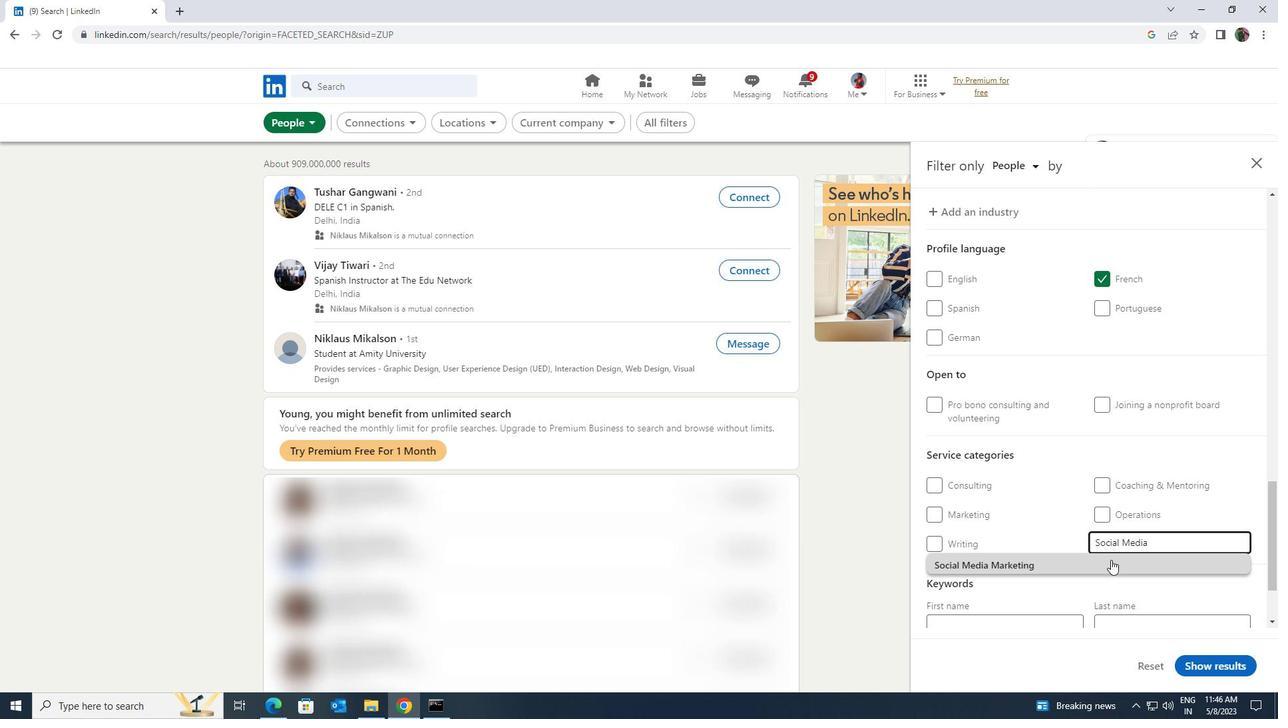 
Action: Mouse scrolled (1111, 559) with delta (0, 0)
Screenshot: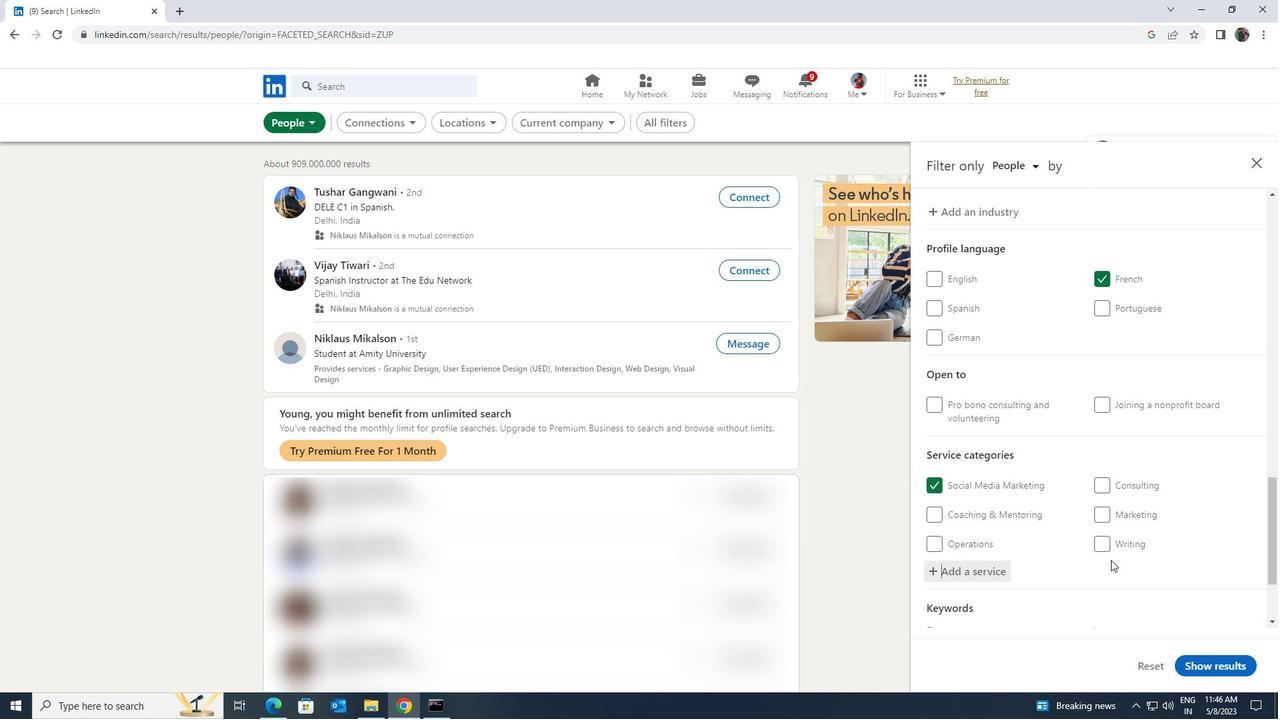 
Action: Mouse scrolled (1111, 559) with delta (0, 0)
Screenshot: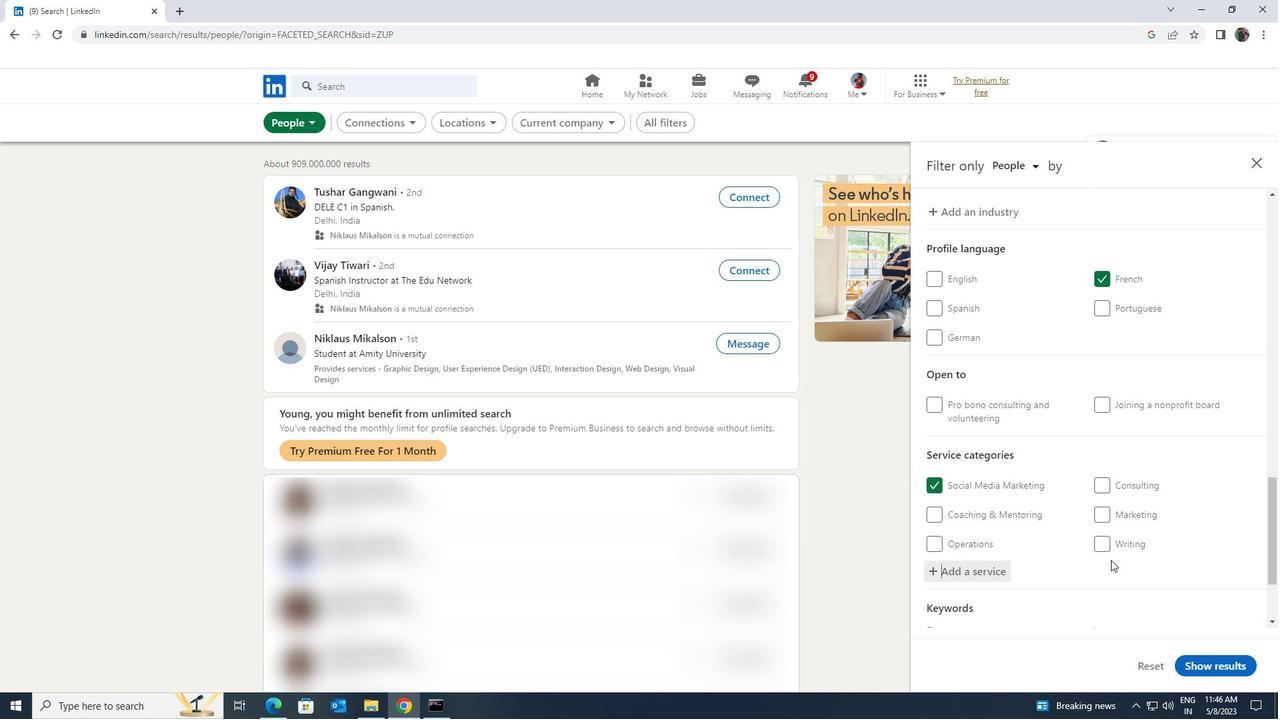 
Action: Mouse scrolled (1111, 559) with delta (0, 0)
Screenshot: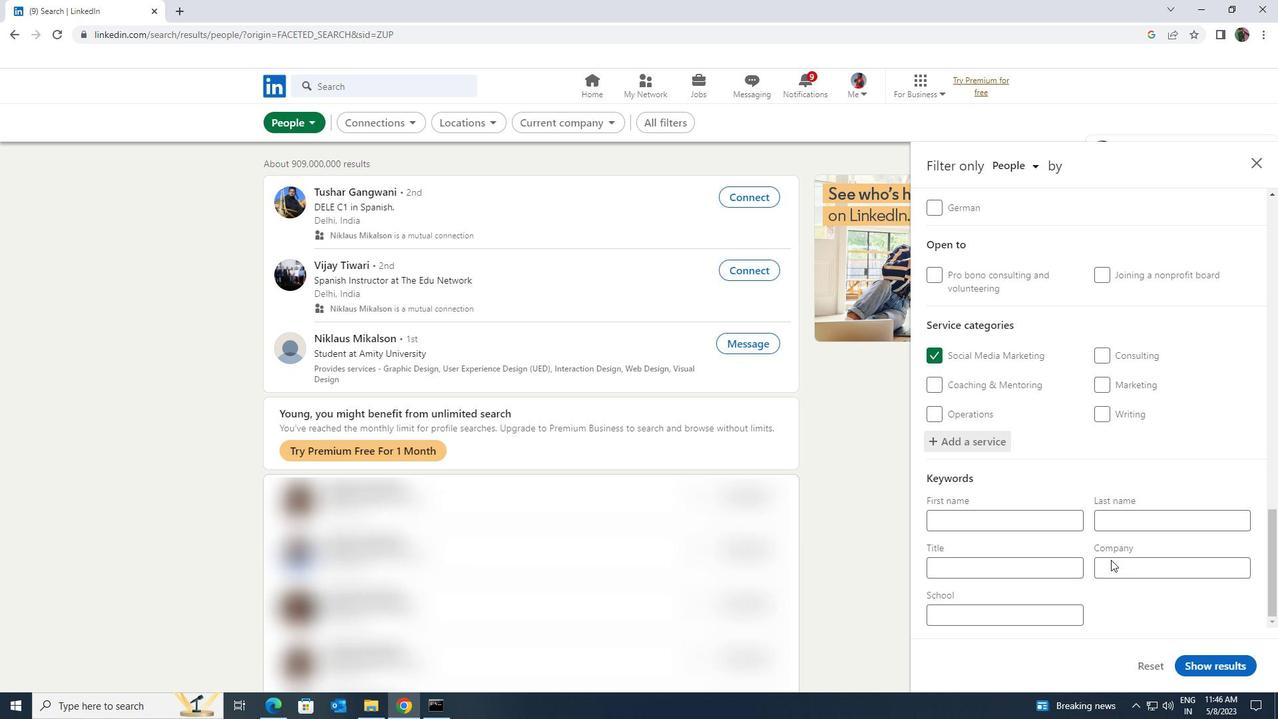 
Action: Mouse moved to (1061, 567)
Screenshot: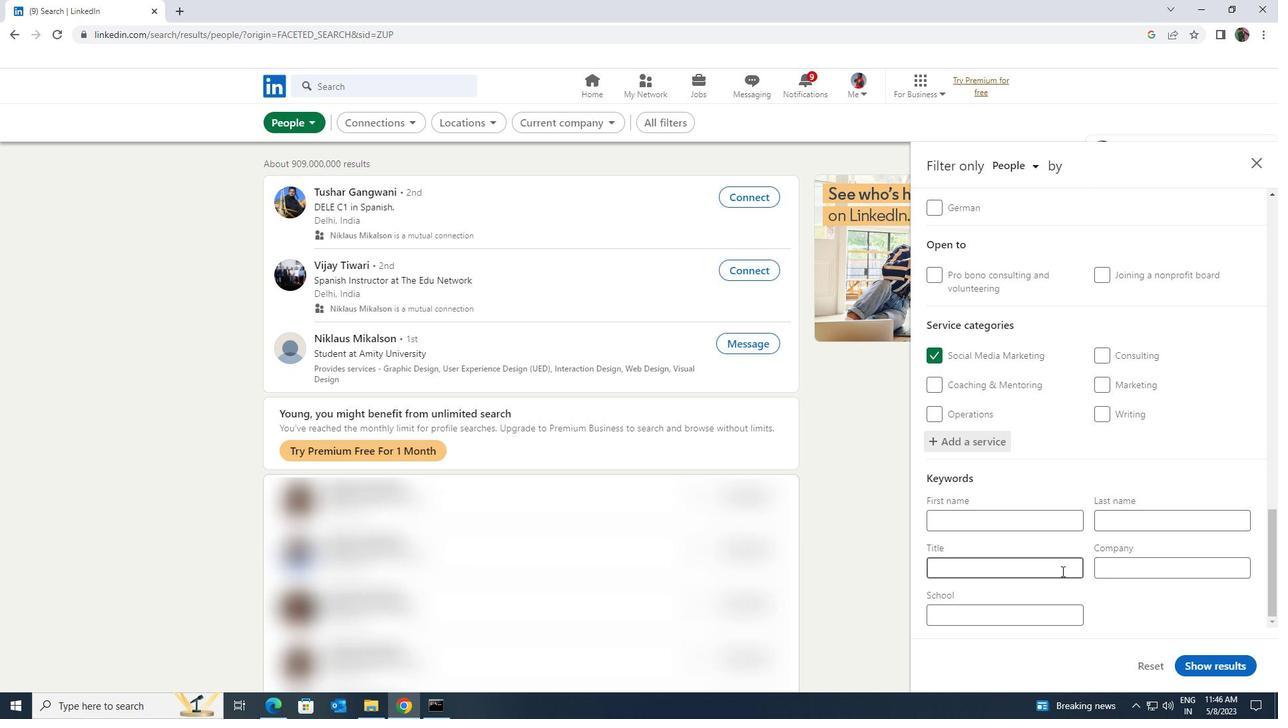 
Action: Mouse pressed left at (1061, 567)
Screenshot: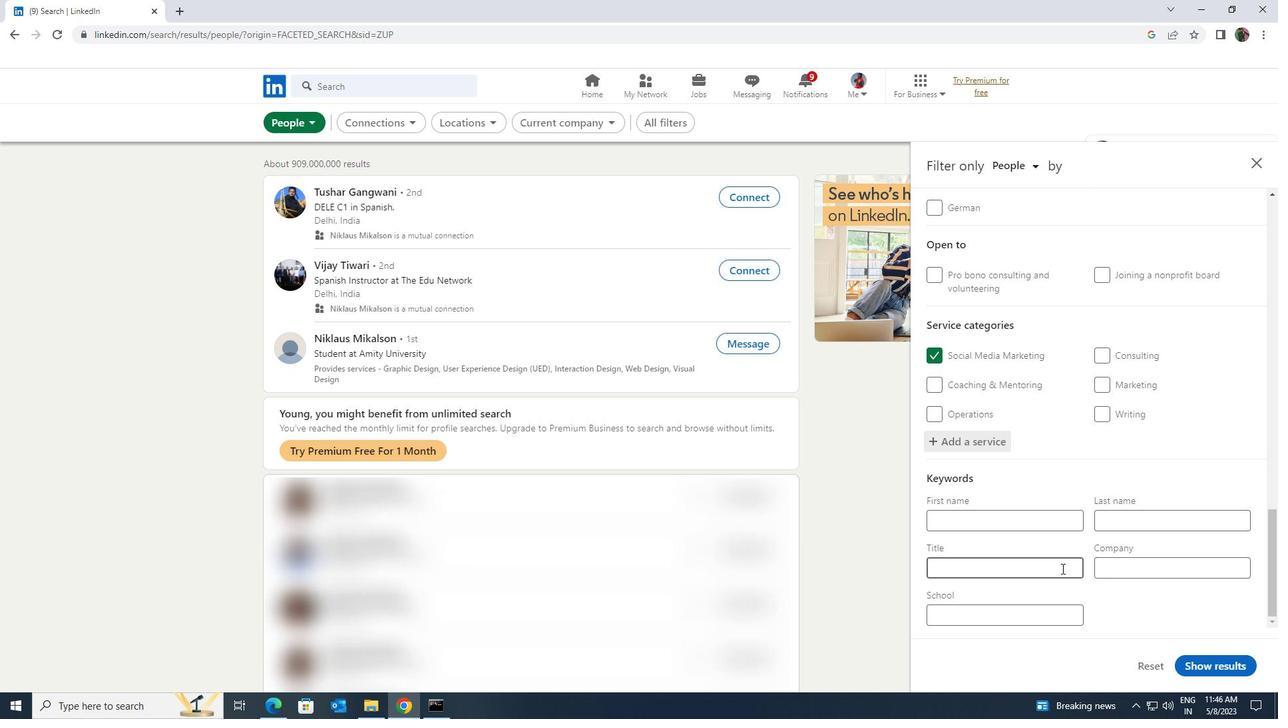 
Action: Key pressed <Key.shift><Key.shift><Key.shift>BOOKKEEPER
Screenshot: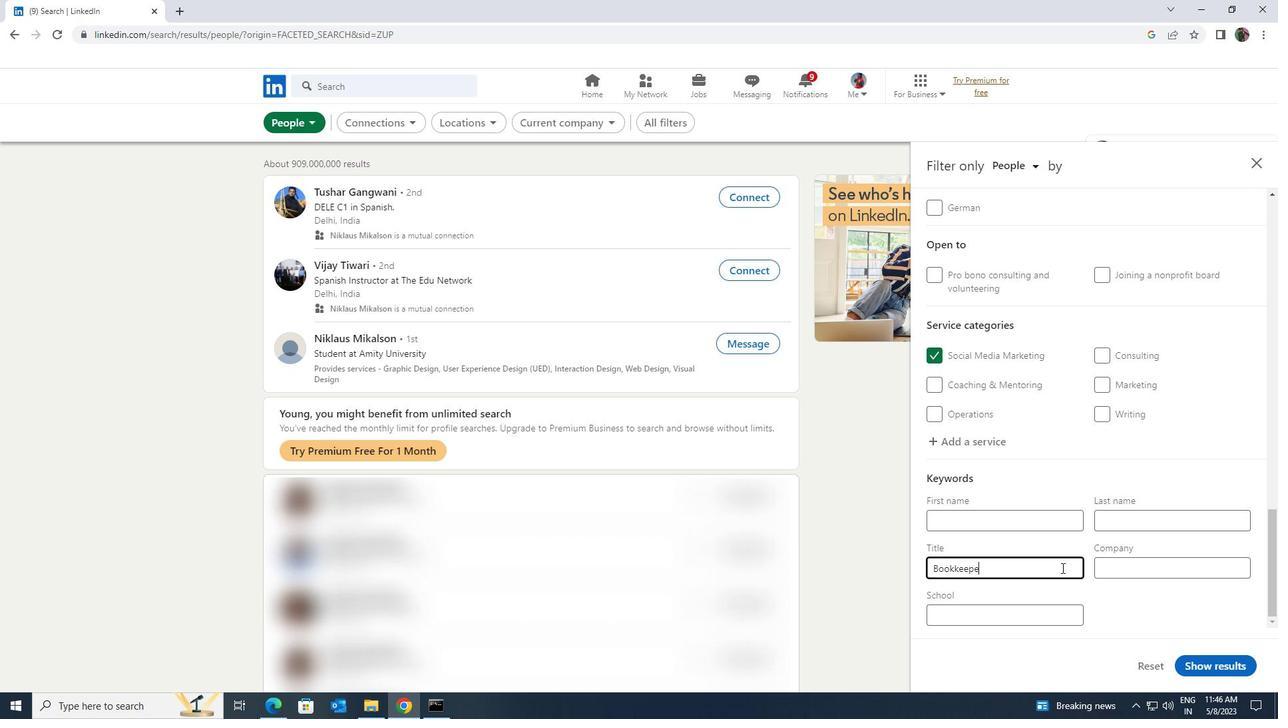 
Action: Mouse moved to (1195, 668)
Screenshot: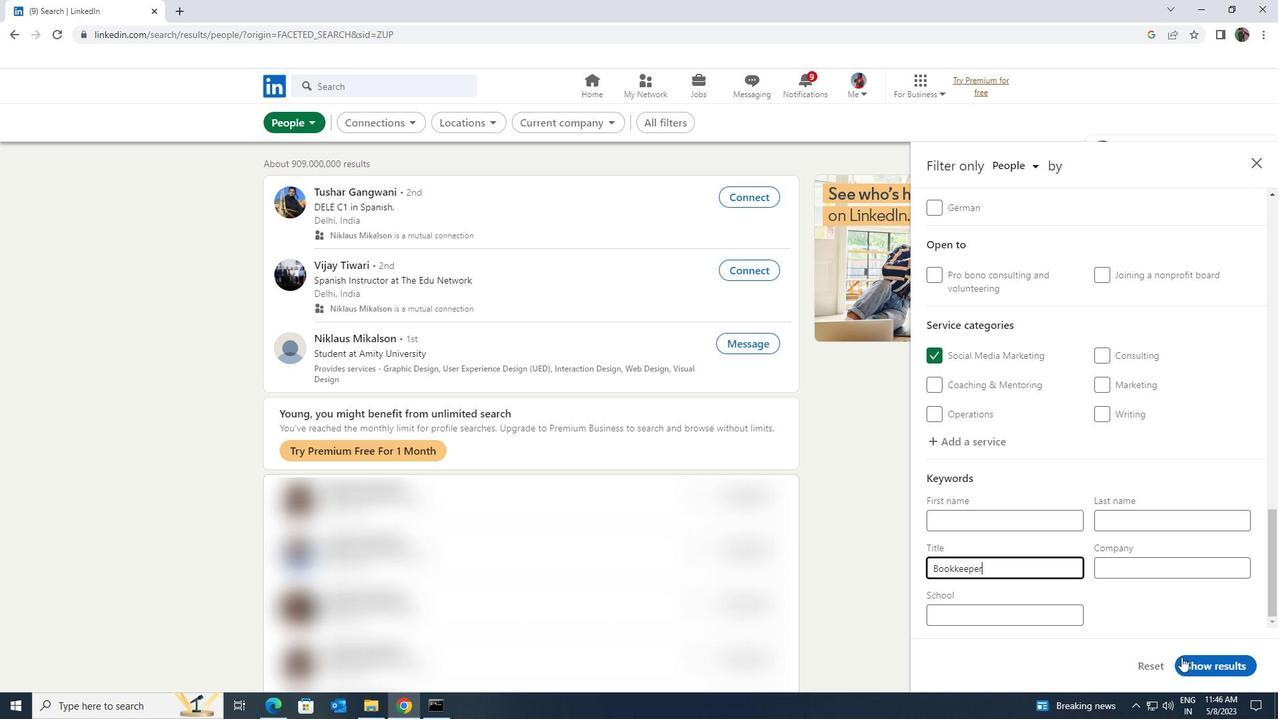 
Action: Mouse pressed left at (1195, 668)
Screenshot: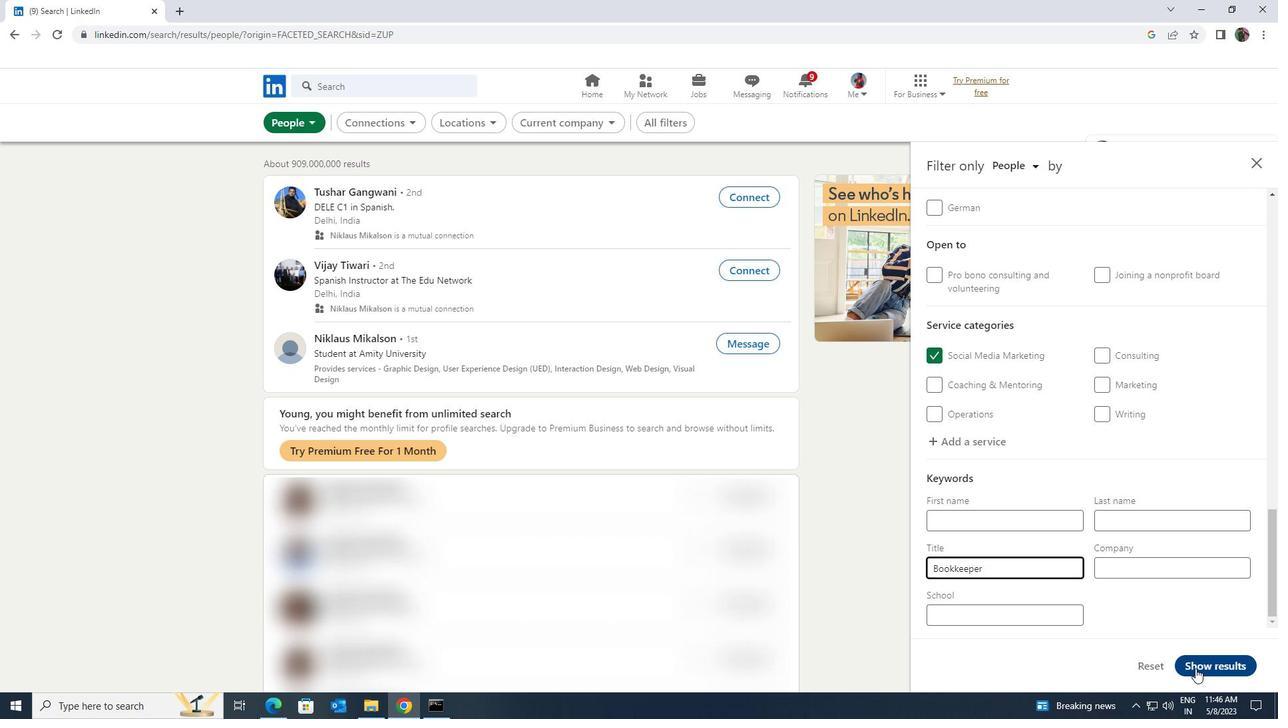 
